 Task: Create a due date automation trigger when advanced on, on the tuesday after a card is due add fields with custom field "Resume" set to a number greater or equal to 1 and lower than 10 at 11:00 AM.
Action: Mouse moved to (1242, 104)
Screenshot: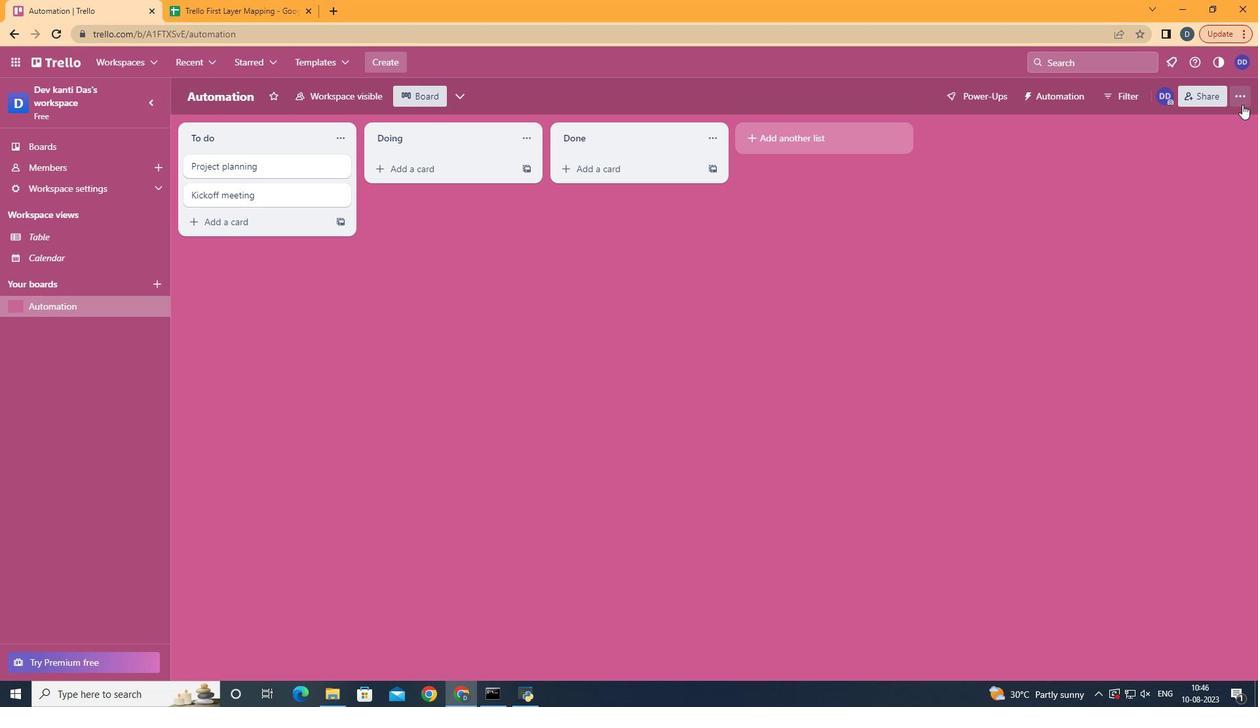 
Action: Mouse pressed left at (1242, 104)
Screenshot: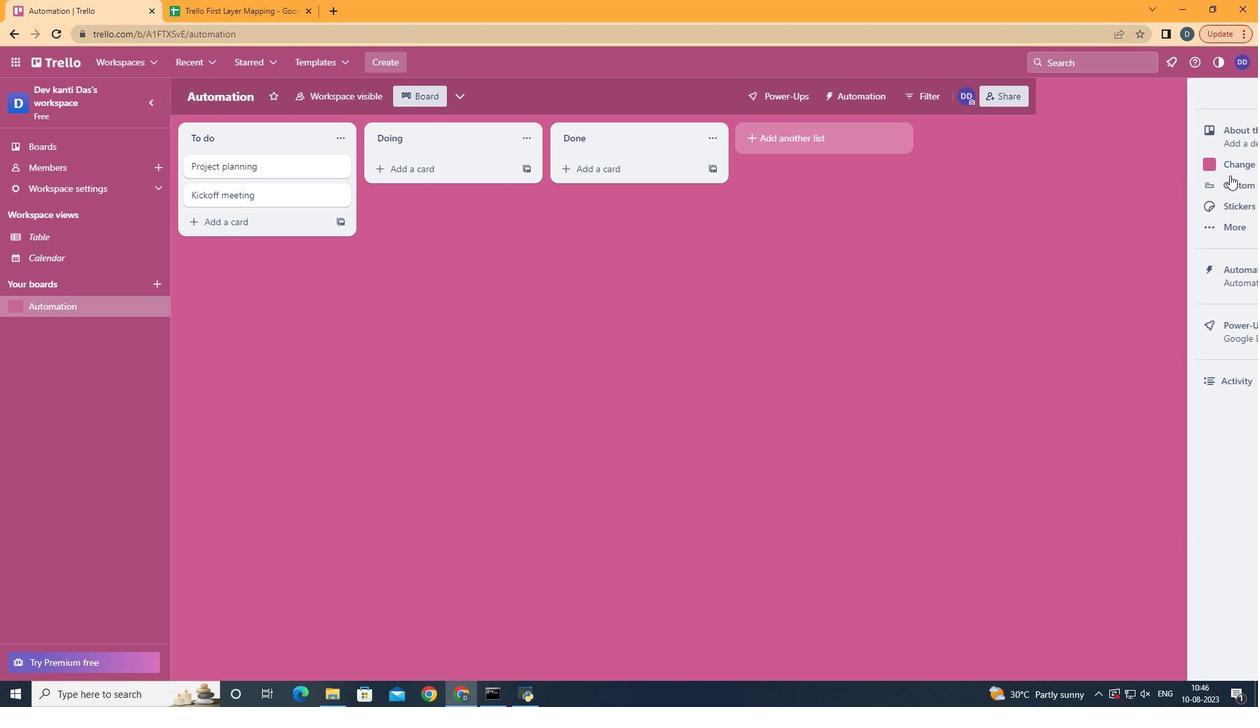 
Action: Mouse moved to (1242, 101)
Screenshot: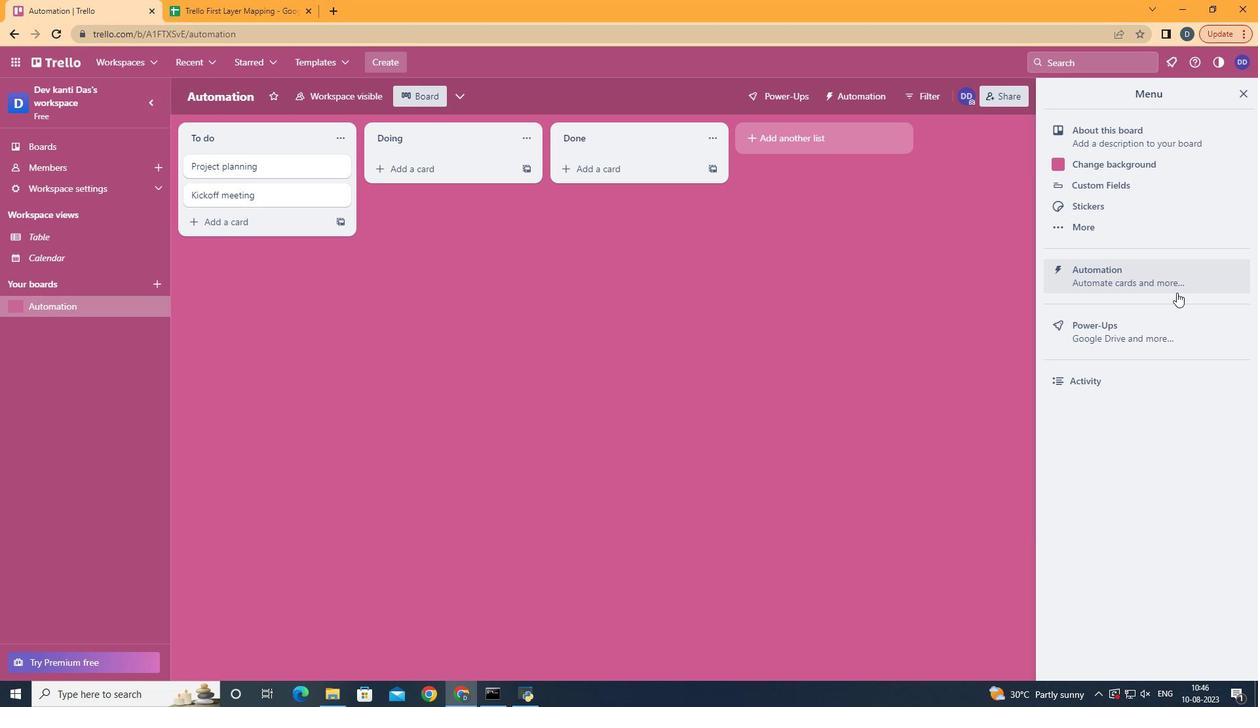 
Action: Mouse pressed left at (1242, 101)
Screenshot: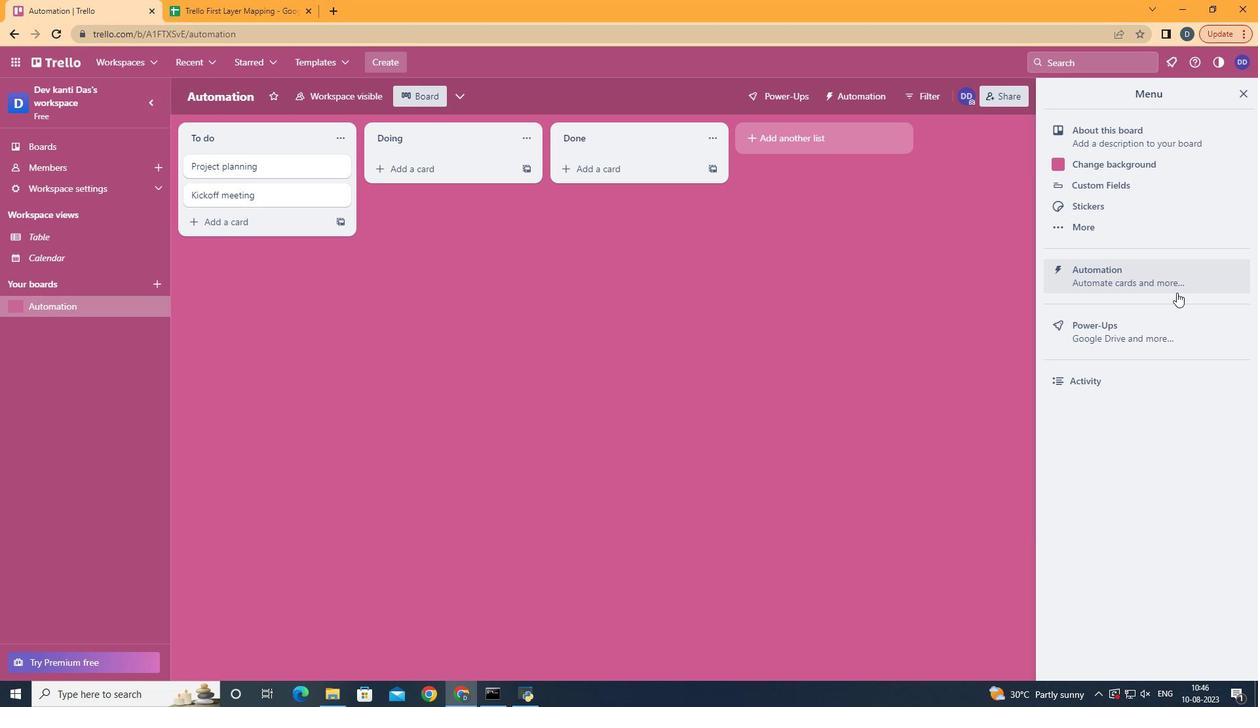 
Action: Mouse moved to (1154, 261)
Screenshot: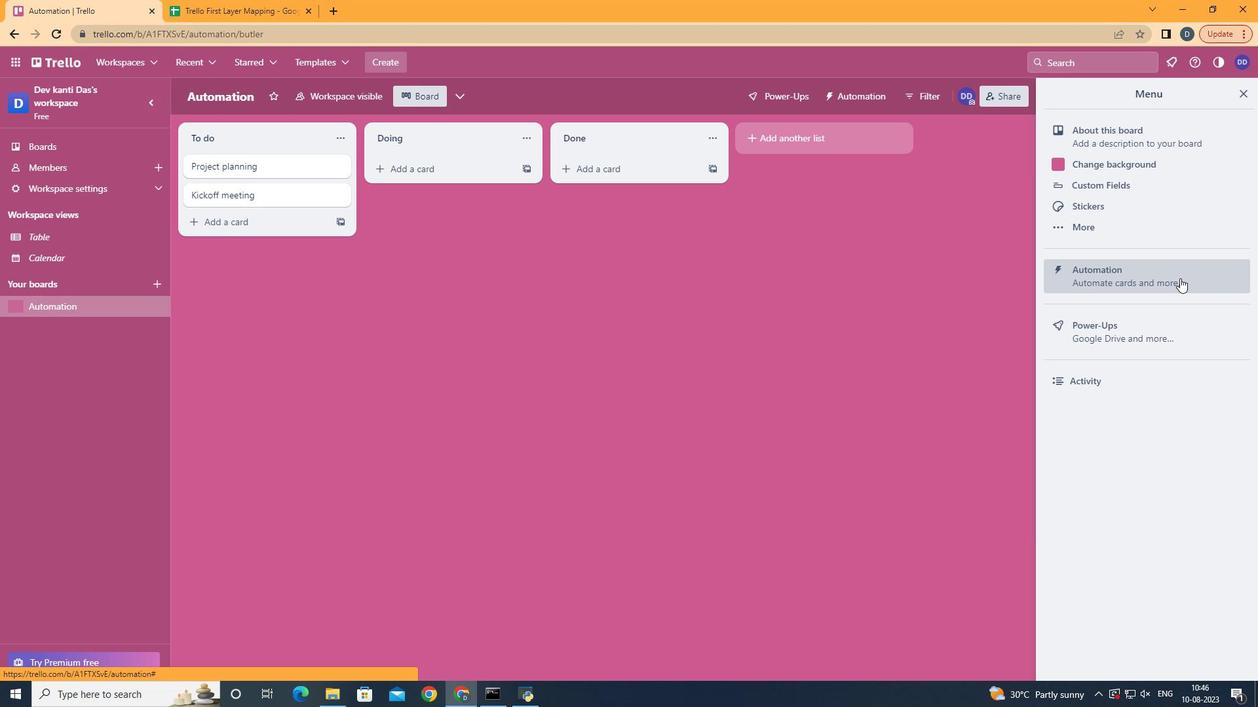 
Action: Mouse pressed left at (1154, 261)
Screenshot: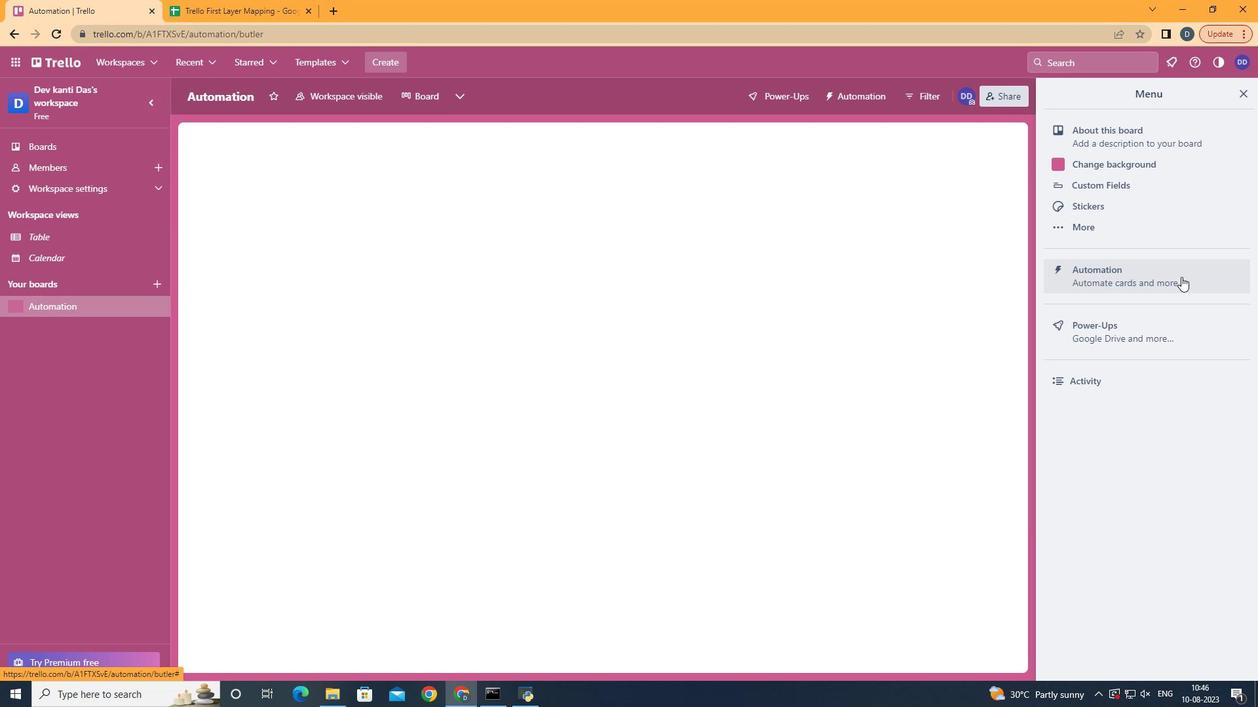 
Action: Mouse moved to (254, 260)
Screenshot: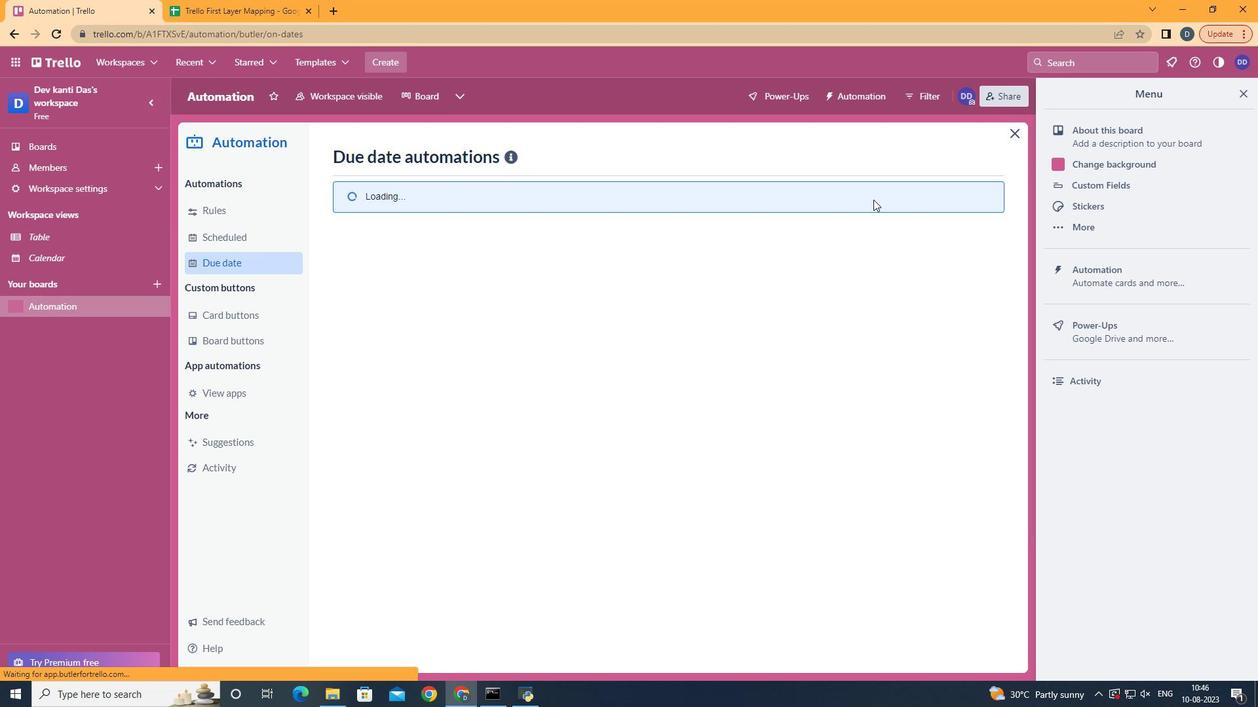 
Action: Mouse pressed left at (254, 260)
Screenshot: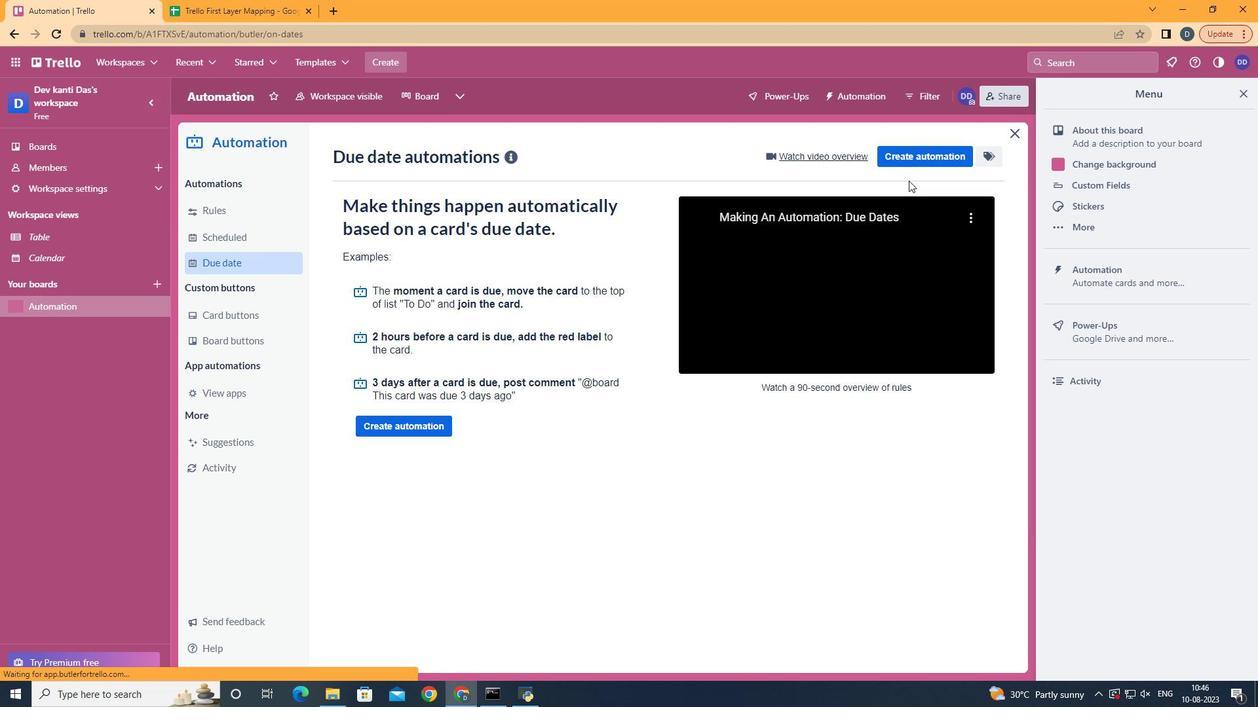 
Action: Mouse moved to (898, 155)
Screenshot: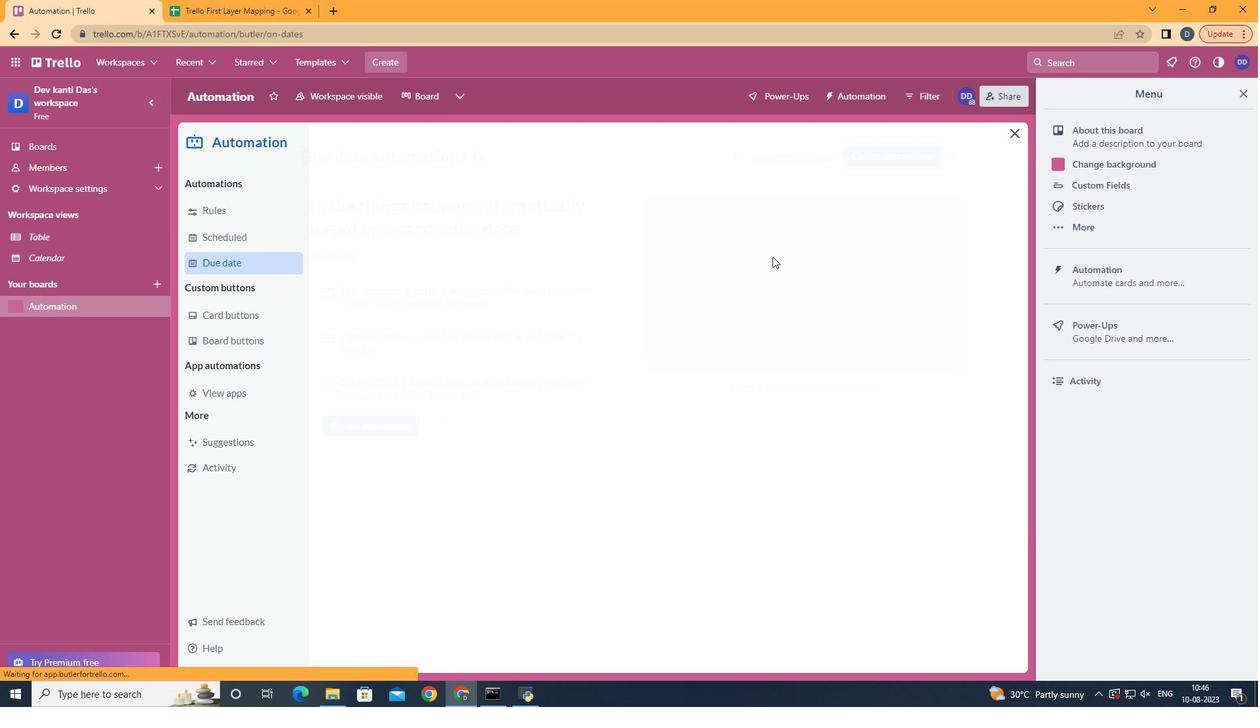 
Action: Mouse pressed left at (898, 155)
Screenshot: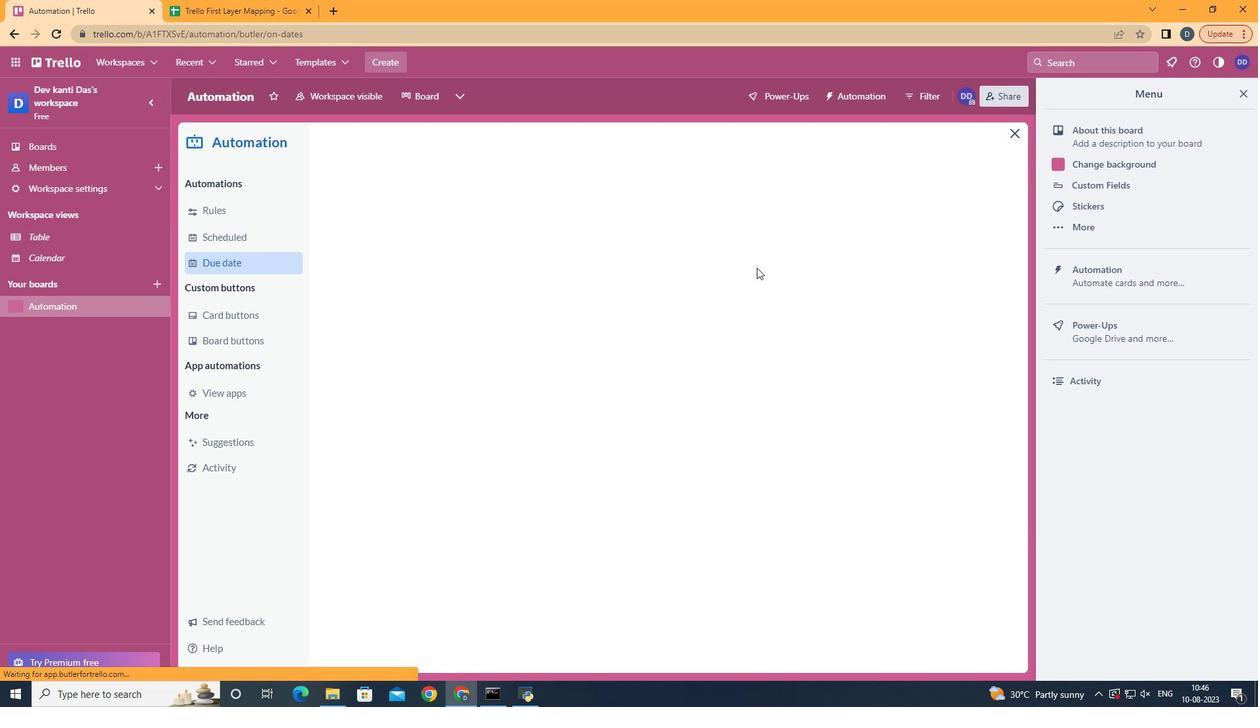 
Action: Mouse moved to (708, 300)
Screenshot: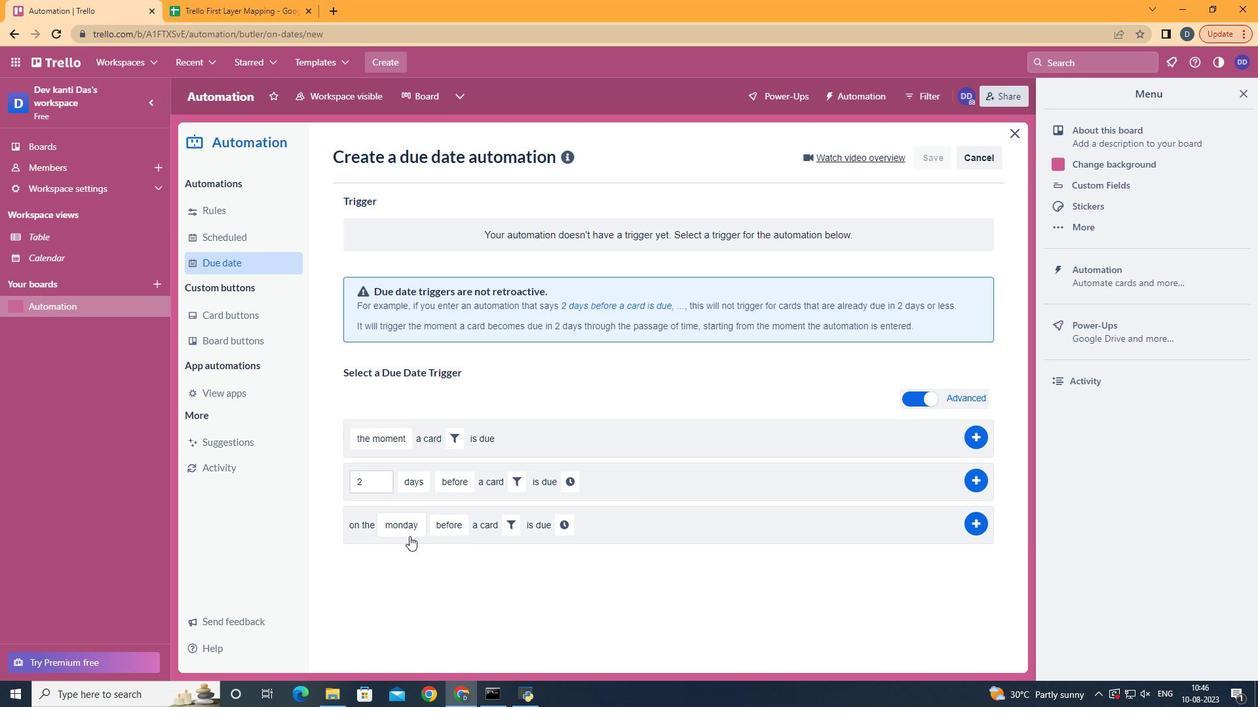 
Action: Mouse pressed left at (708, 300)
Screenshot: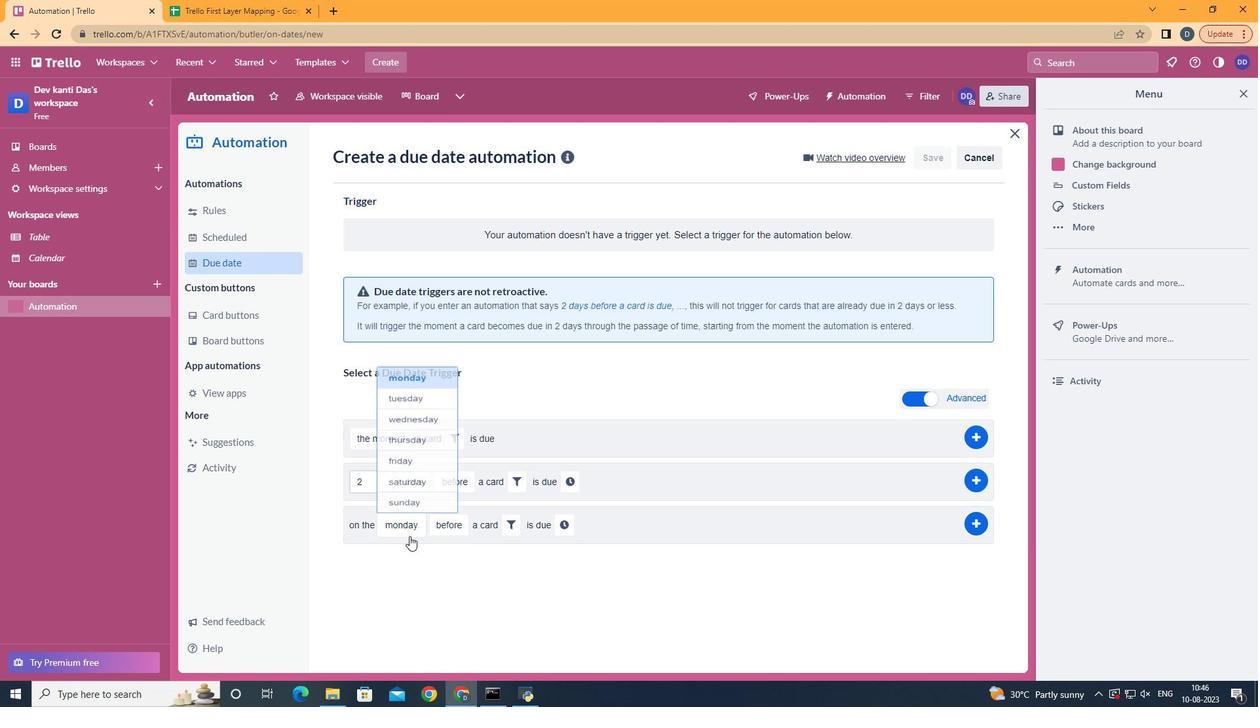 
Action: Mouse moved to (706, 279)
Screenshot: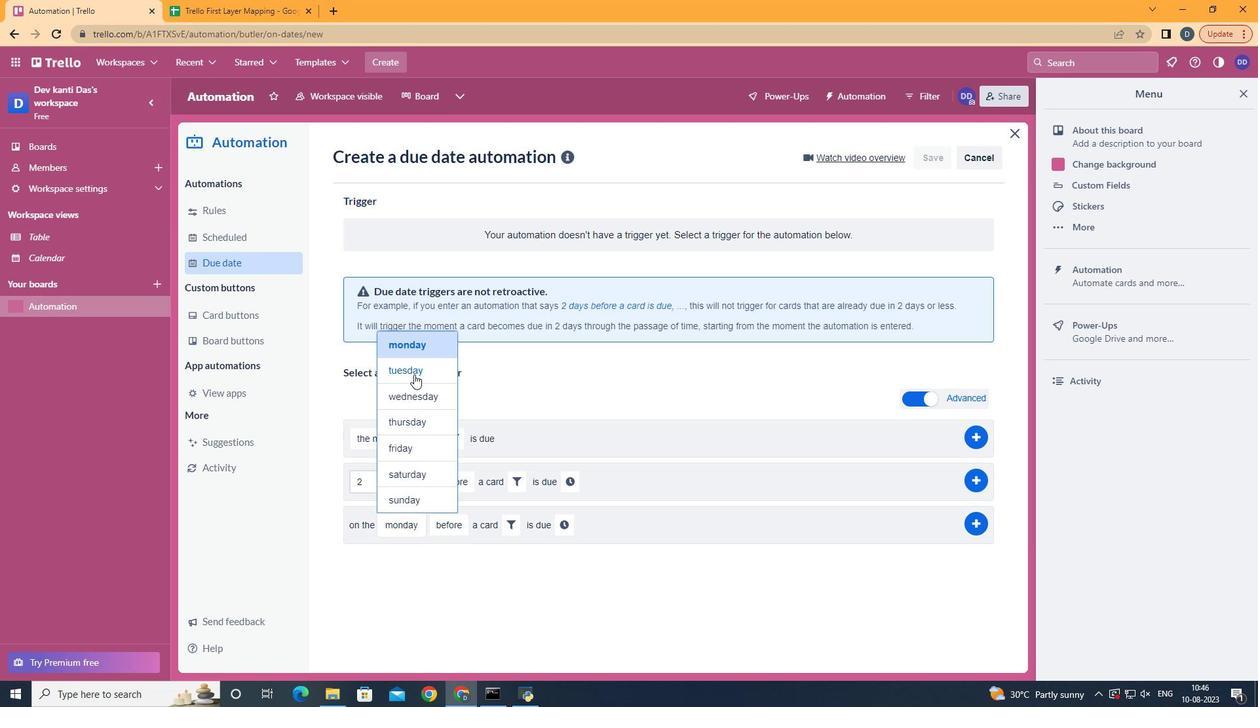 
Action: Mouse pressed left at (706, 279)
Screenshot: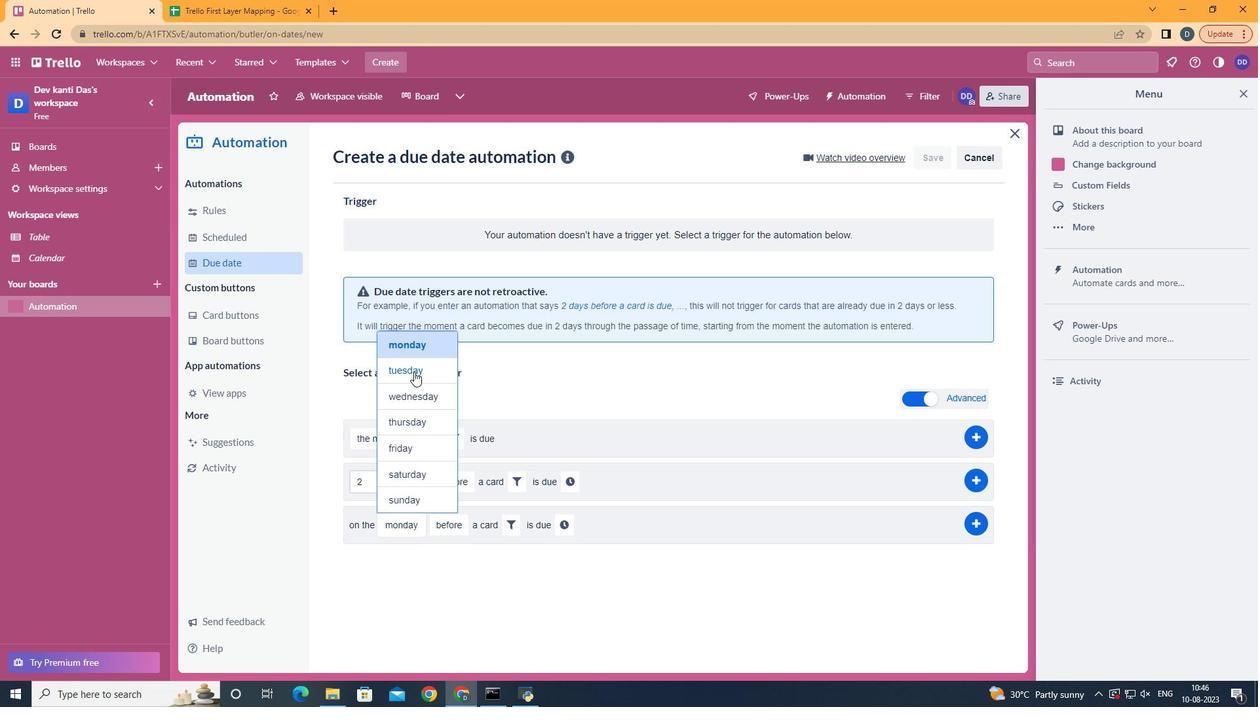 
Action: Mouse moved to (416, 370)
Screenshot: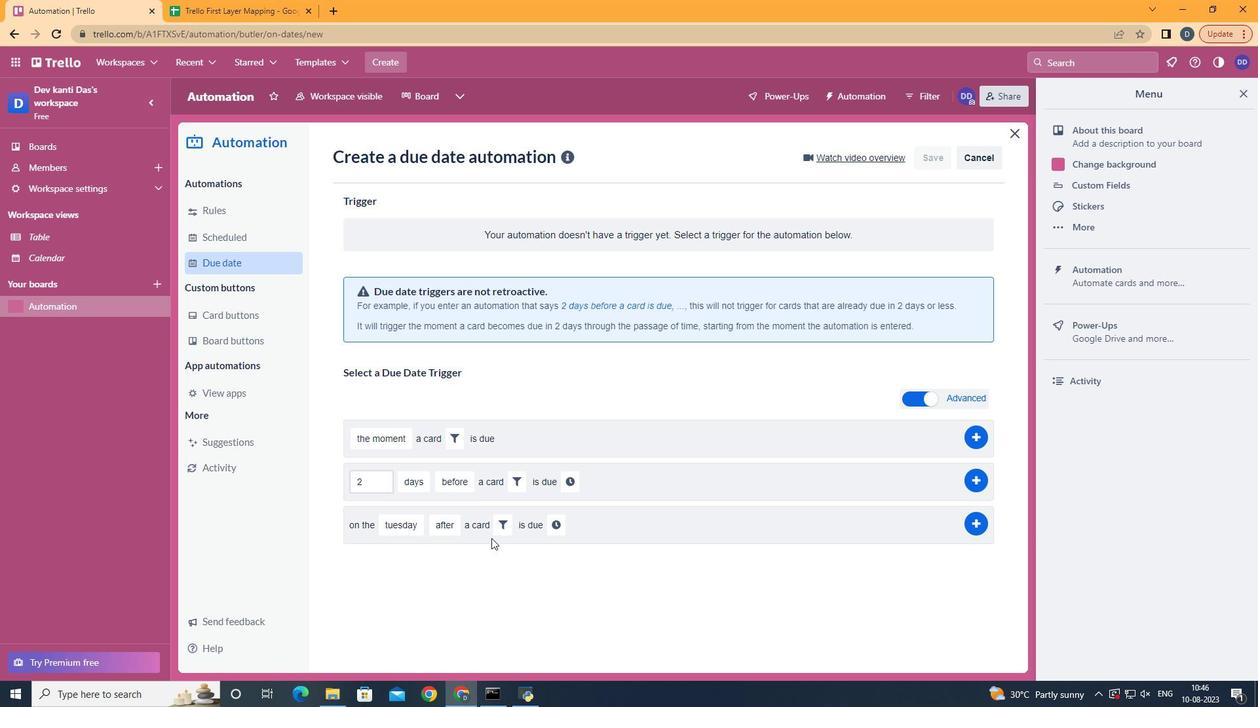 
Action: Mouse pressed left at (416, 370)
Screenshot: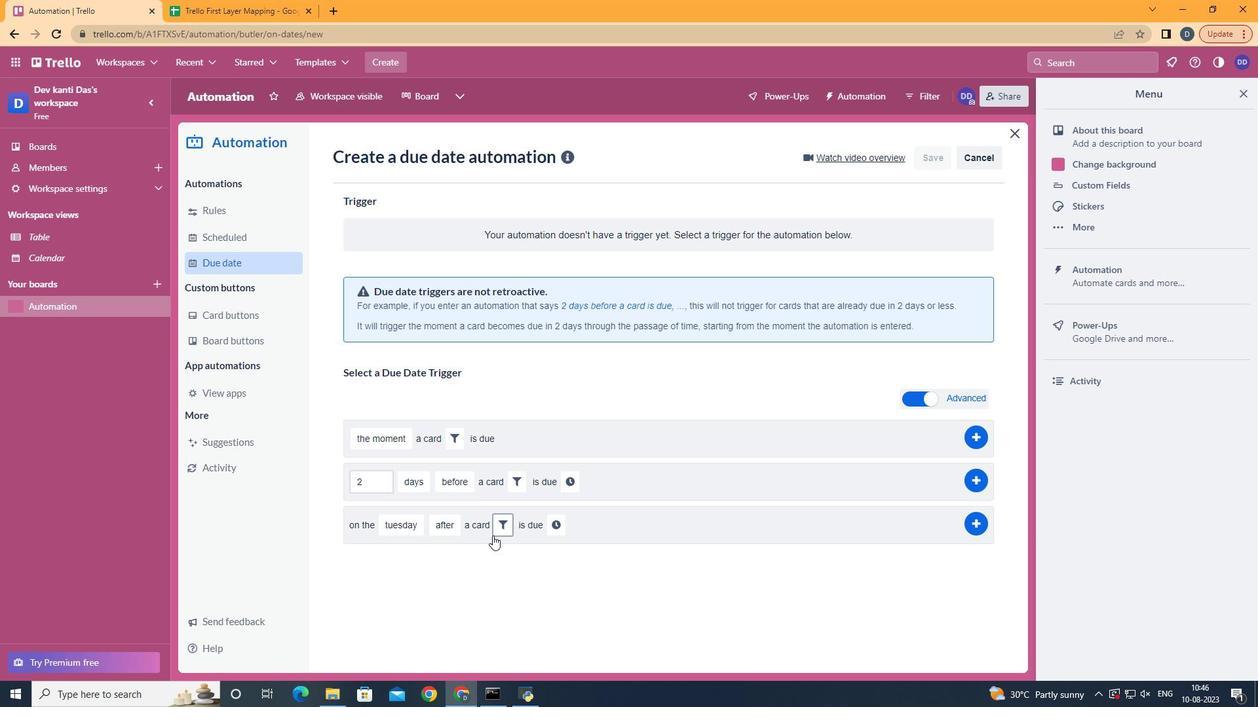 
Action: Mouse moved to (457, 577)
Screenshot: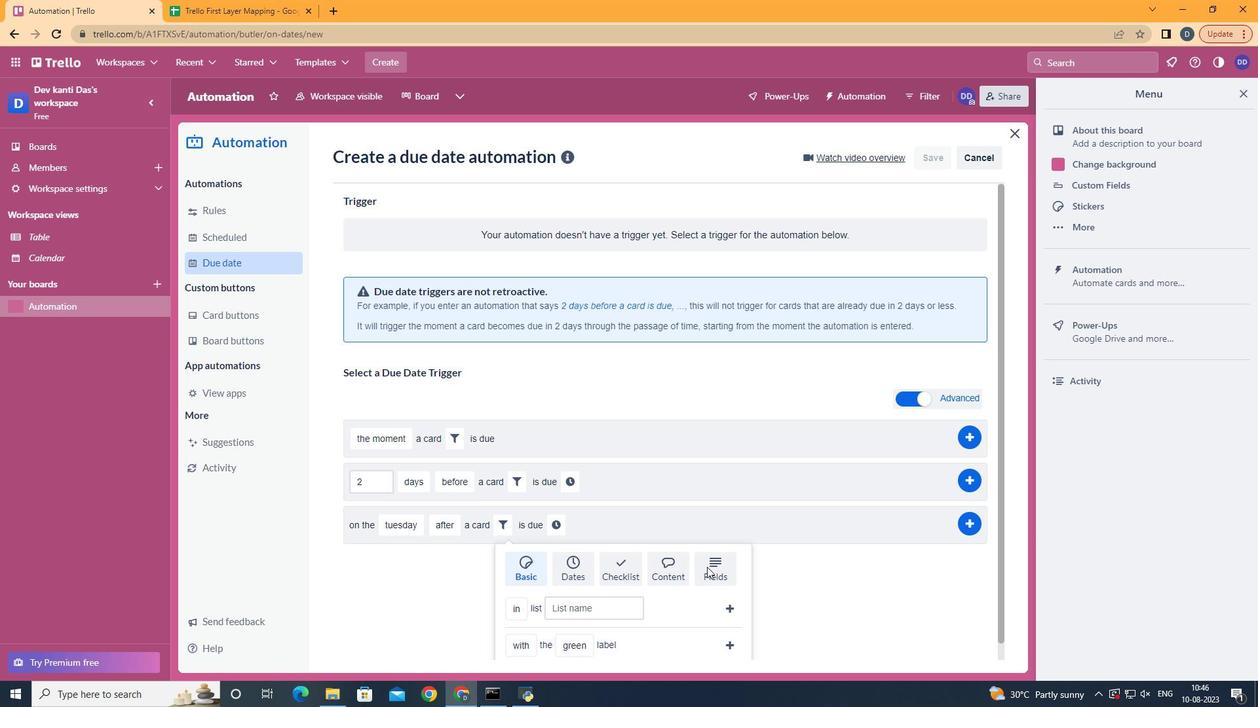 
Action: Mouse pressed left at (457, 577)
Screenshot: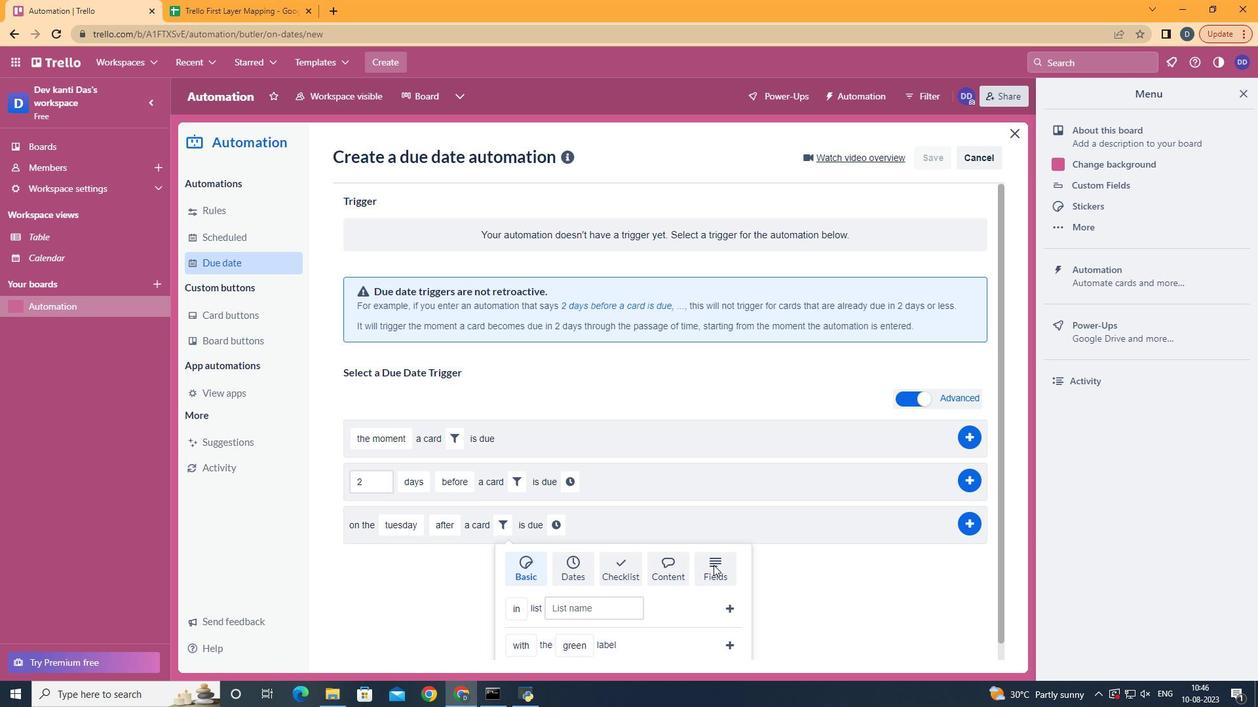 
Action: Mouse moved to (513, 522)
Screenshot: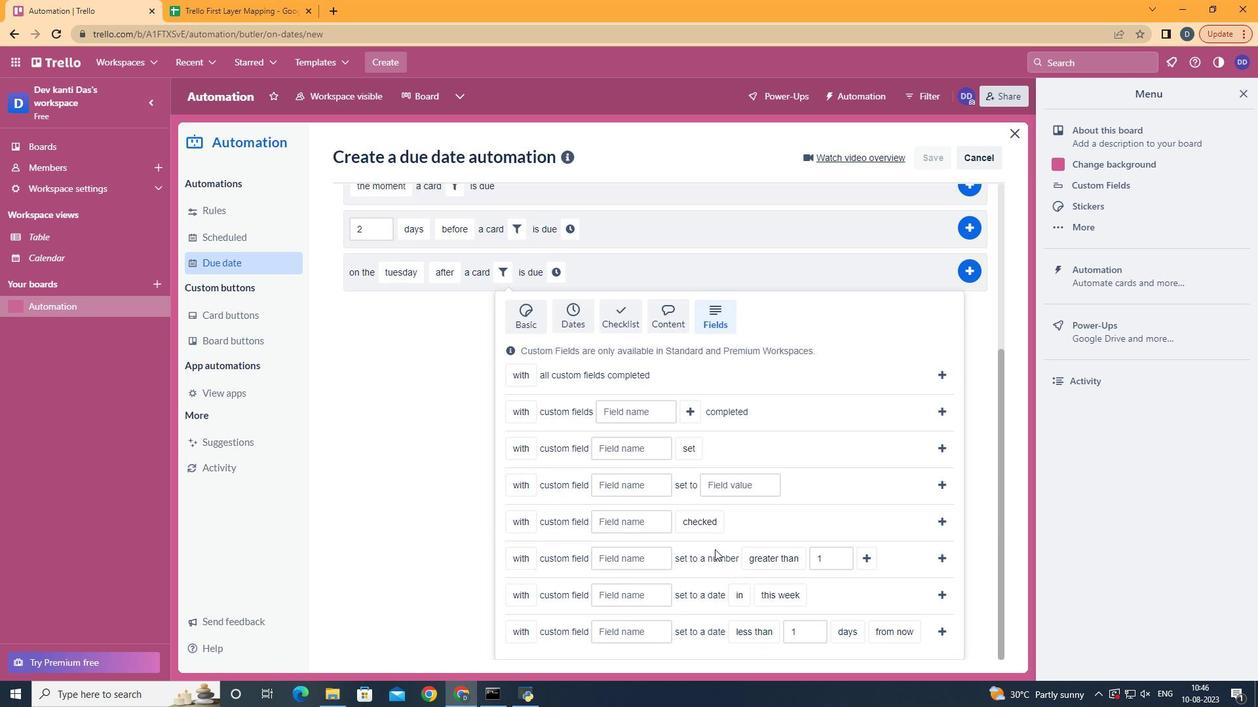 
Action: Mouse pressed left at (513, 522)
Screenshot: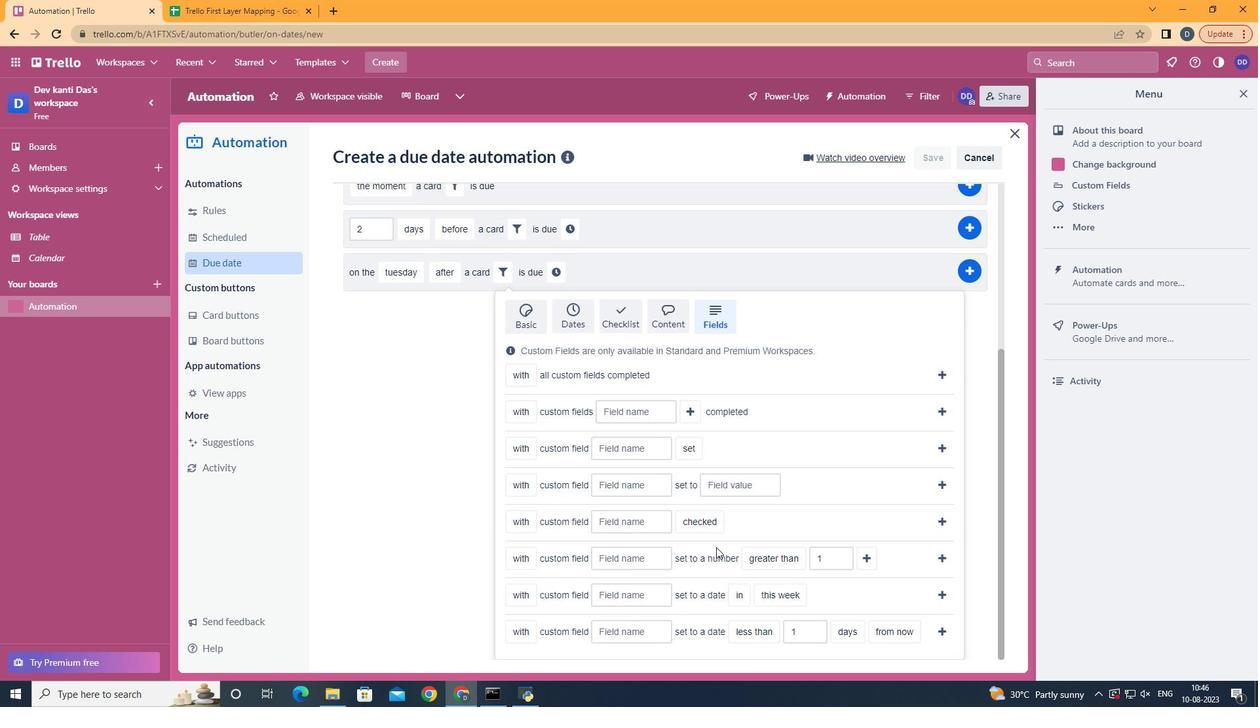 
Action: Mouse moved to (499, 522)
Screenshot: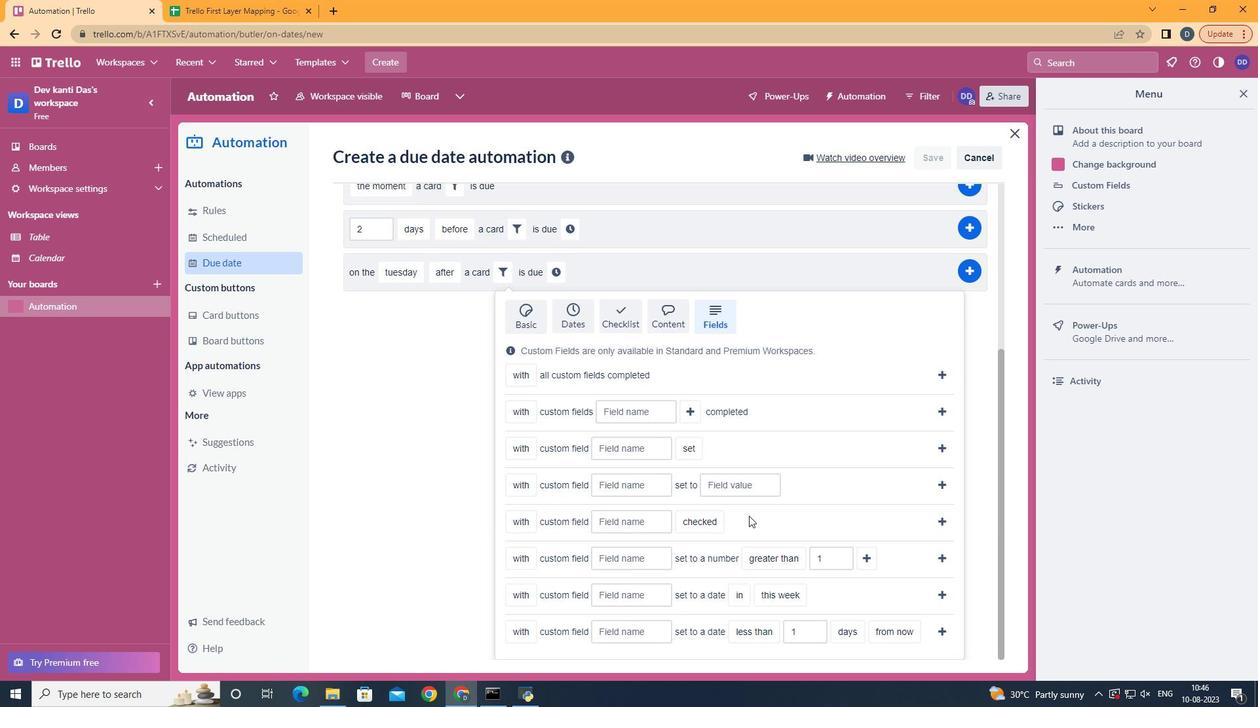 
Action: Mouse pressed left at (499, 522)
Screenshot: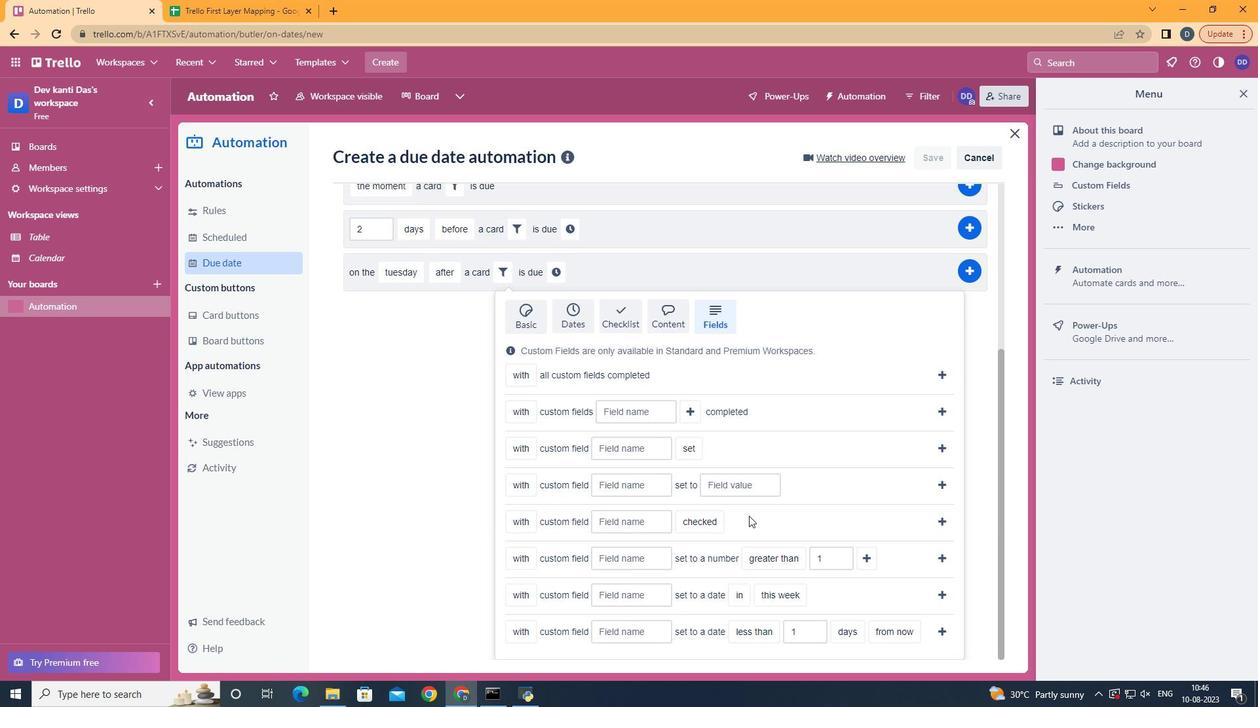 
Action: Mouse moved to (724, 562)
Screenshot: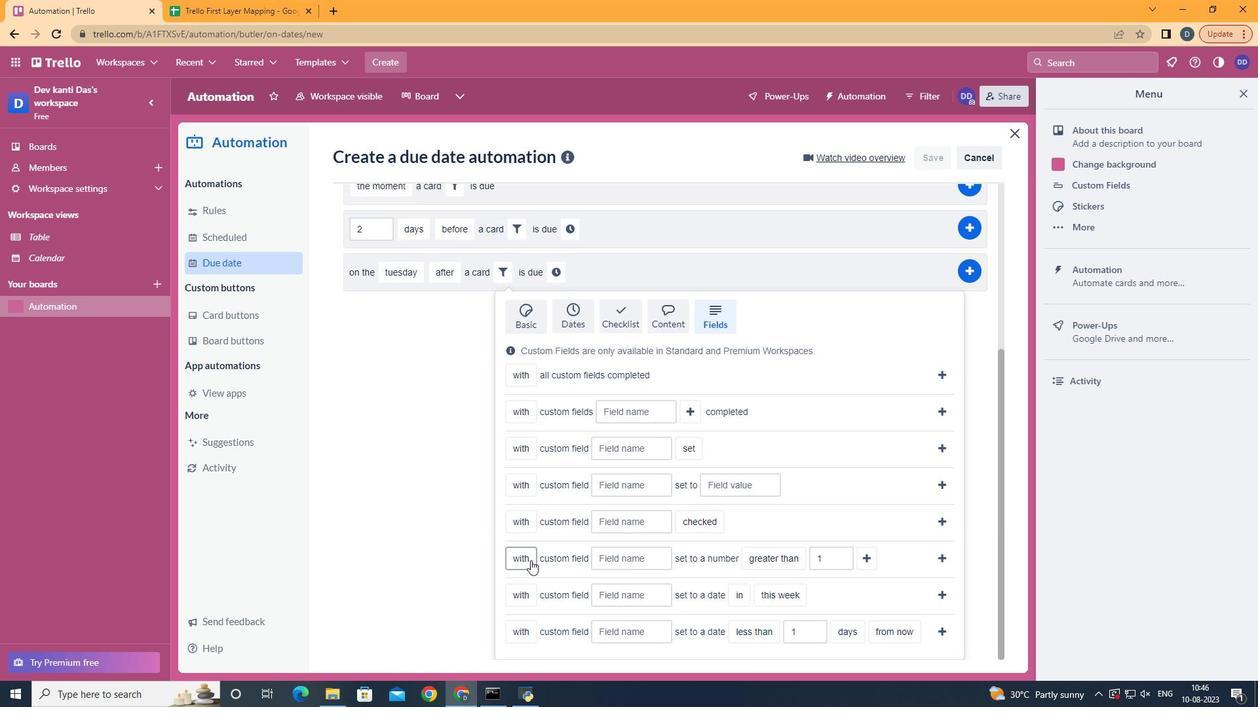 
Action: Mouse pressed left at (724, 562)
Screenshot: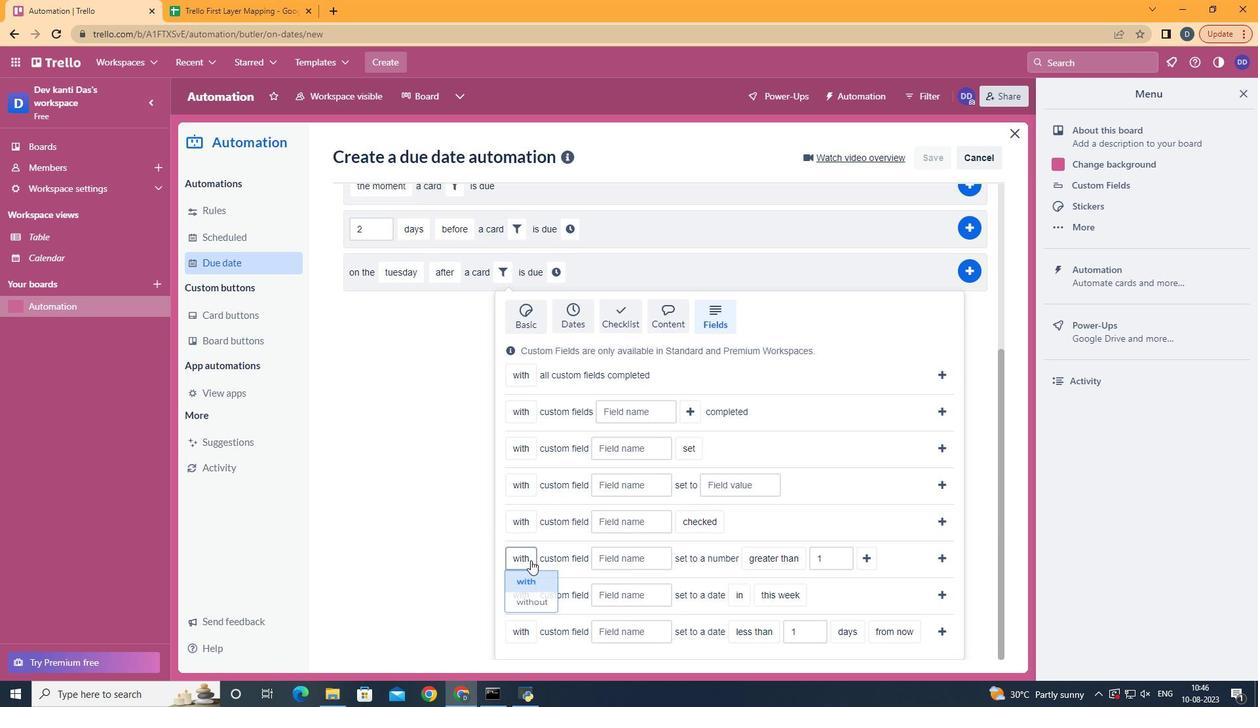 
Action: Mouse scrolled (724, 561) with delta (0, 0)
Screenshot: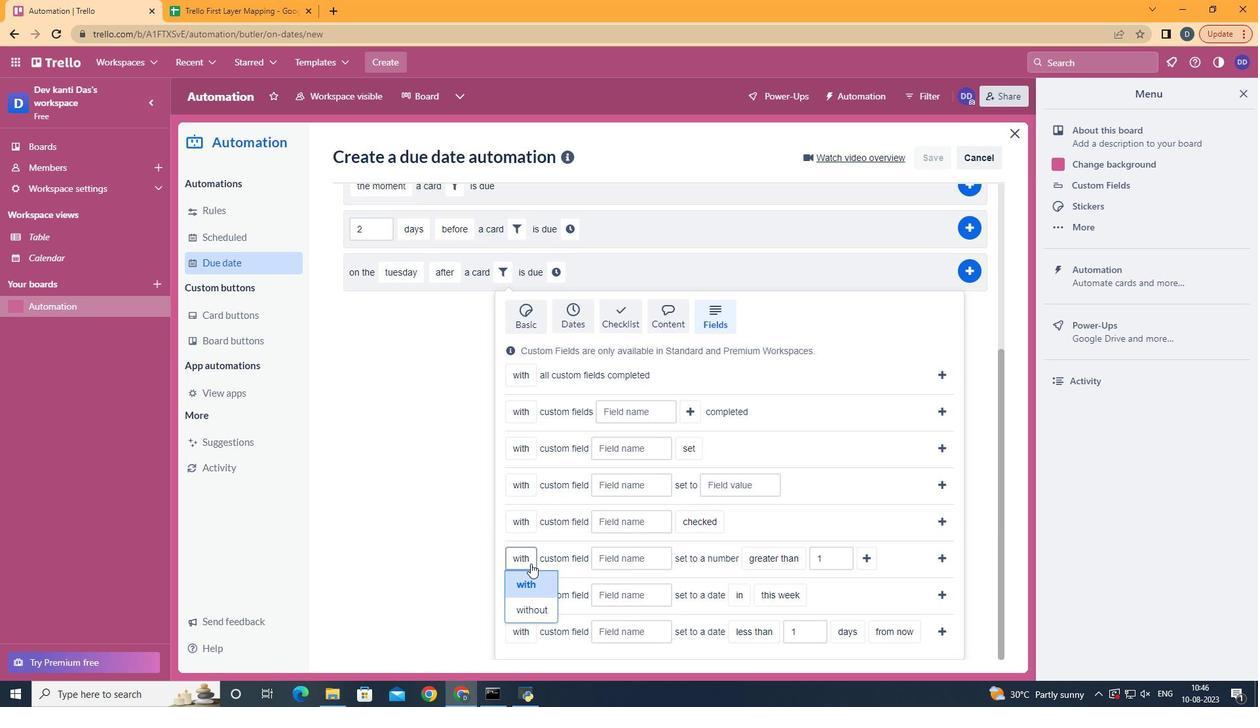 
Action: Mouse scrolled (724, 561) with delta (0, 0)
Screenshot: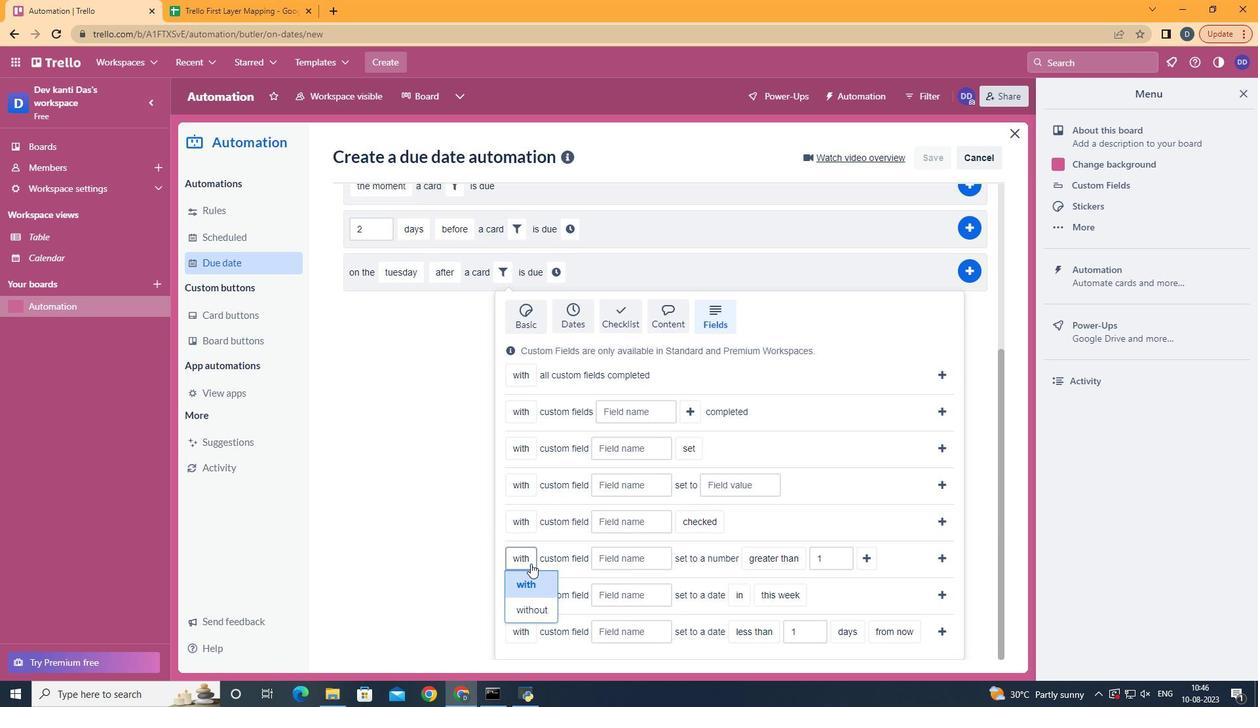 
Action: Mouse scrolled (724, 561) with delta (0, 0)
Screenshot: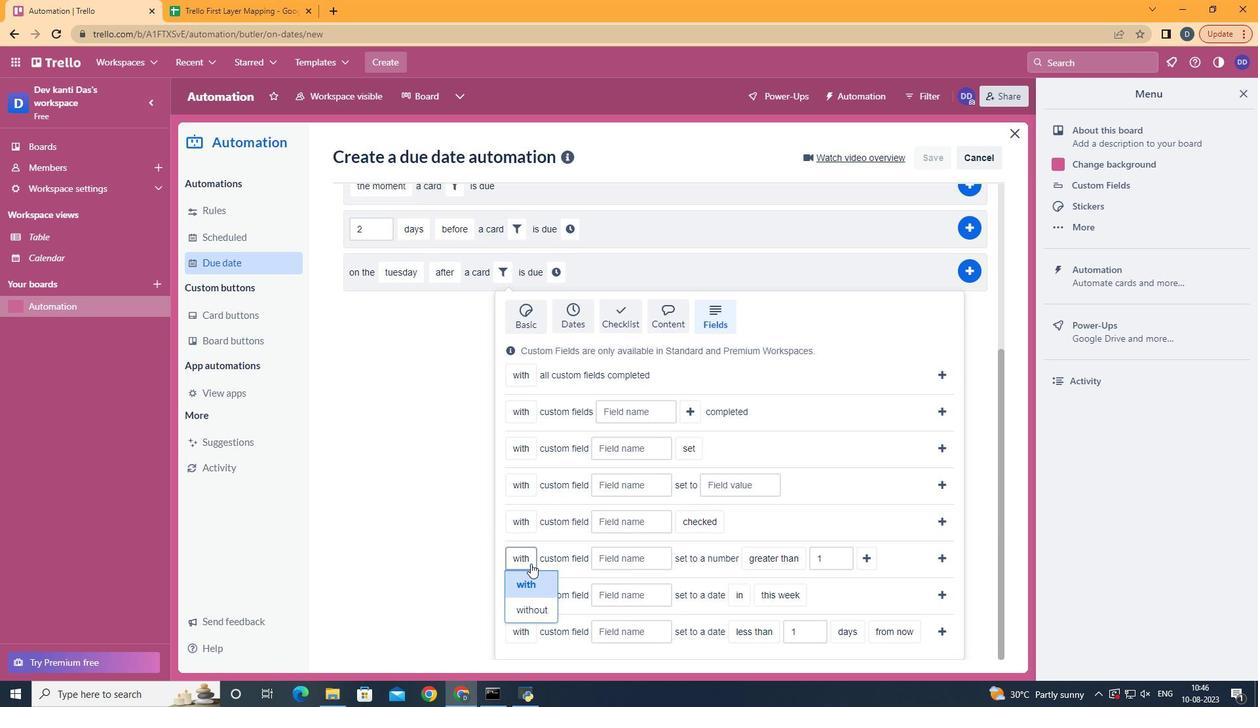 
Action: Mouse moved to (724, 562)
Screenshot: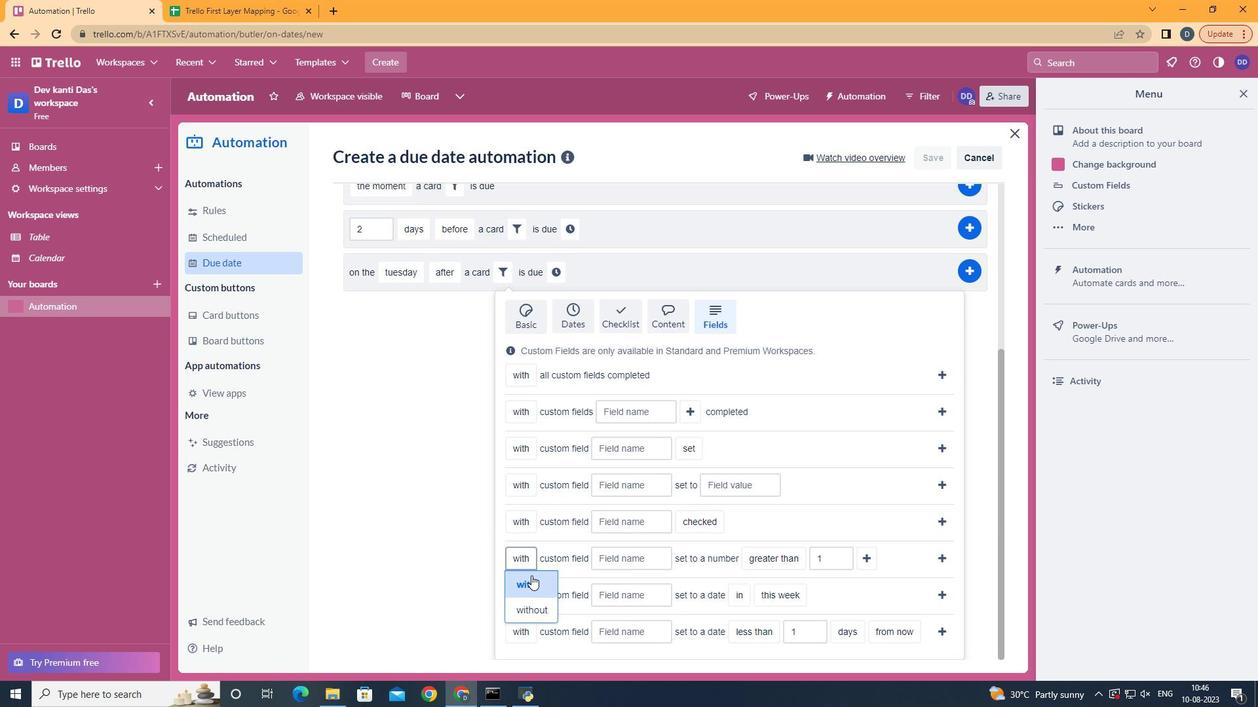 
Action: Mouse scrolled (724, 561) with delta (0, 0)
Screenshot: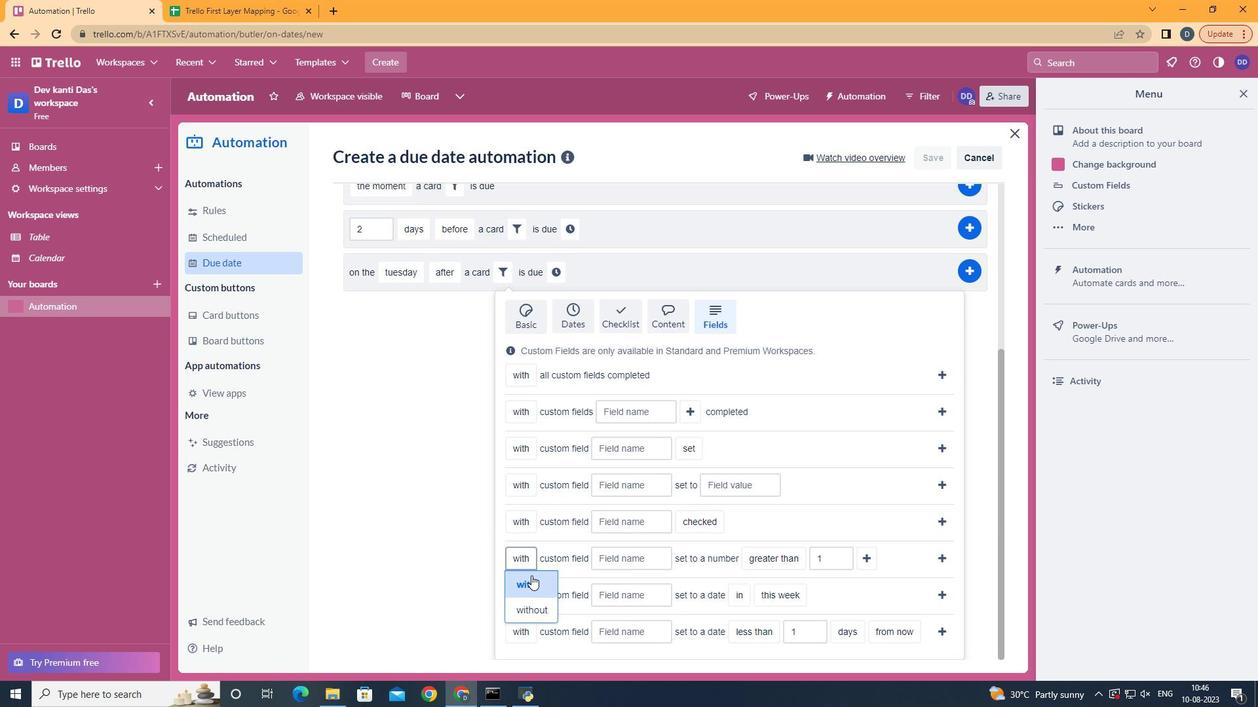 
Action: Mouse moved to (809, 493)
Screenshot: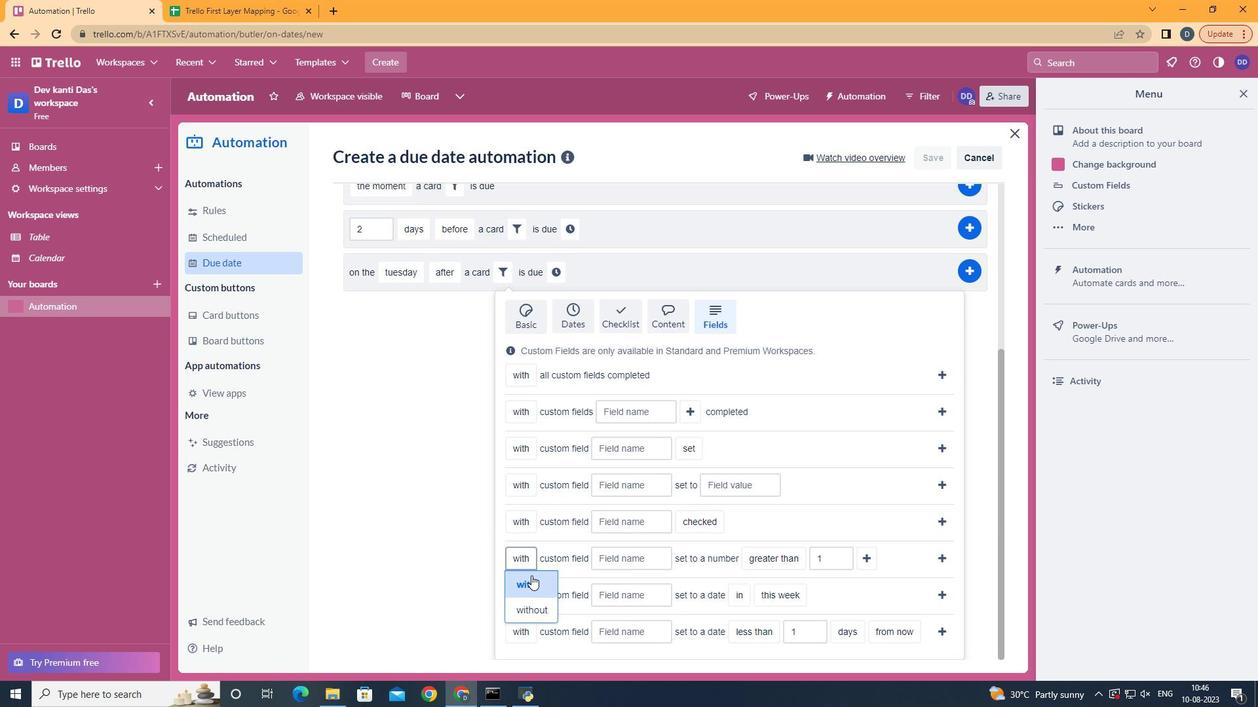 
Action: Mouse scrolled (724, 561) with delta (0, 0)
Screenshot: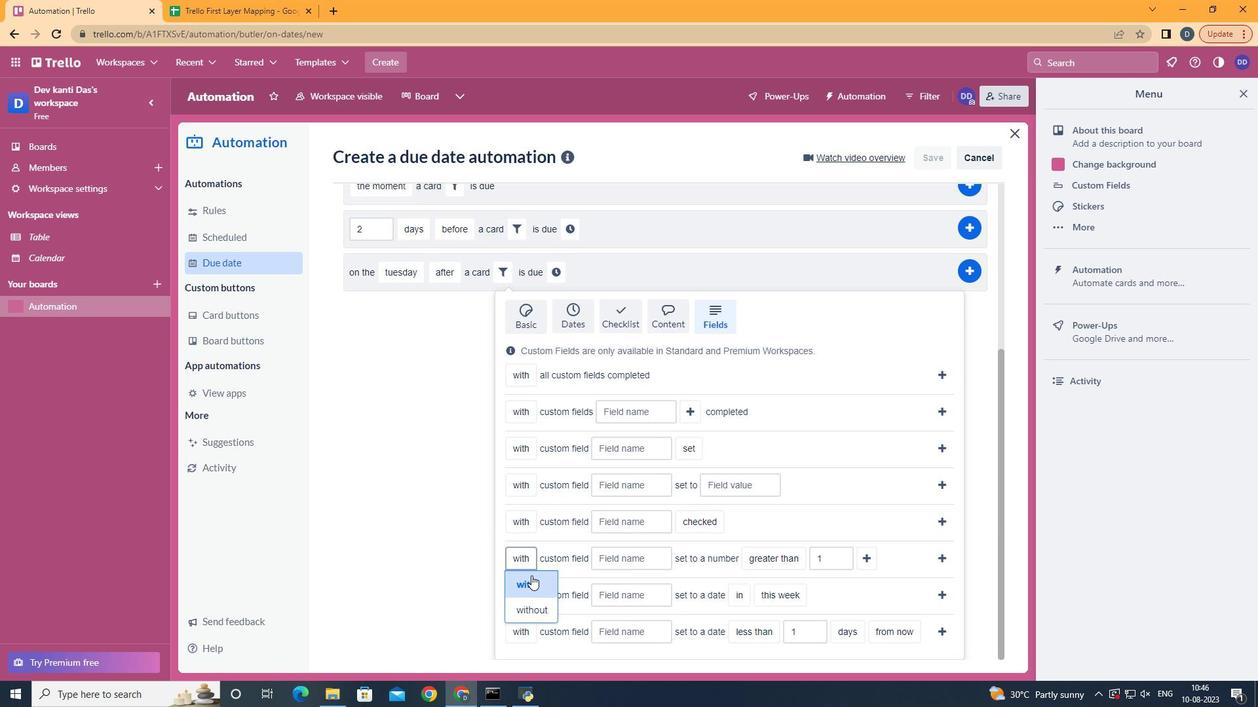 
Action: Mouse moved to (816, 490)
Screenshot: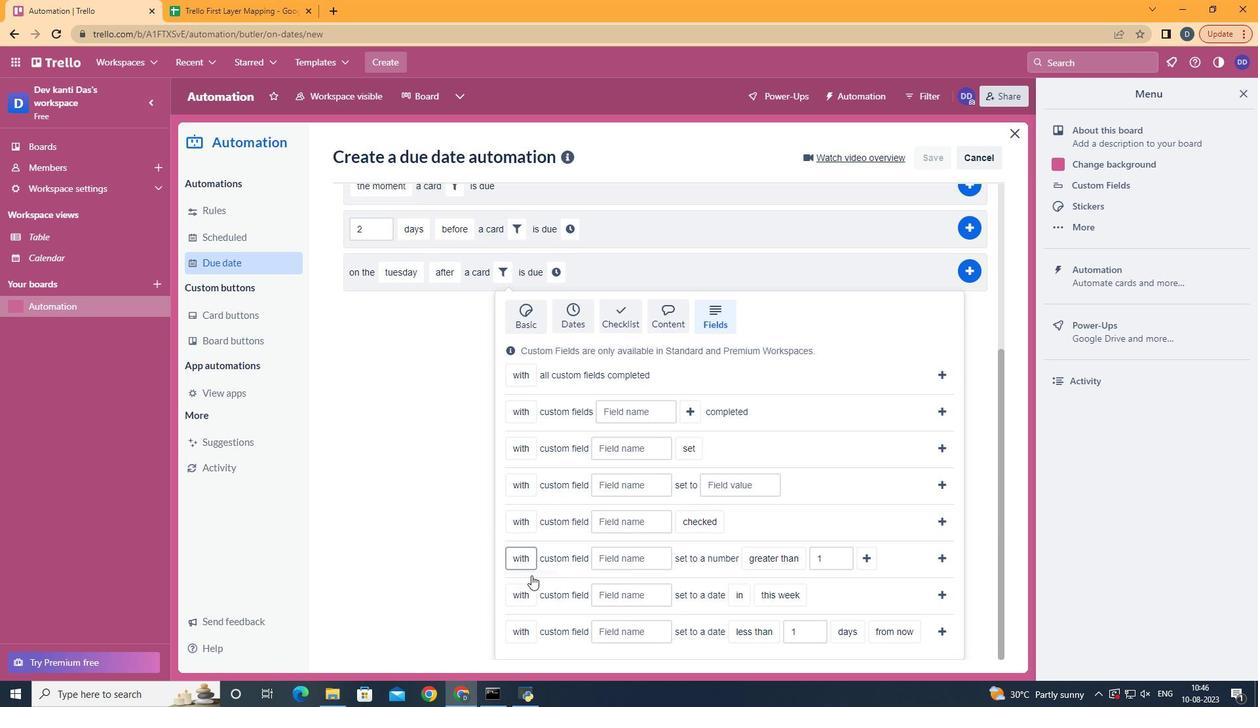 
Action: Mouse scrolled (816, 489) with delta (0, 0)
Screenshot: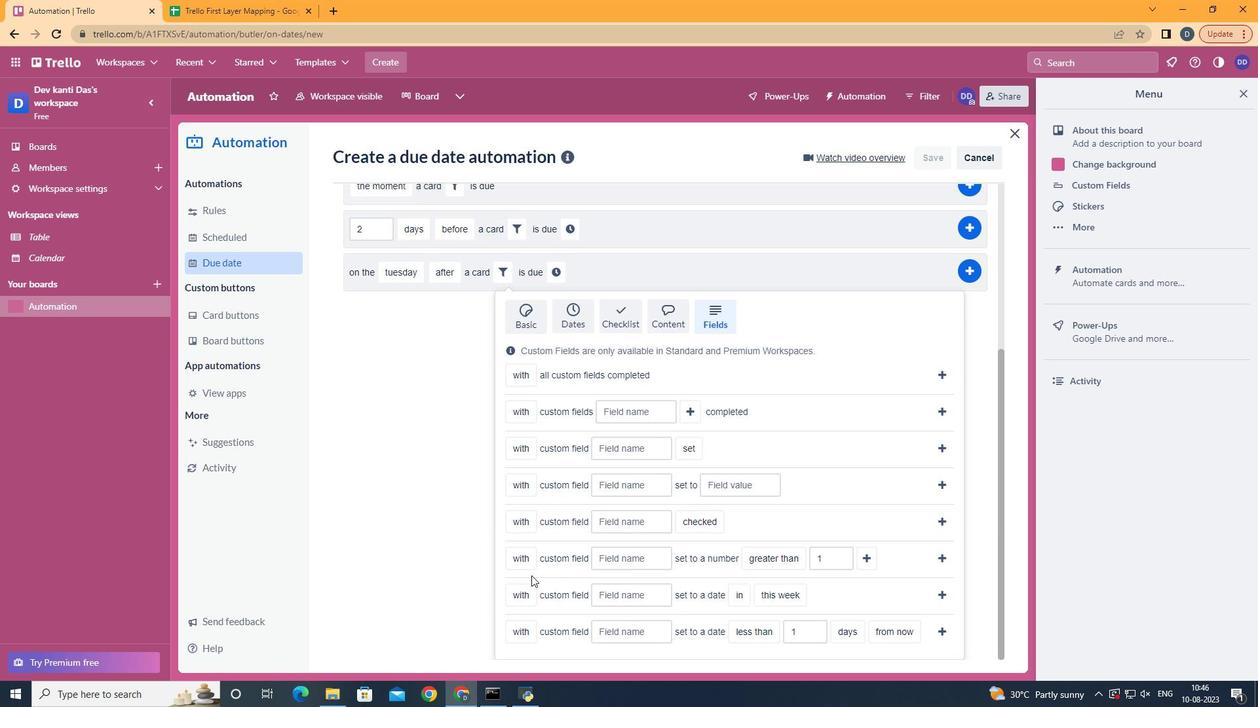 
Action: Mouse scrolled (816, 489) with delta (0, 0)
Screenshot: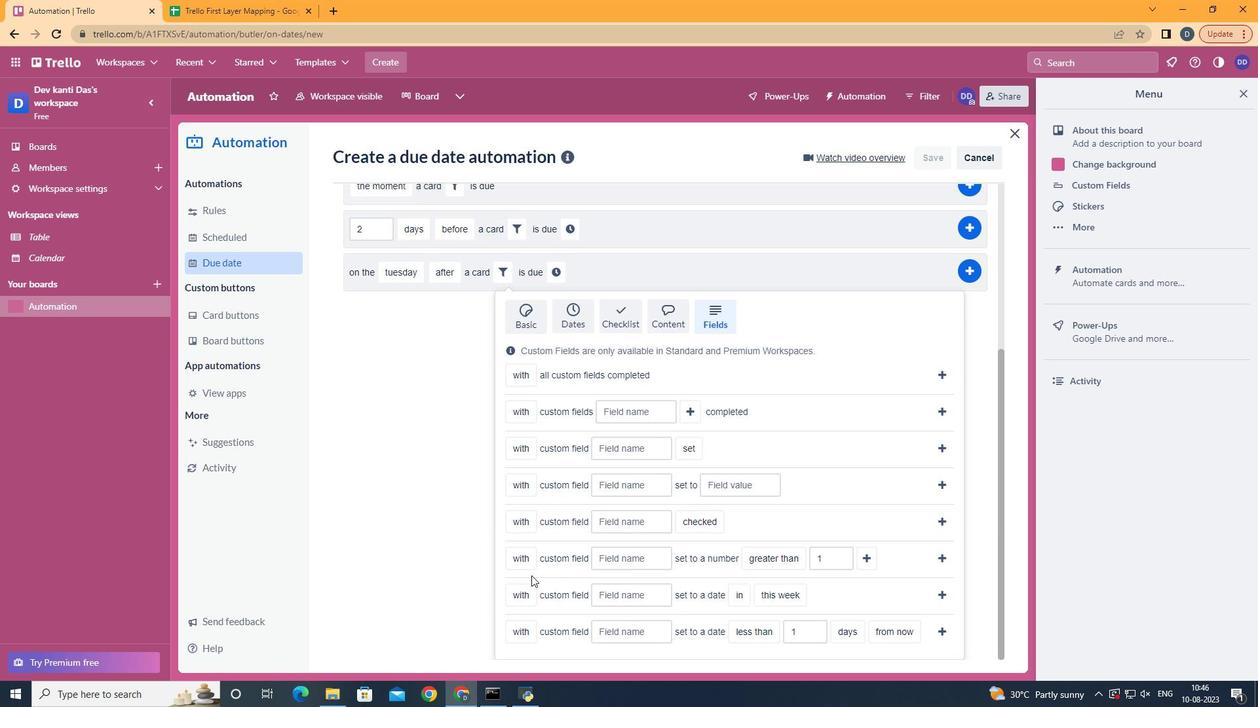 
Action: Mouse scrolled (816, 489) with delta (0, 0)
Screenshot: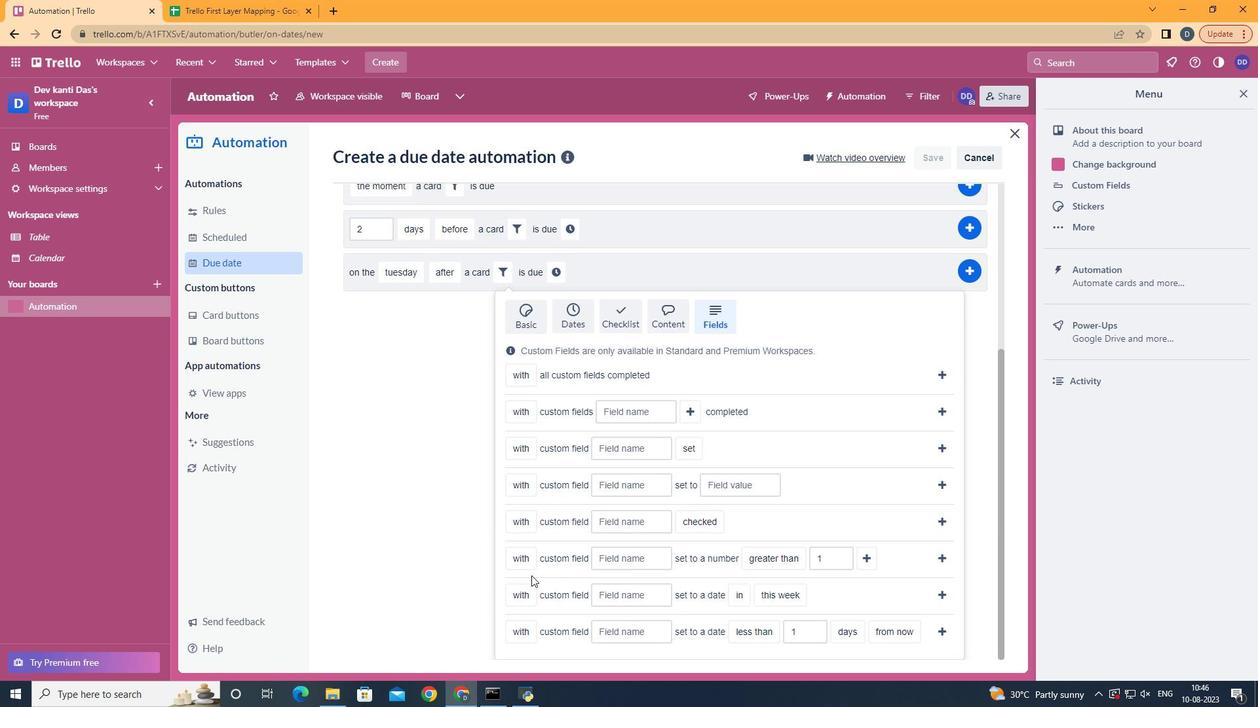 
Action: Mouse moved to (524, 576)
Screenshot: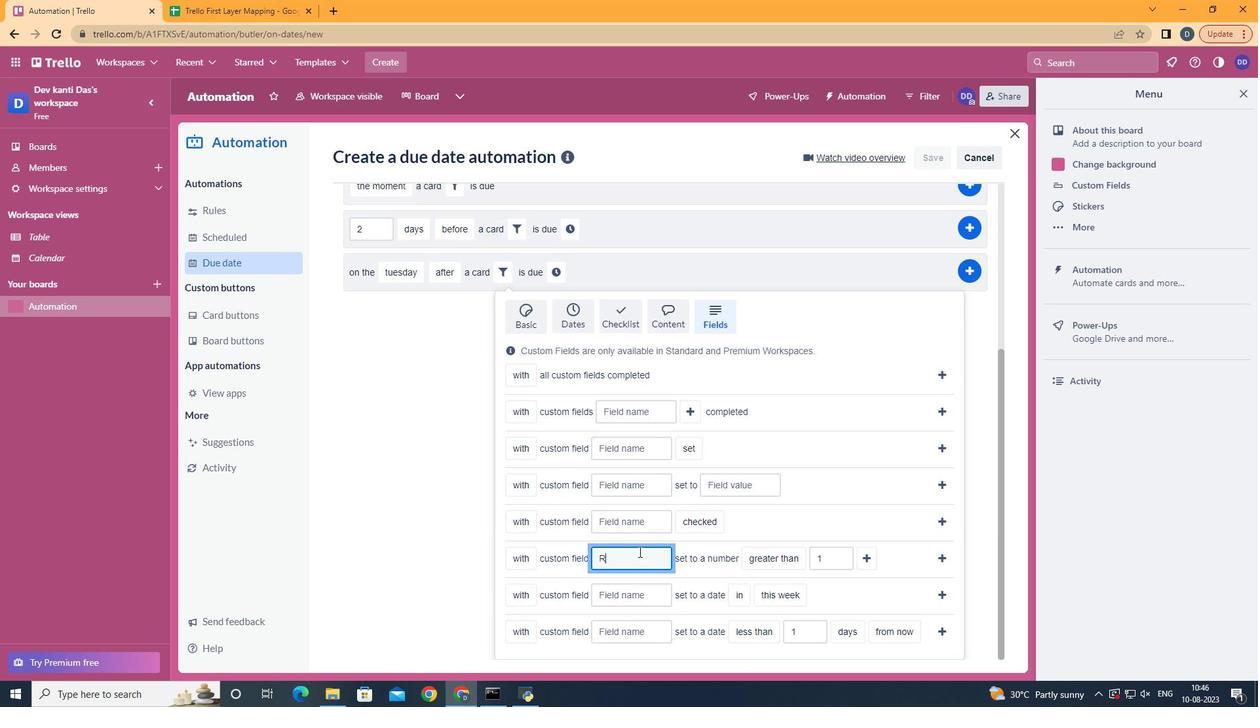 
Action: Mouse pressed left at (524, 576)
Screenshot: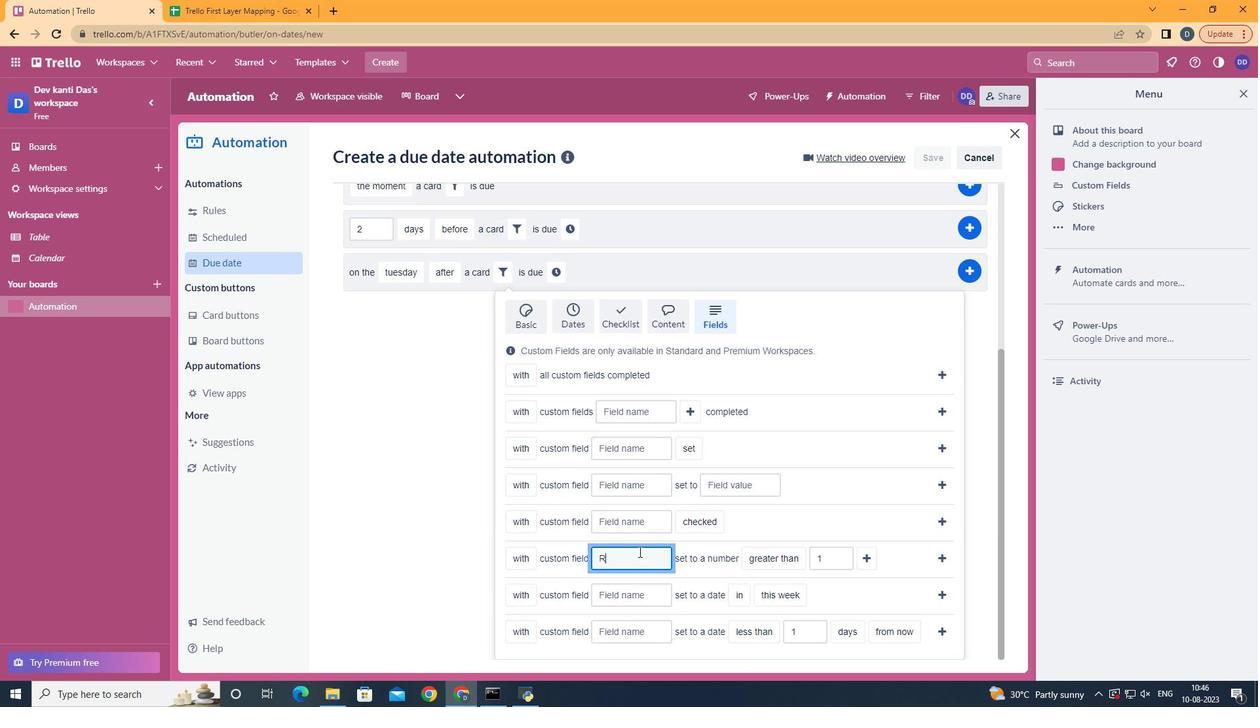 
Action: Mouse moved to (599, 555)
Screenshot: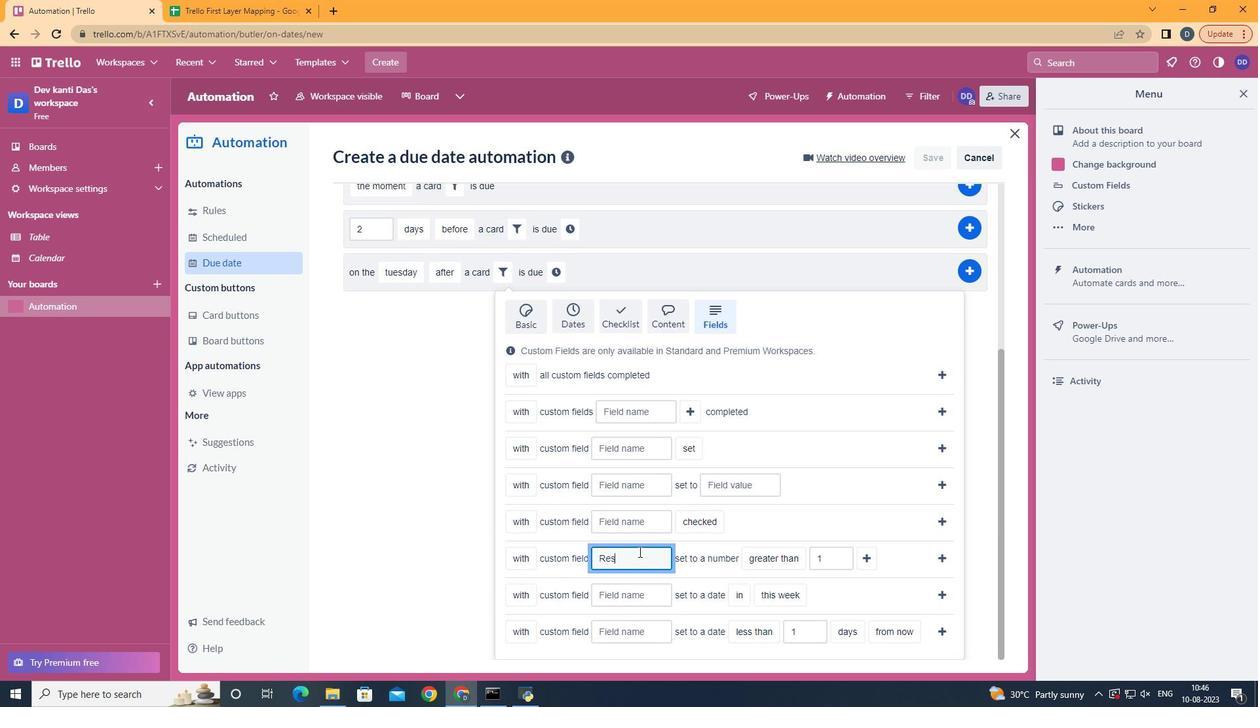 
Action: Mouse pressed left at (599, 555)
Screenshot: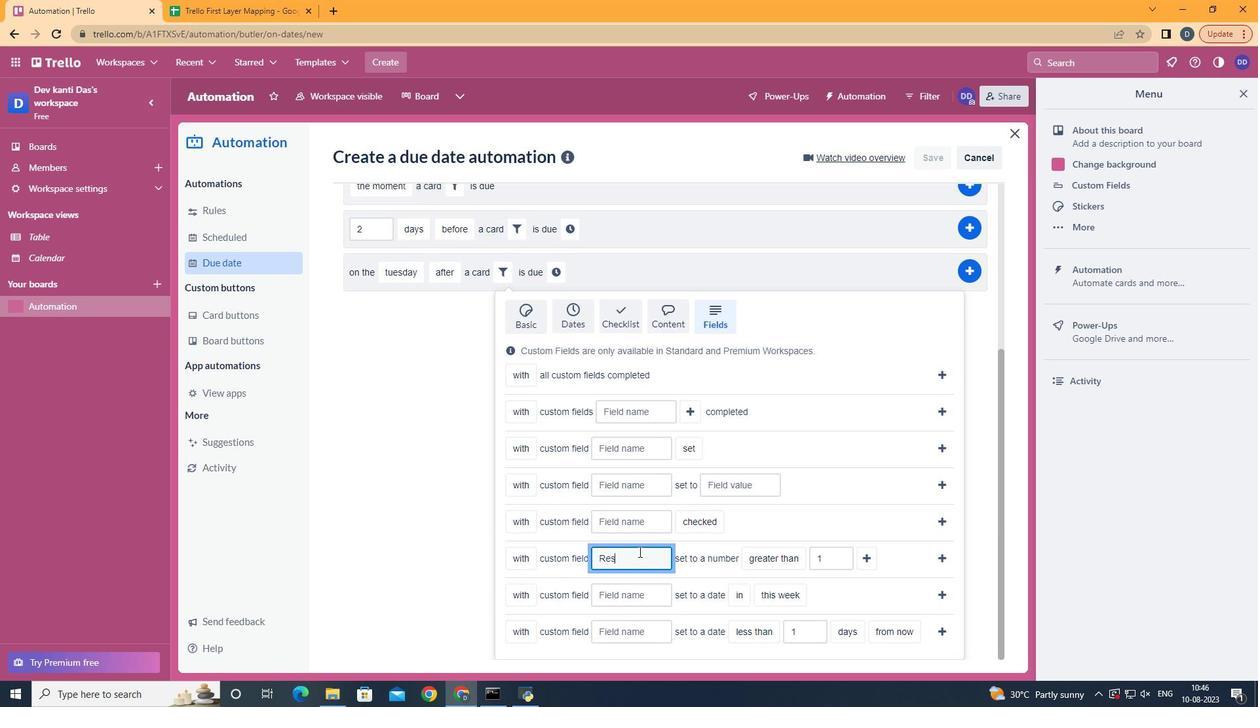 
Action: Key pressed <Key.shift>Resume
Screenshot: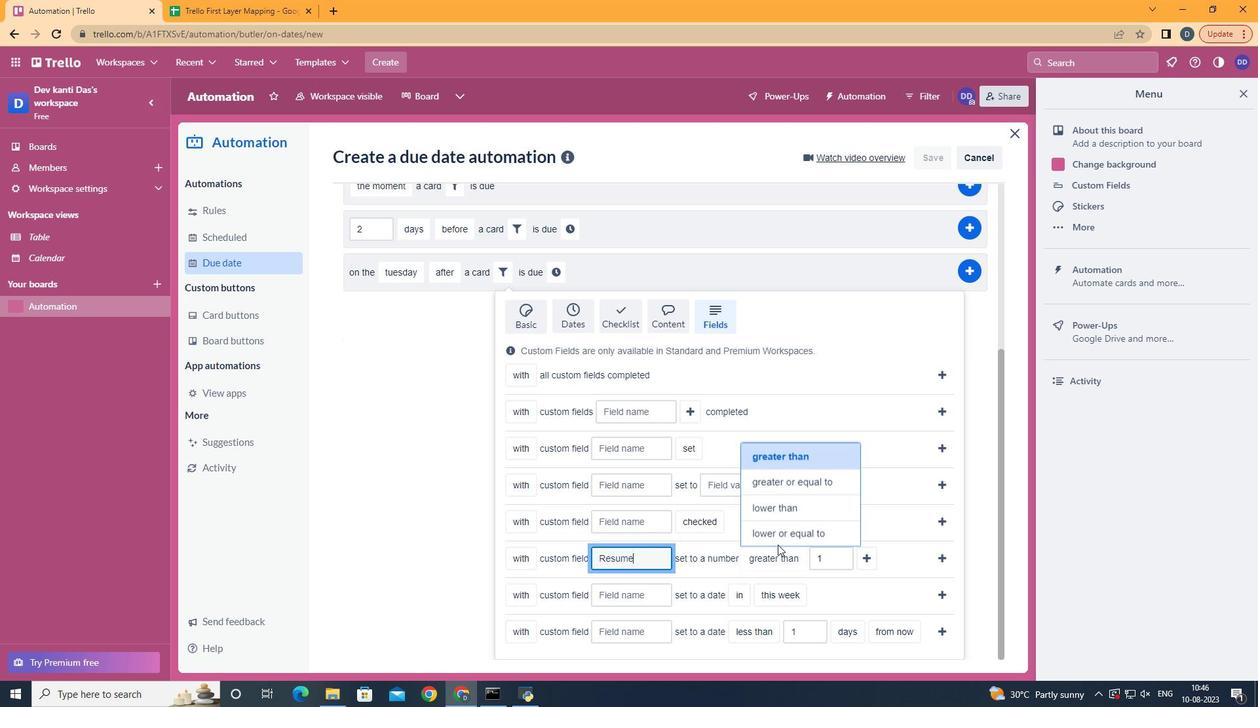 
Action: Mouse moved to (809, 480)
Screenshot: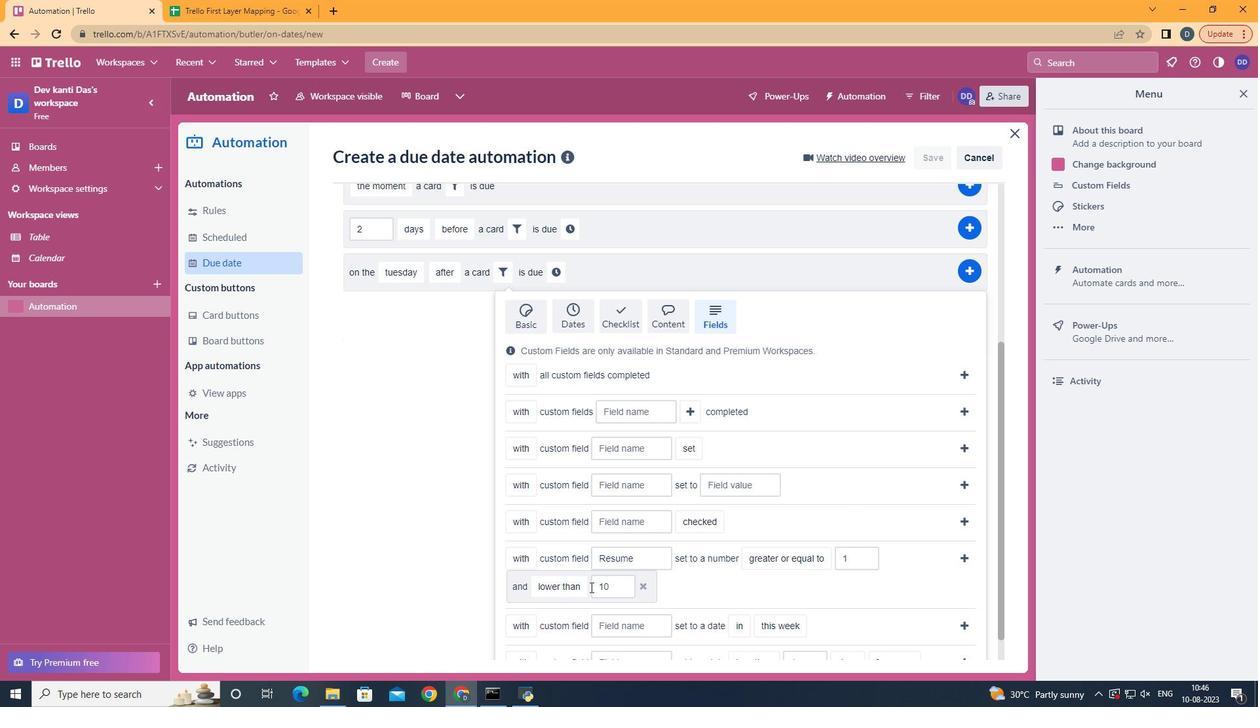 
Action: Mouse pressed left at (809, 480)
Screenshot: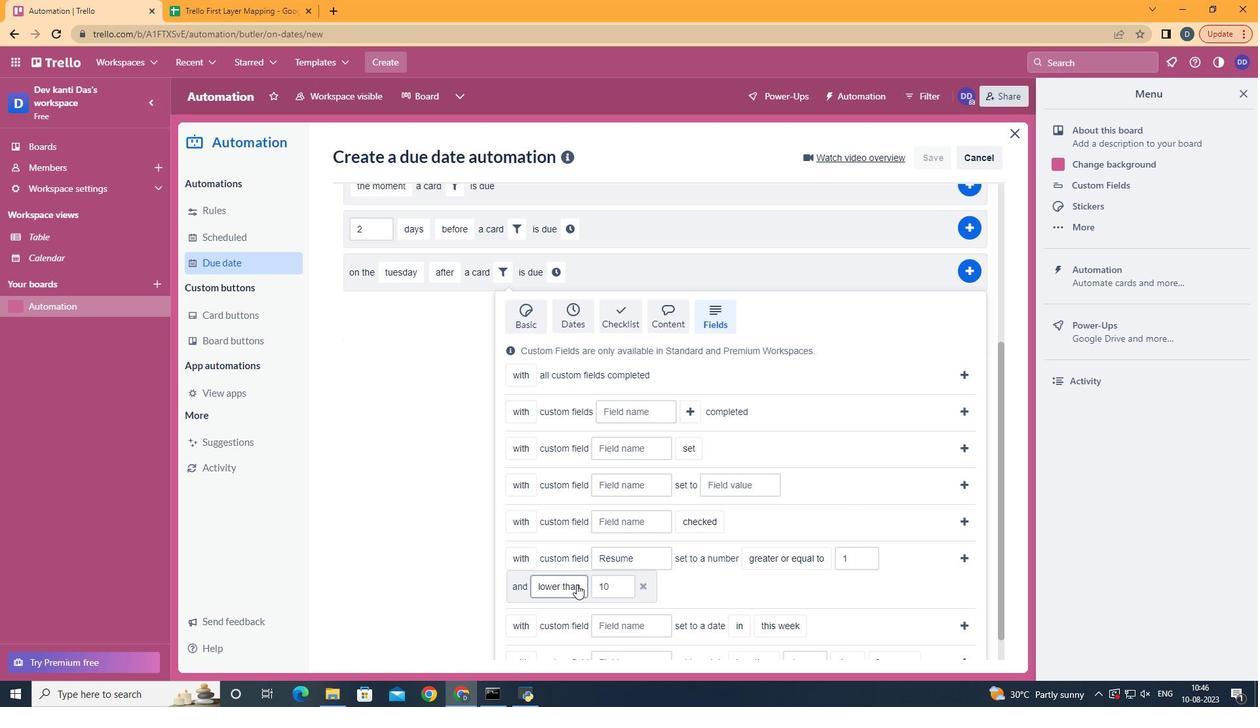 
Action: Mouse moved to (887, 549)
Screenshot: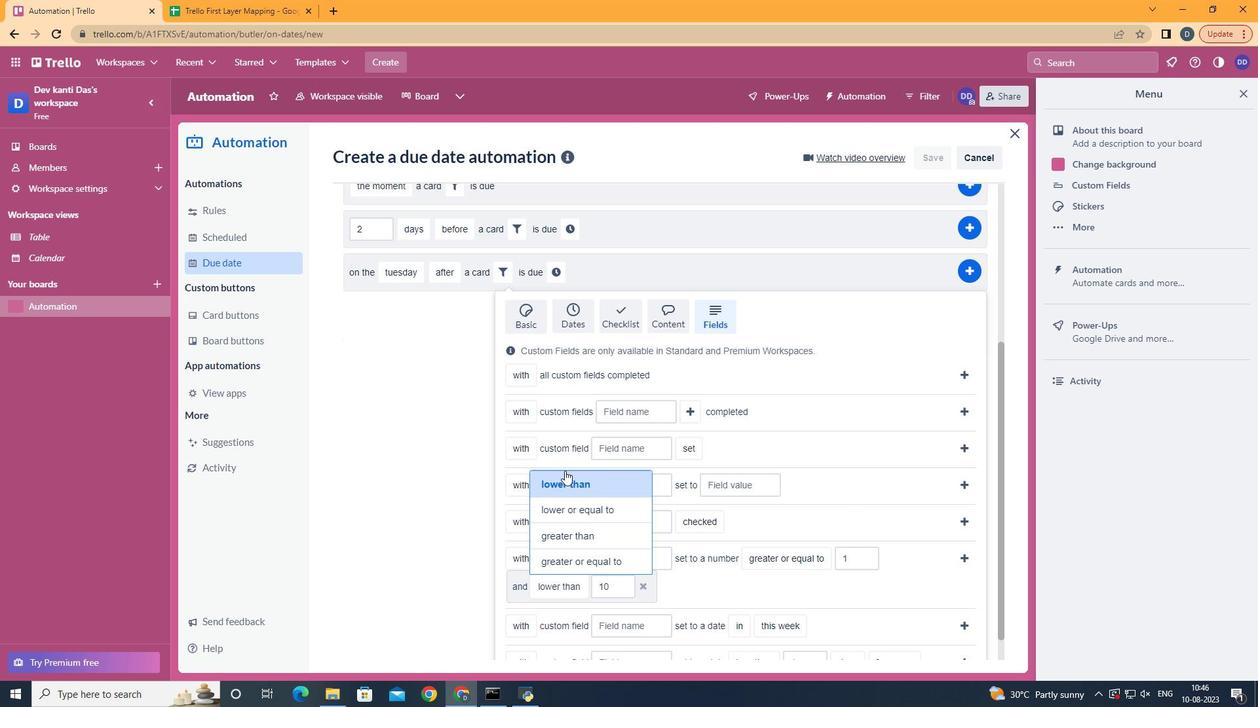 
Action: Mouse pressed left at (887, 549)
Screenshot: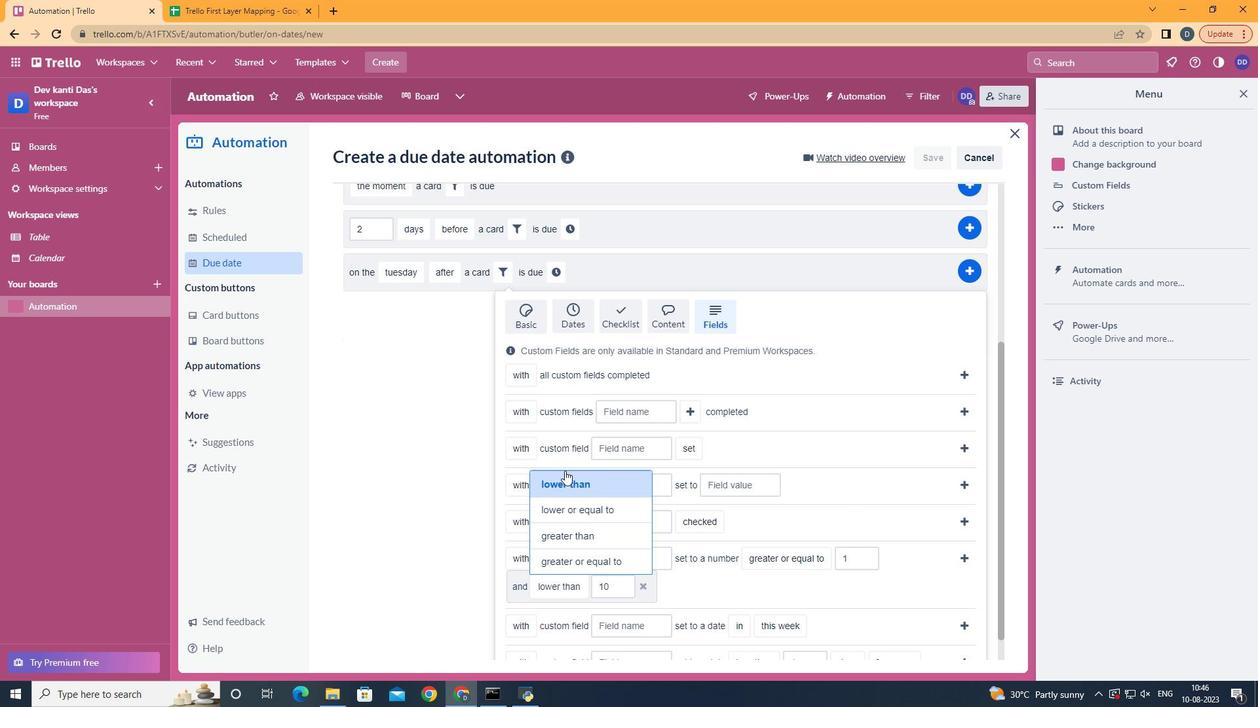 
Action: Mouse moved to (585, 485)
Screenshot: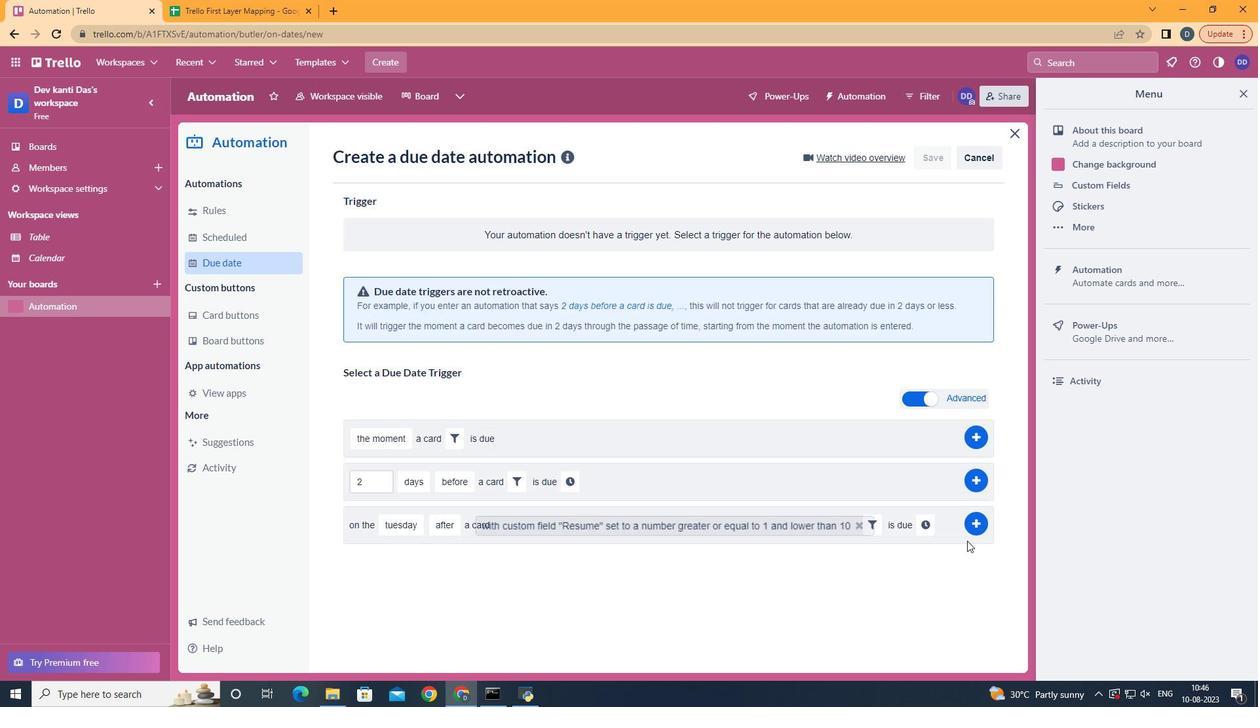 
Action: Mouse pressed left at (585, 485)
Screenshot: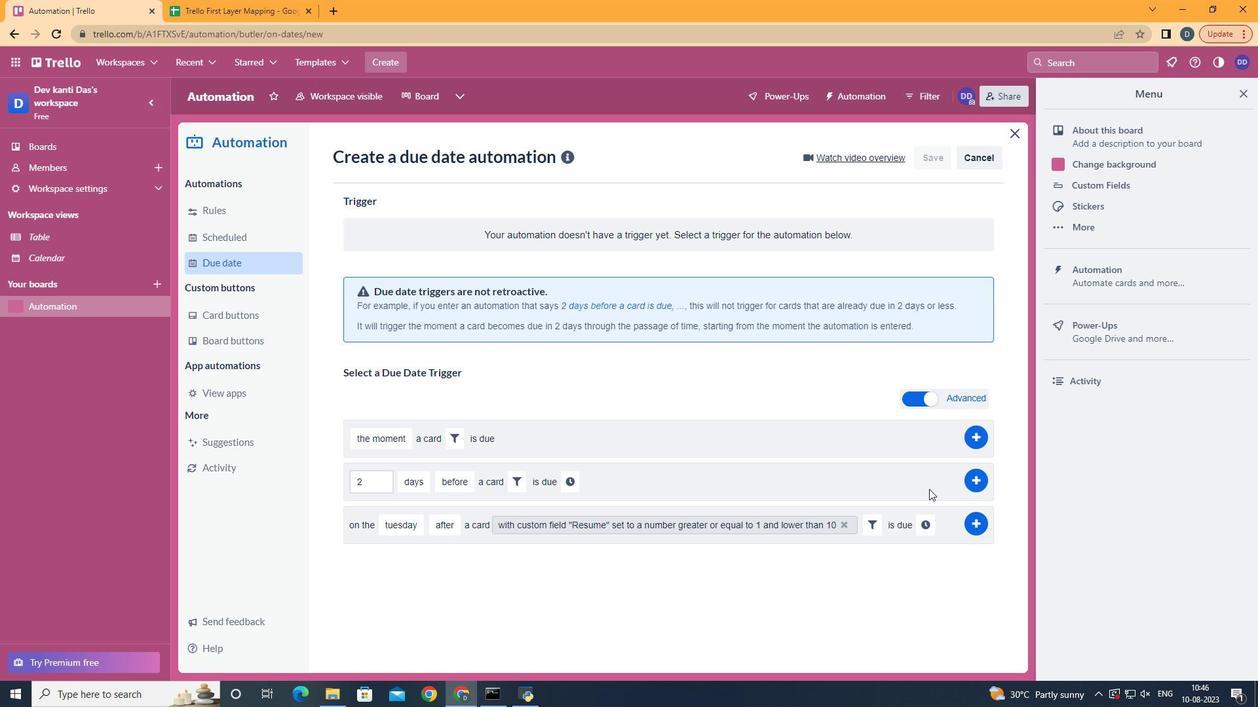 
Action: Mouse moved to (955, 558)
Screenshot: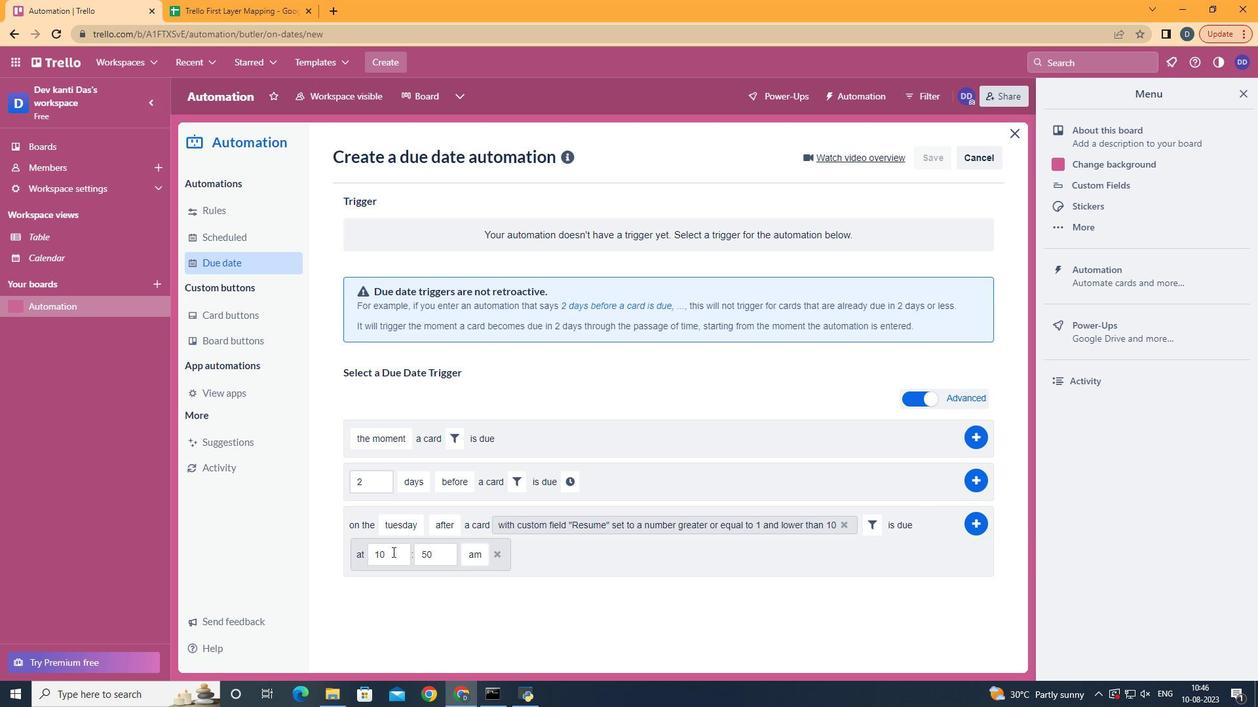 
Action: Mouse pressed left at (955, 558)
Screenshot: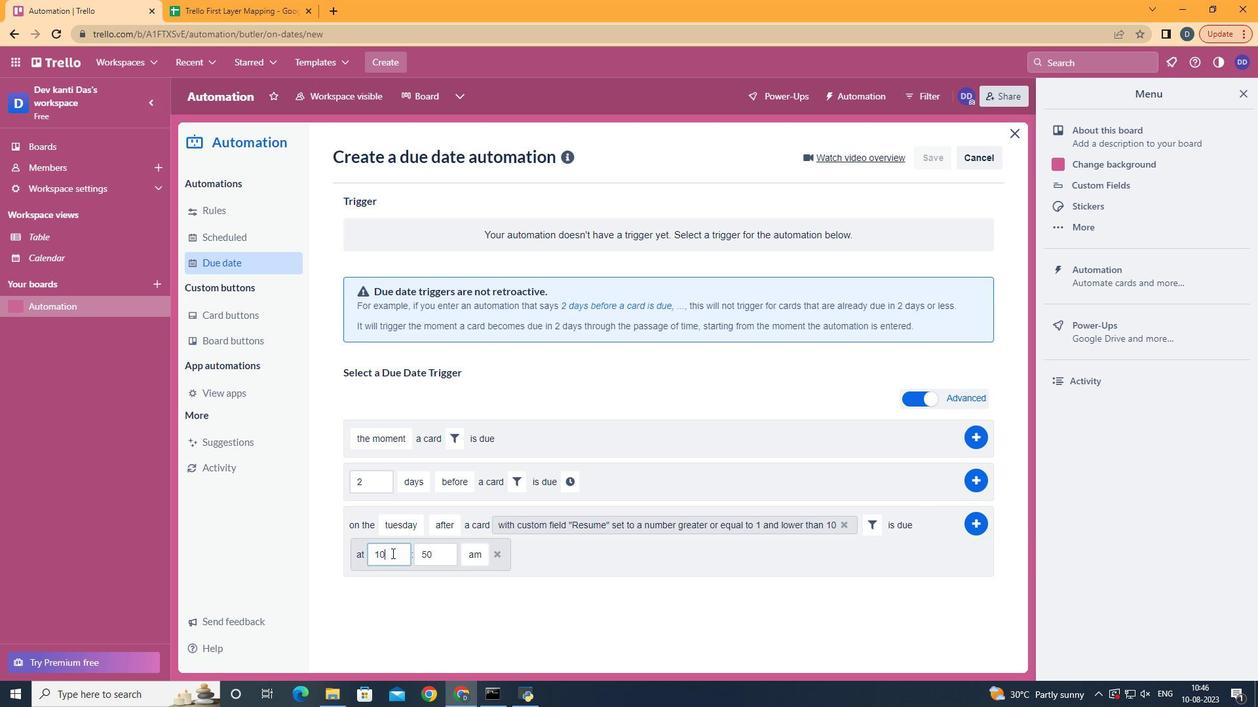 
Action: Mouse moved to (928, 526)
Screenshot: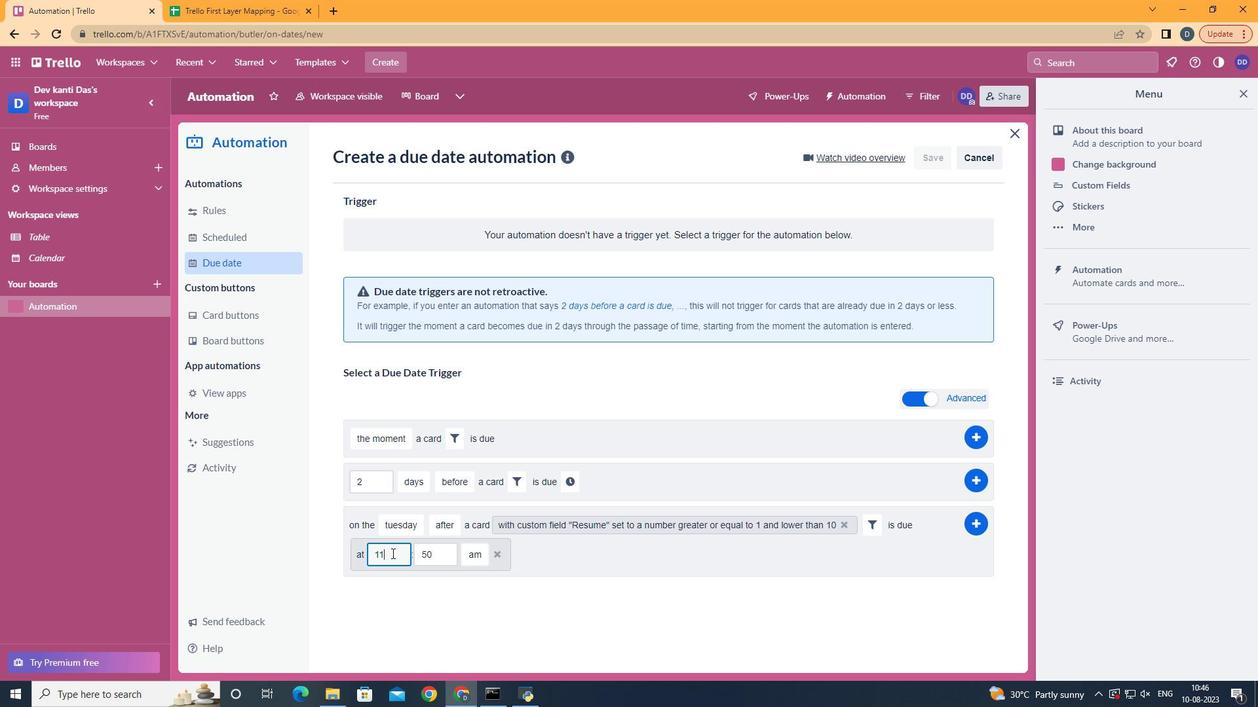 
Action: Mouse pressed left at (928, 526)
Screenshot: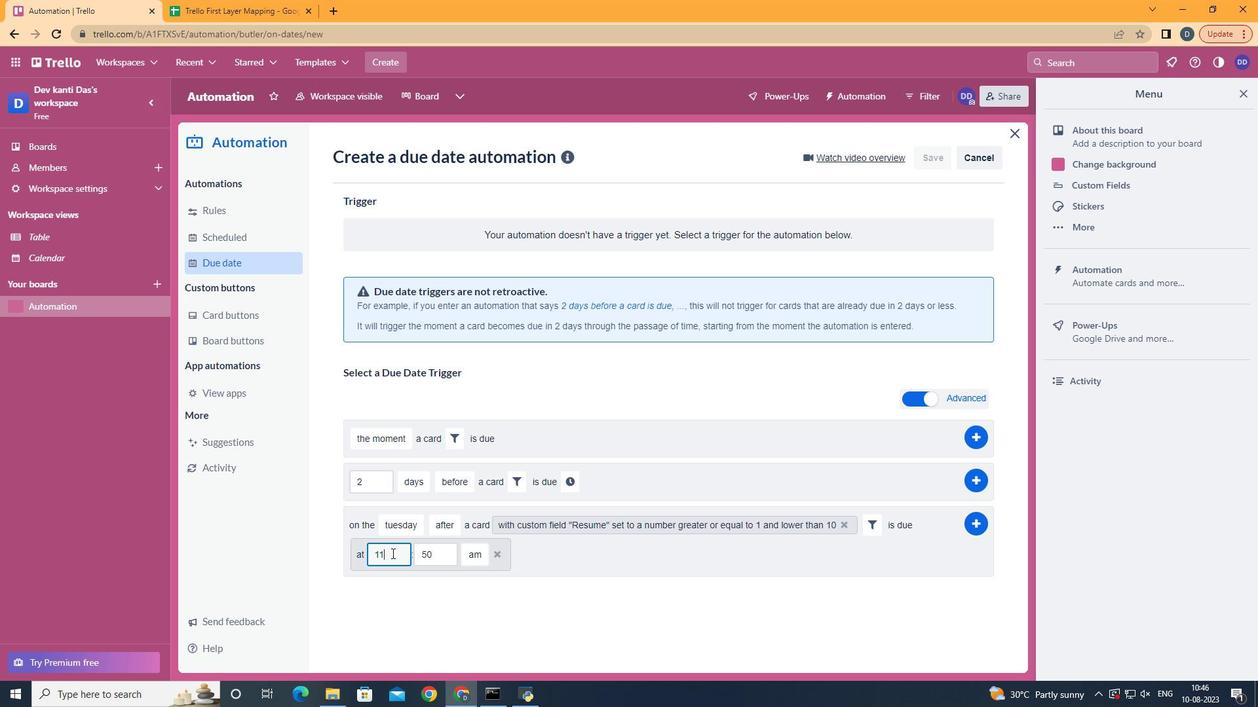 
Action: Mouse moved to (397, 546)
Screenshot: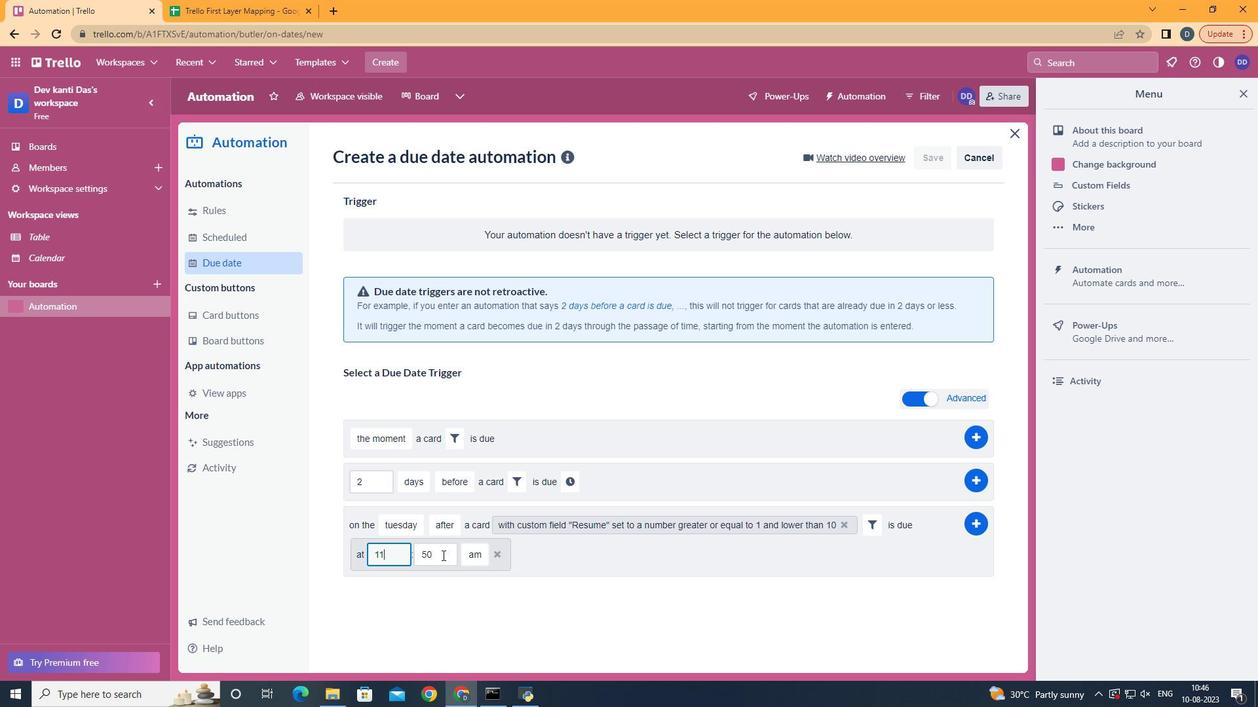 
Action: Mouse pressed left at (397, 546)
Screenshot: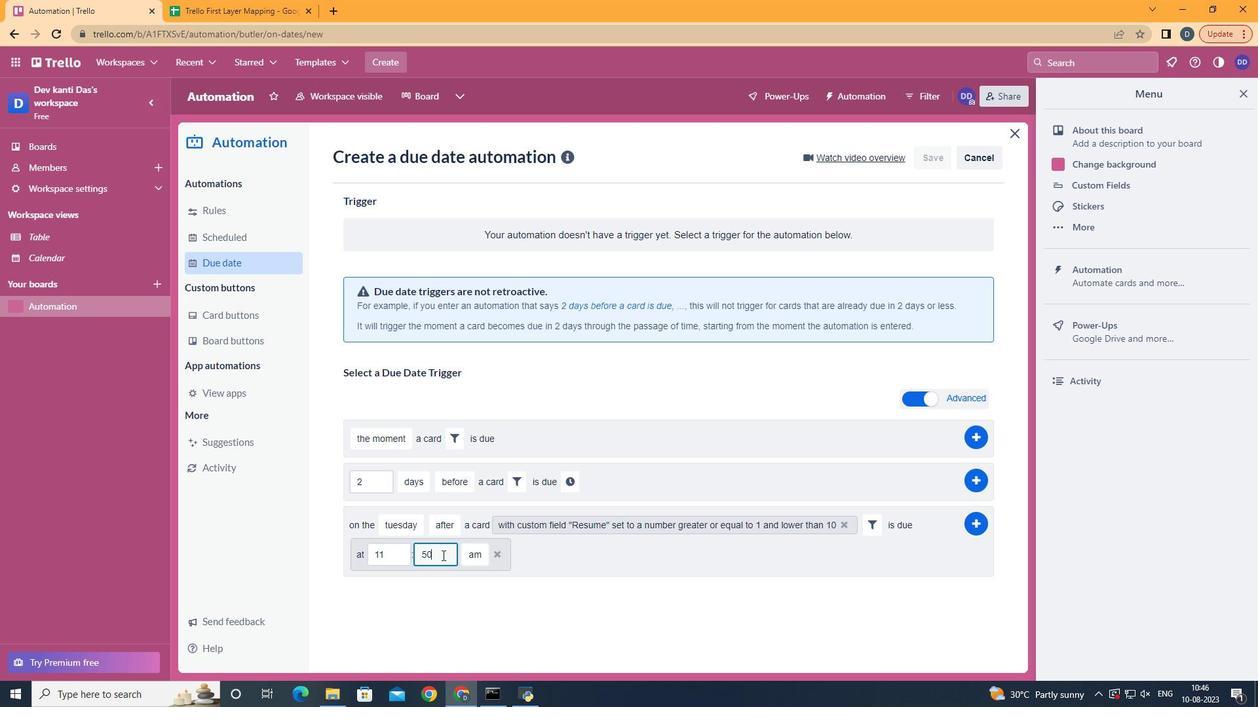 
Action: Key pressed <Key.backspace>1
Screenshot: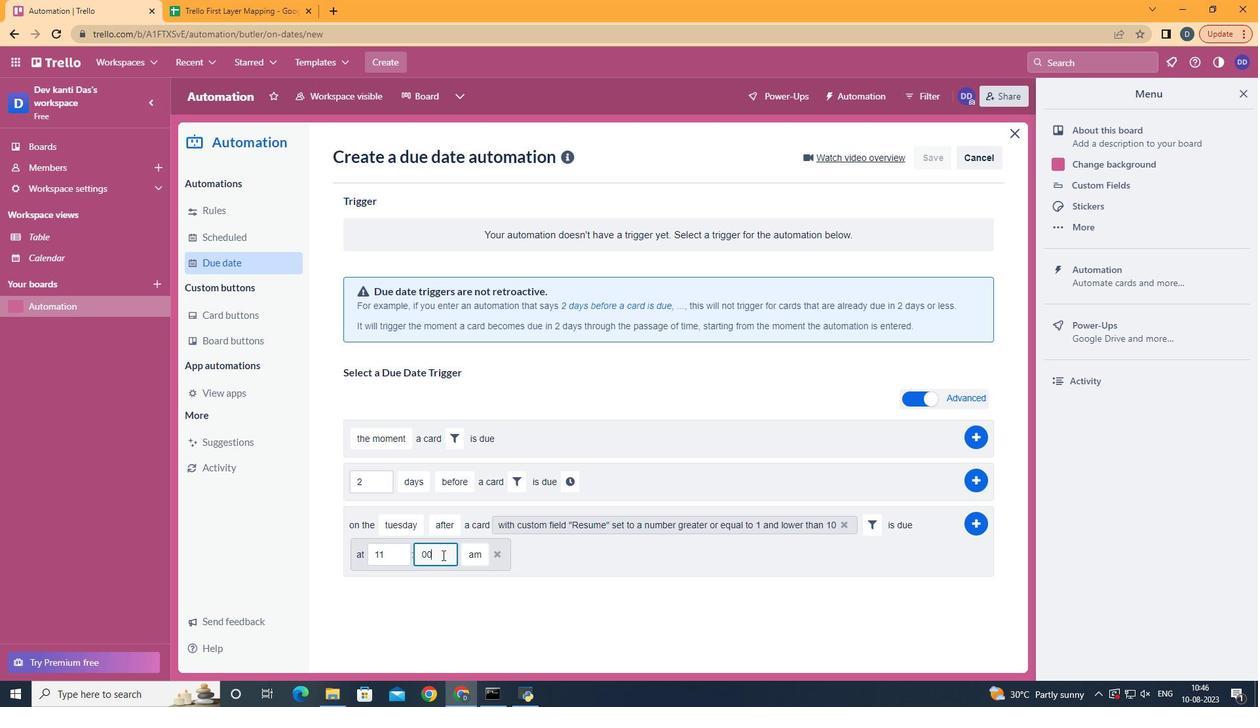 
Action: Mouse moved to (440, 544)
Screenshot: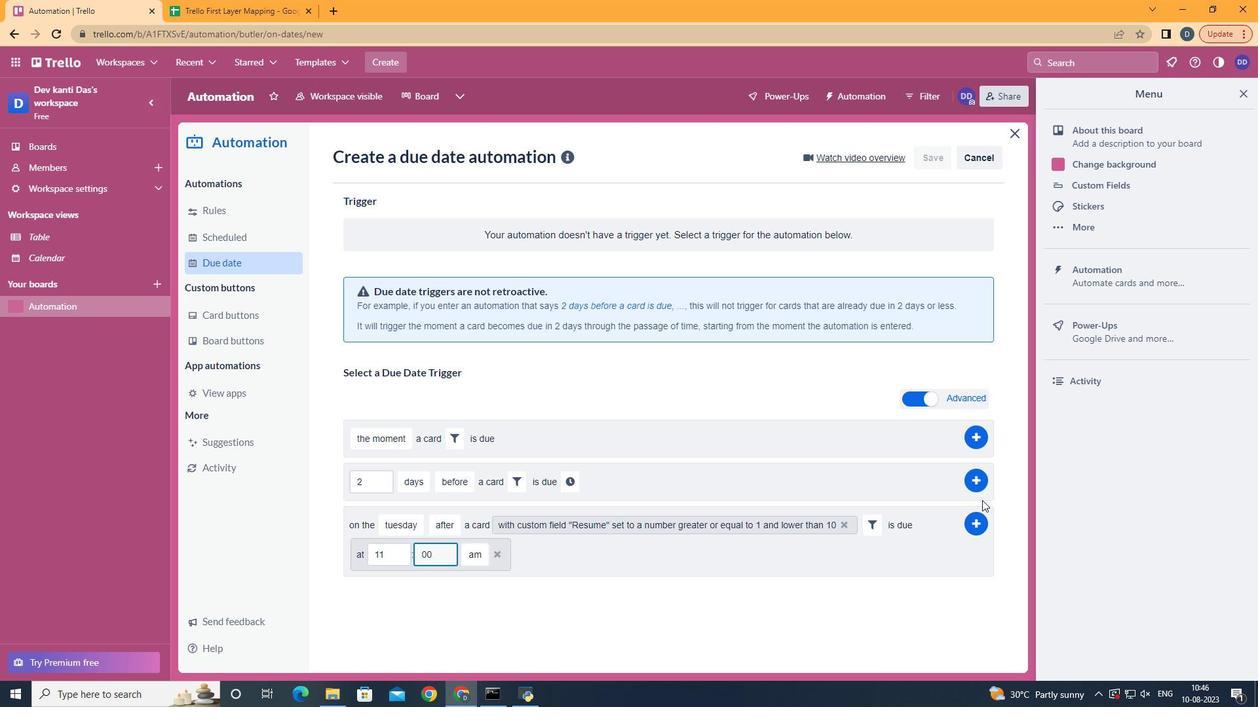 
Action: Mouse pressed left at (440, 544)
Screenshot: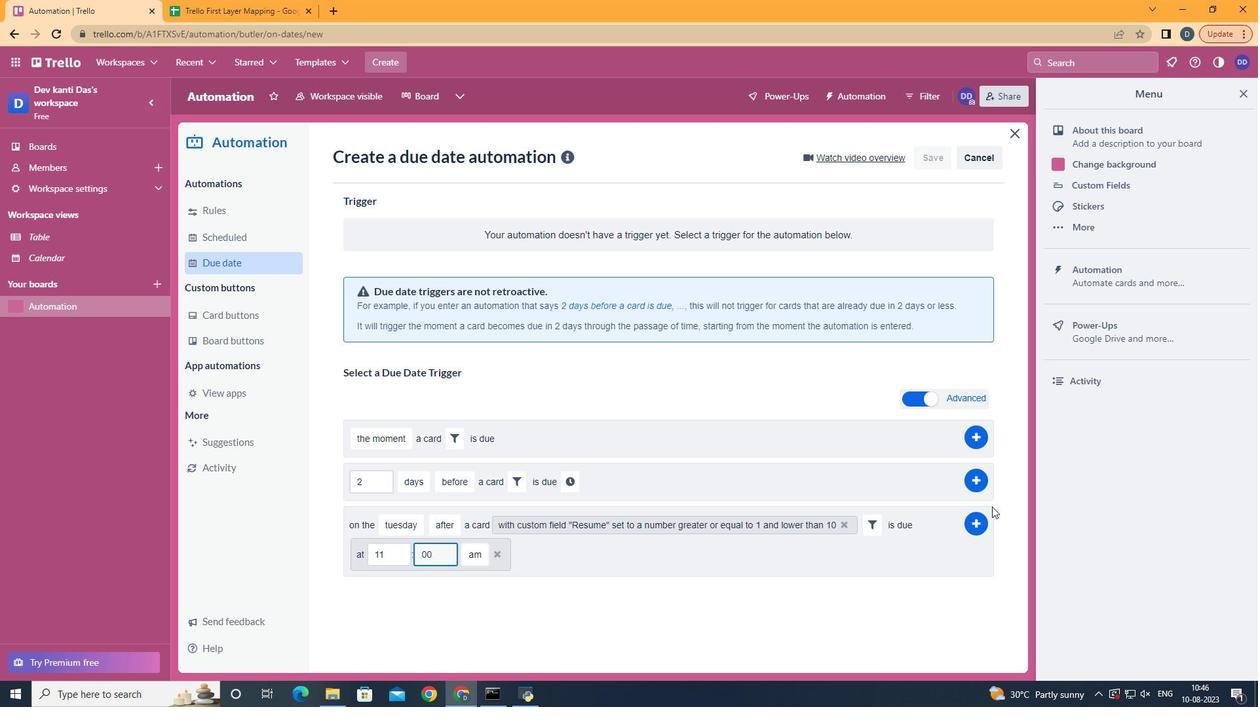 
Action: Key pressed <Key.backspace>
Screenshot: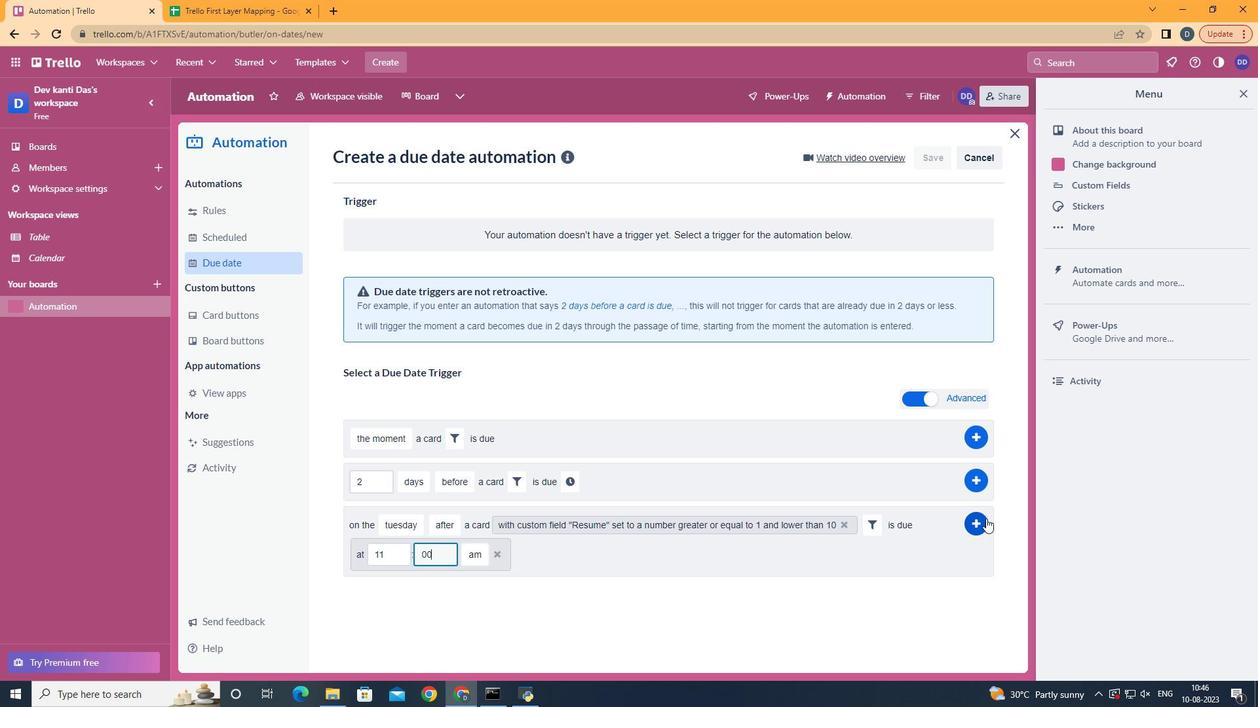 
Action: Mouse moved to (435, 546)
Screenshot: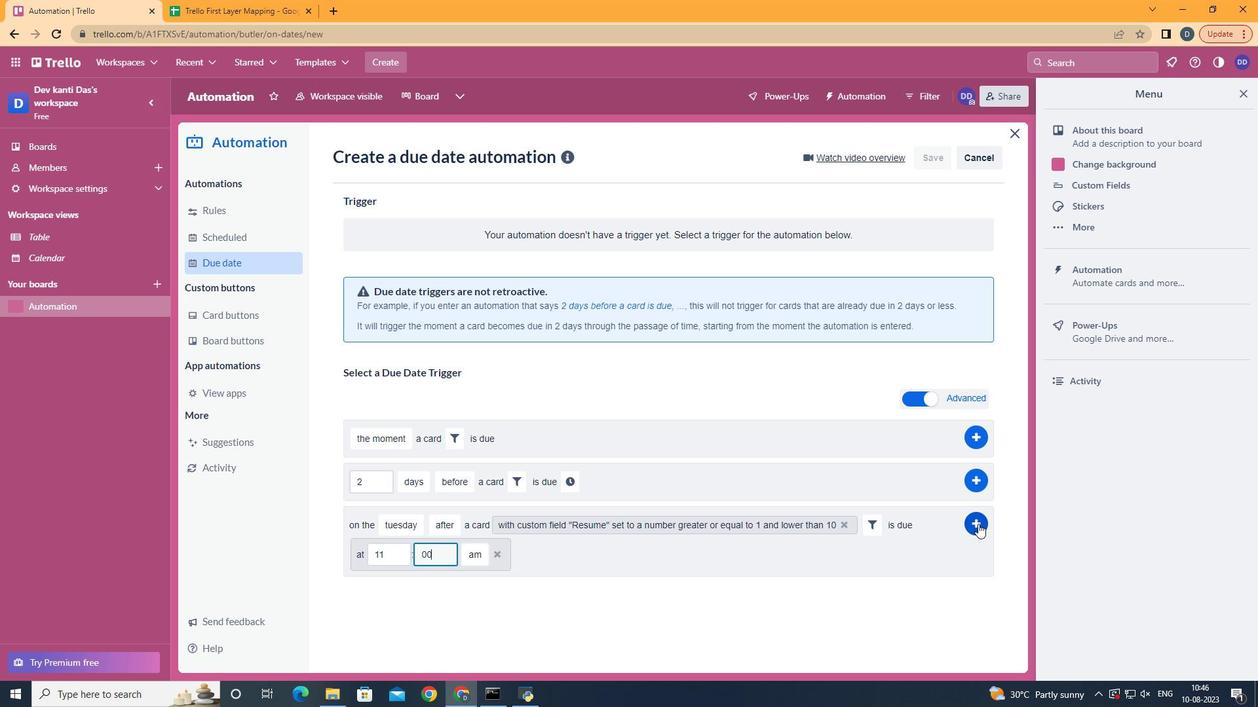 
Action: Key pressed <Key.backspace>00
Screenshot: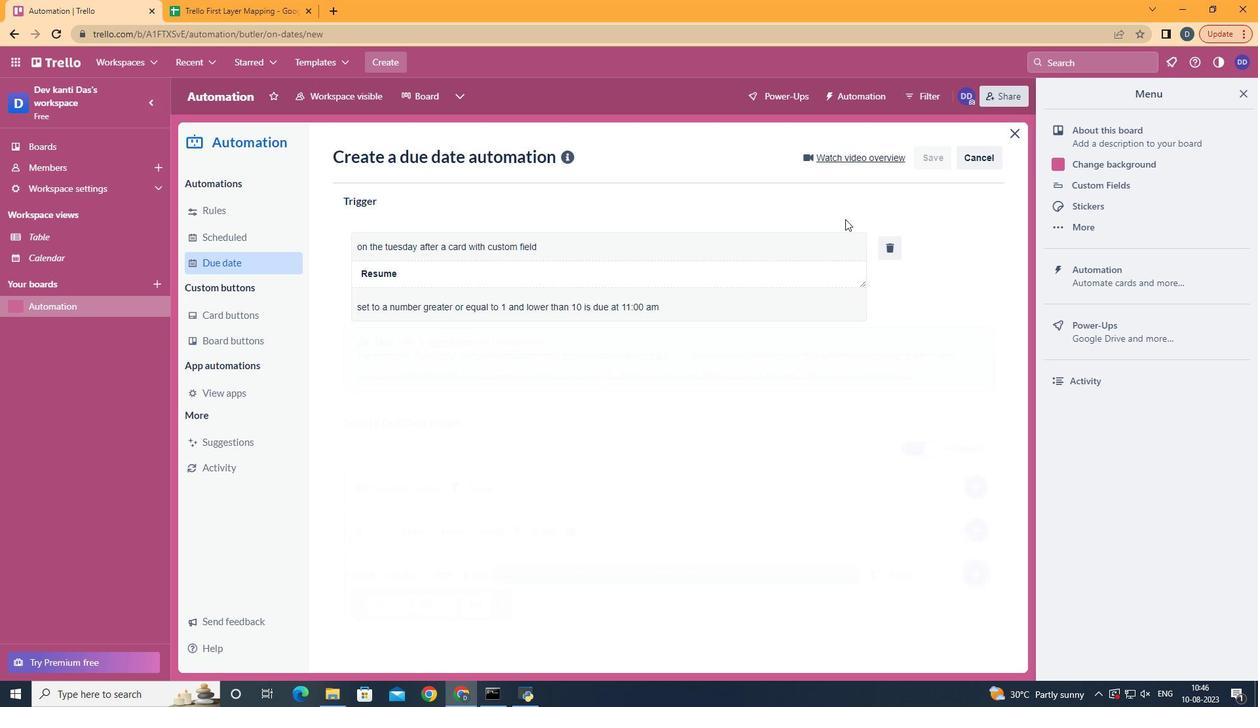 
Action: Mouse moved to (969, 531)
Screenshot: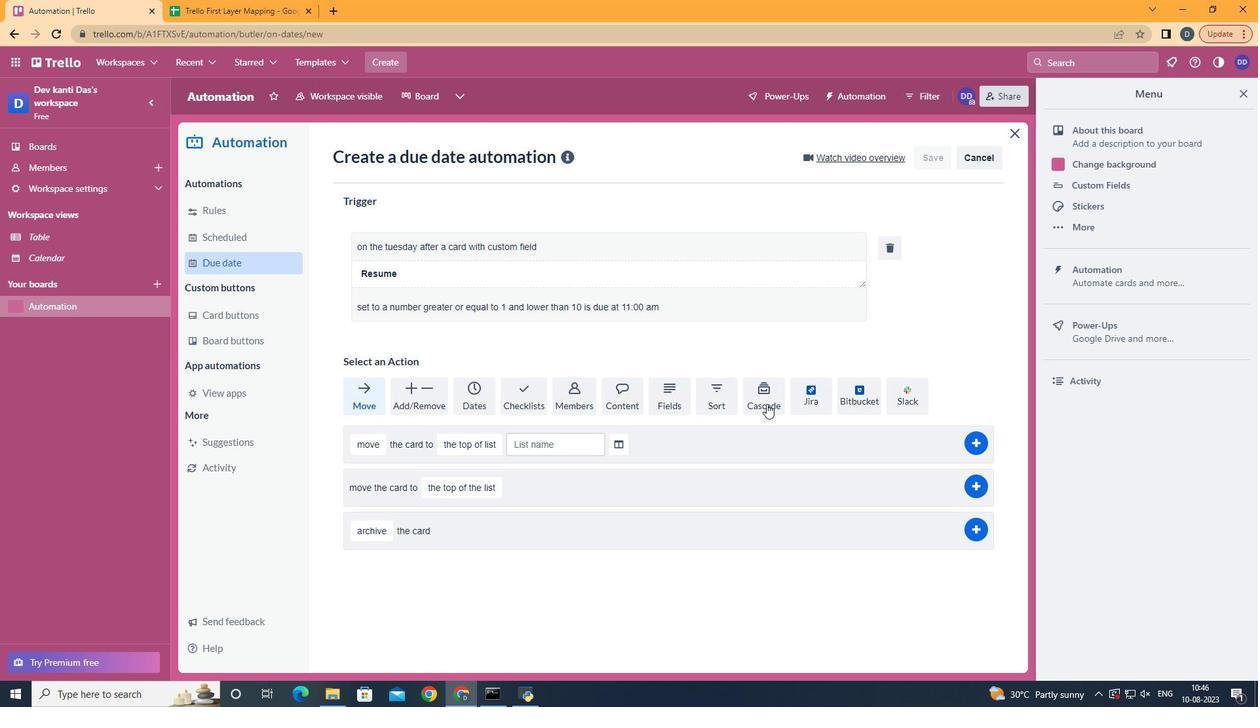 
Action: Mouse pressed left at (969, 531)
Screenshot: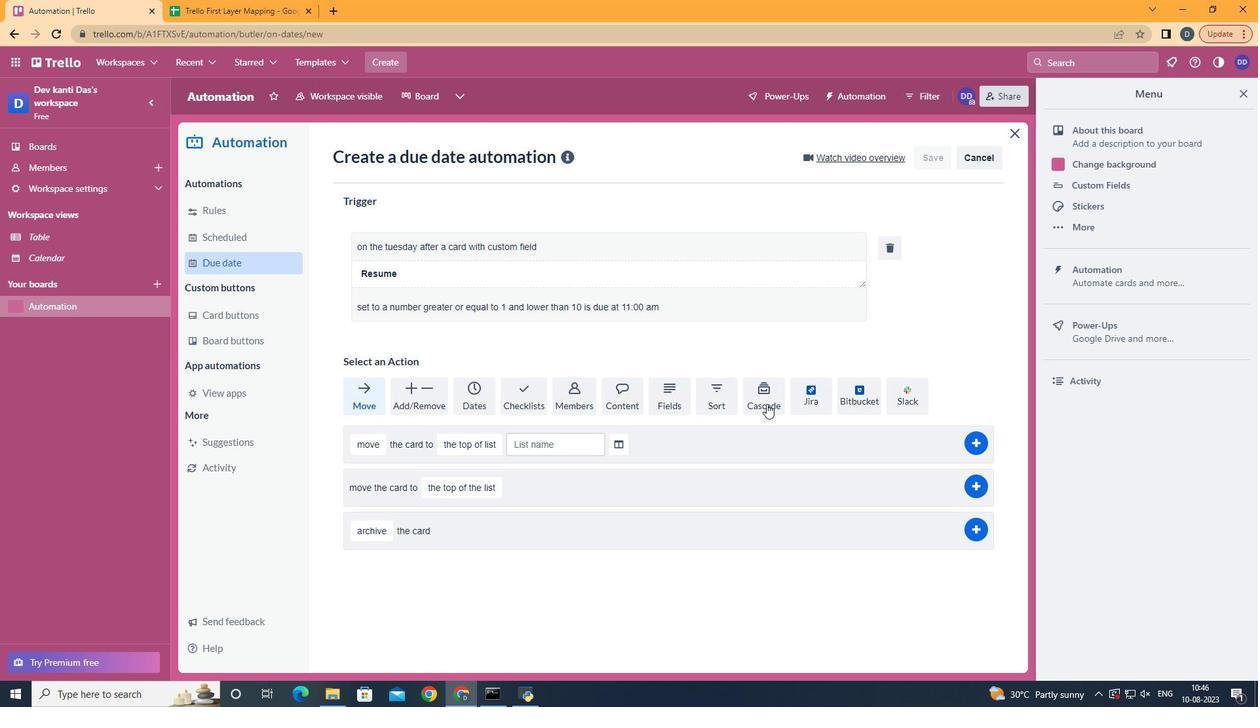 
Action: Mouse moved to (1239, 102)
Screenshot: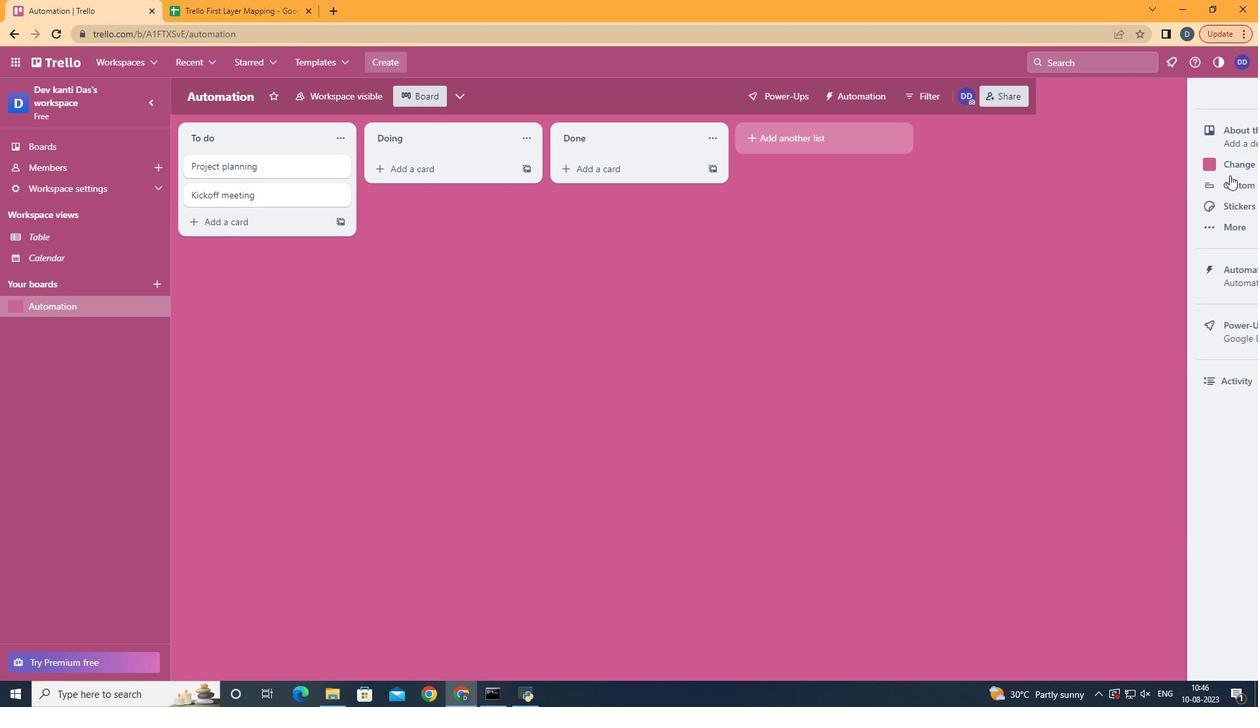
Action: Mouse pressed left at (1239, 102)
Screenshot: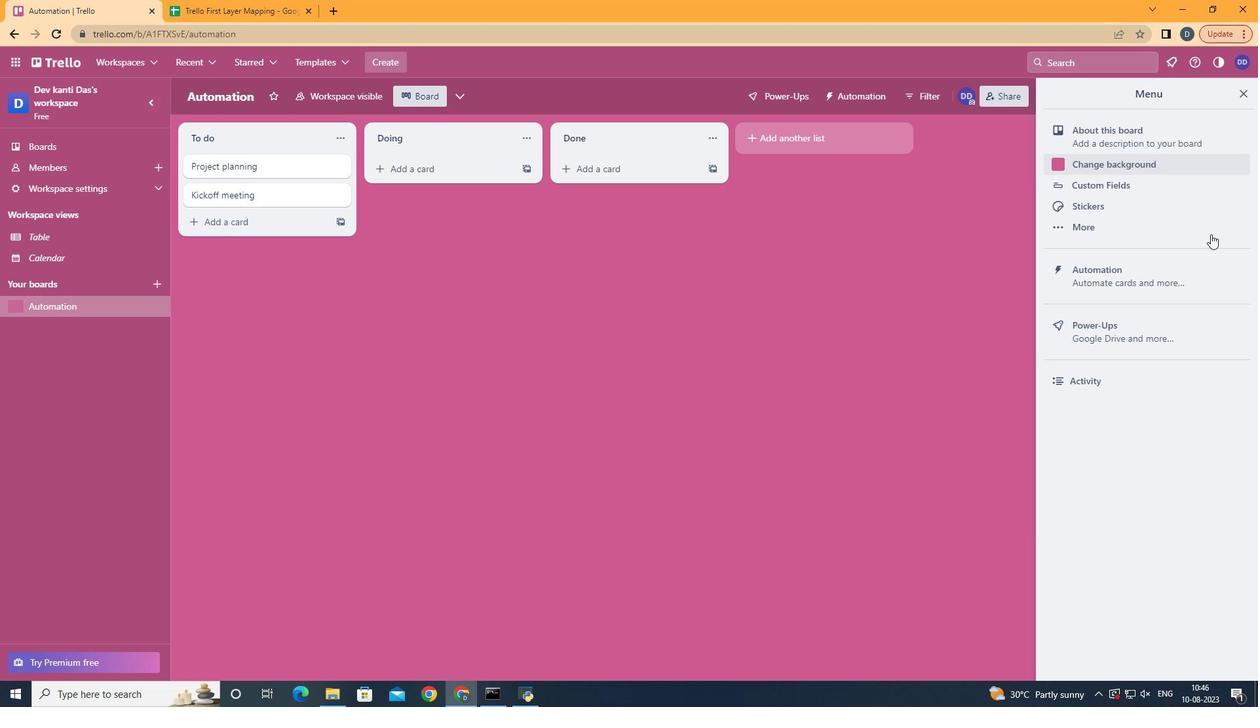 
Action: Mouse moved to (1176, 277)
Screenshot: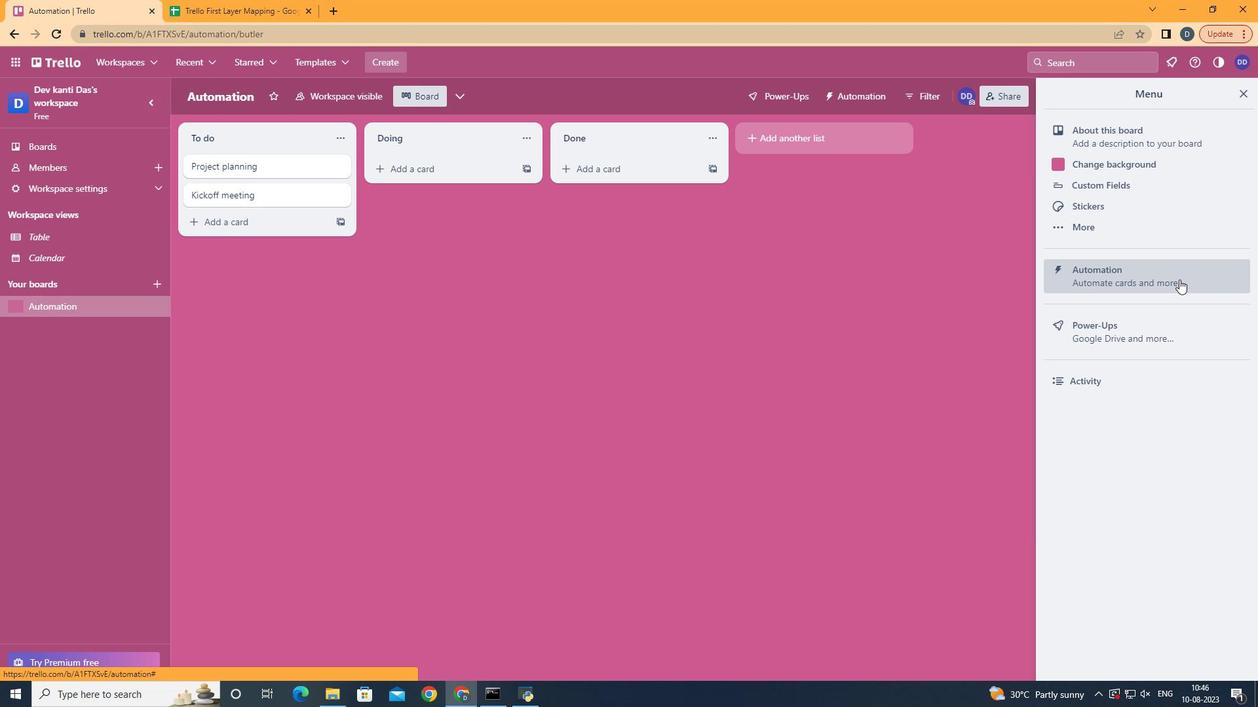 
Action: Mouse pressed left at (1176, 277)
Screenshot: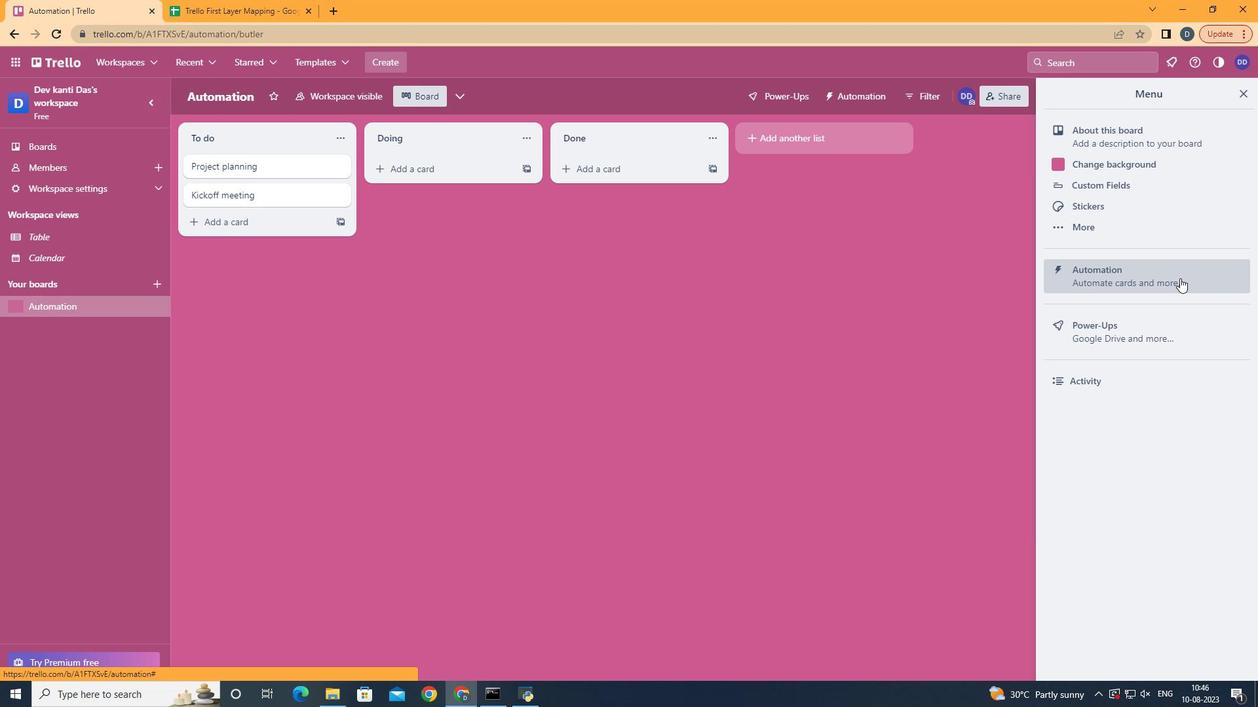 
Action: Mouse moved to (253, 269)
Screenshot: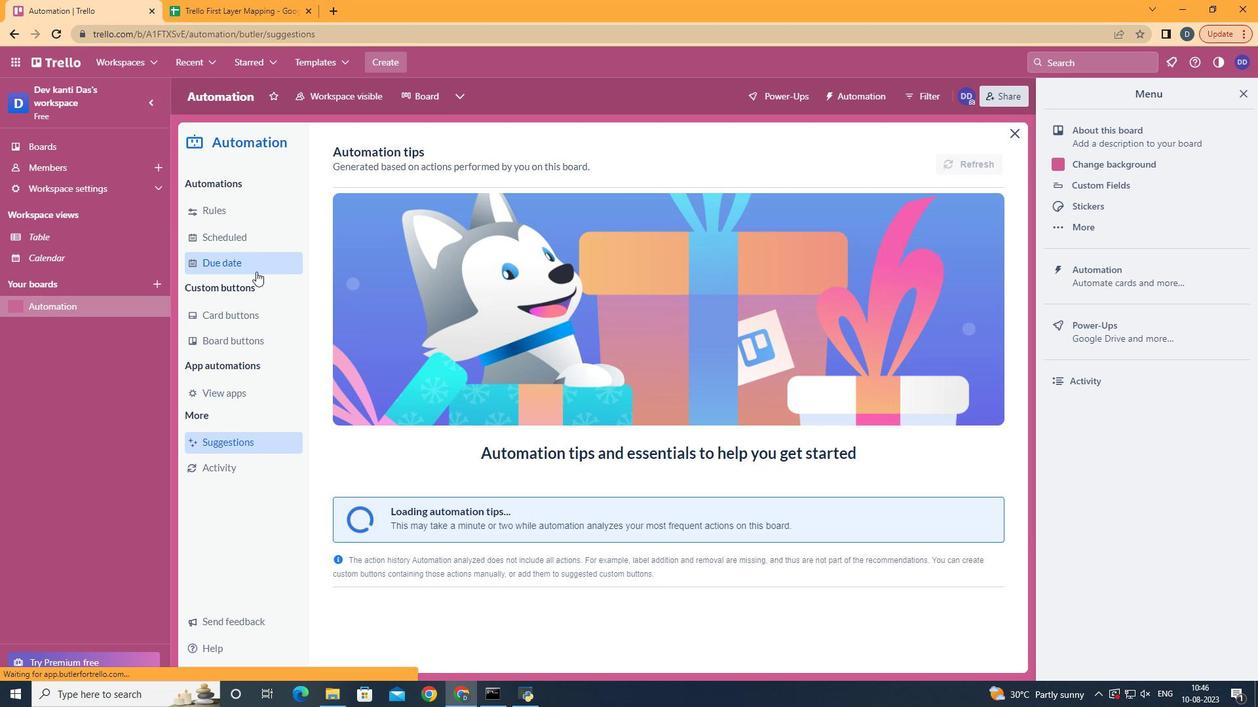 
Action: Mouse pressed left at (253, 269)
Screenshot: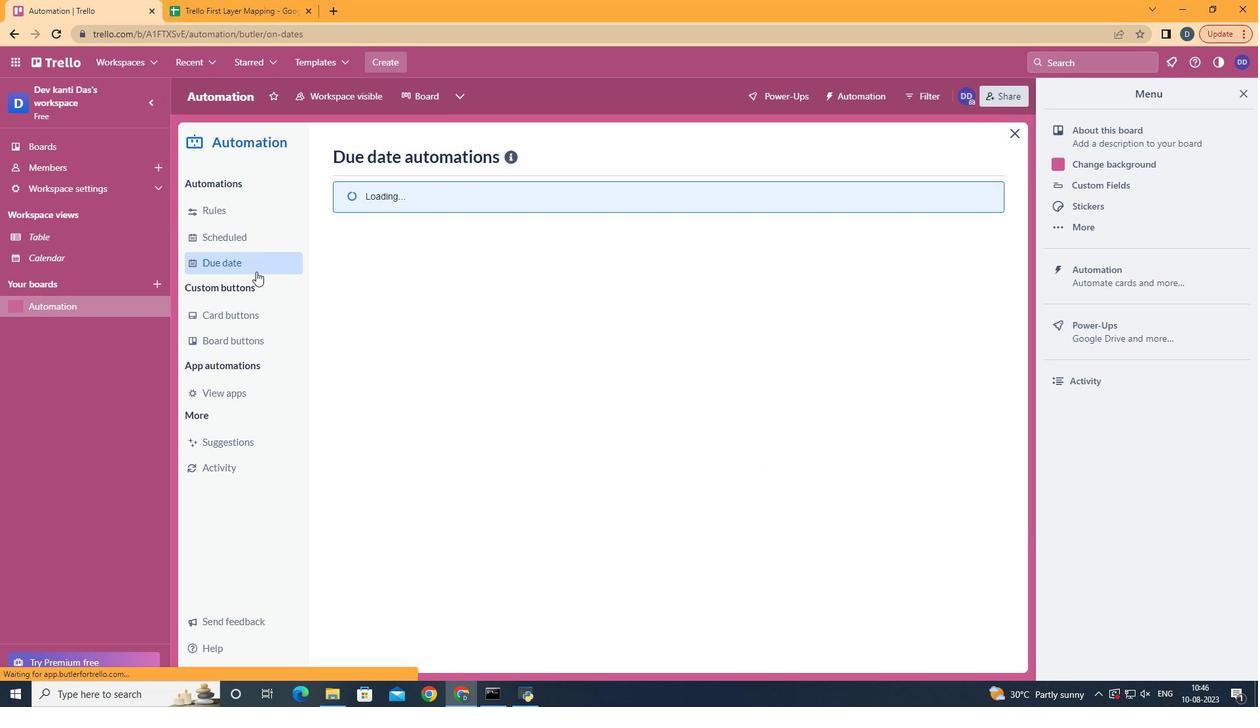 
Action: Mouse moved to (912, 160)
Screenshot: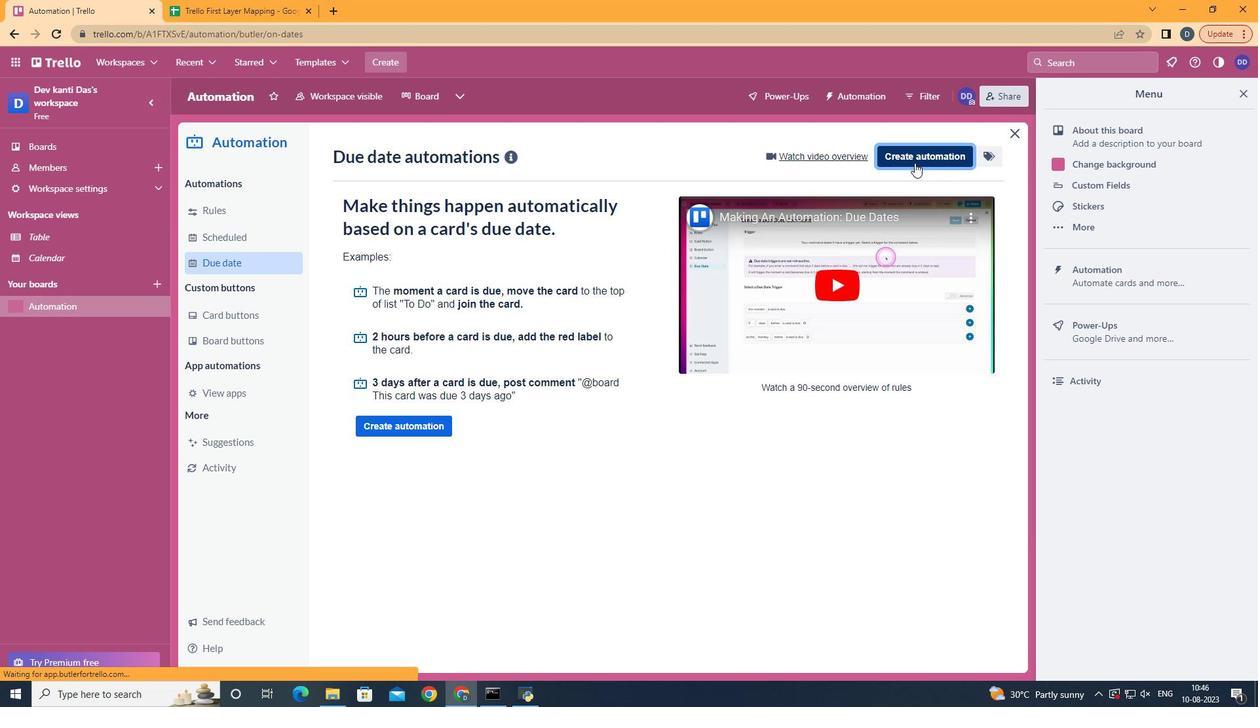 
Action: Mouse pressed left at (912, 160)
Screenshot: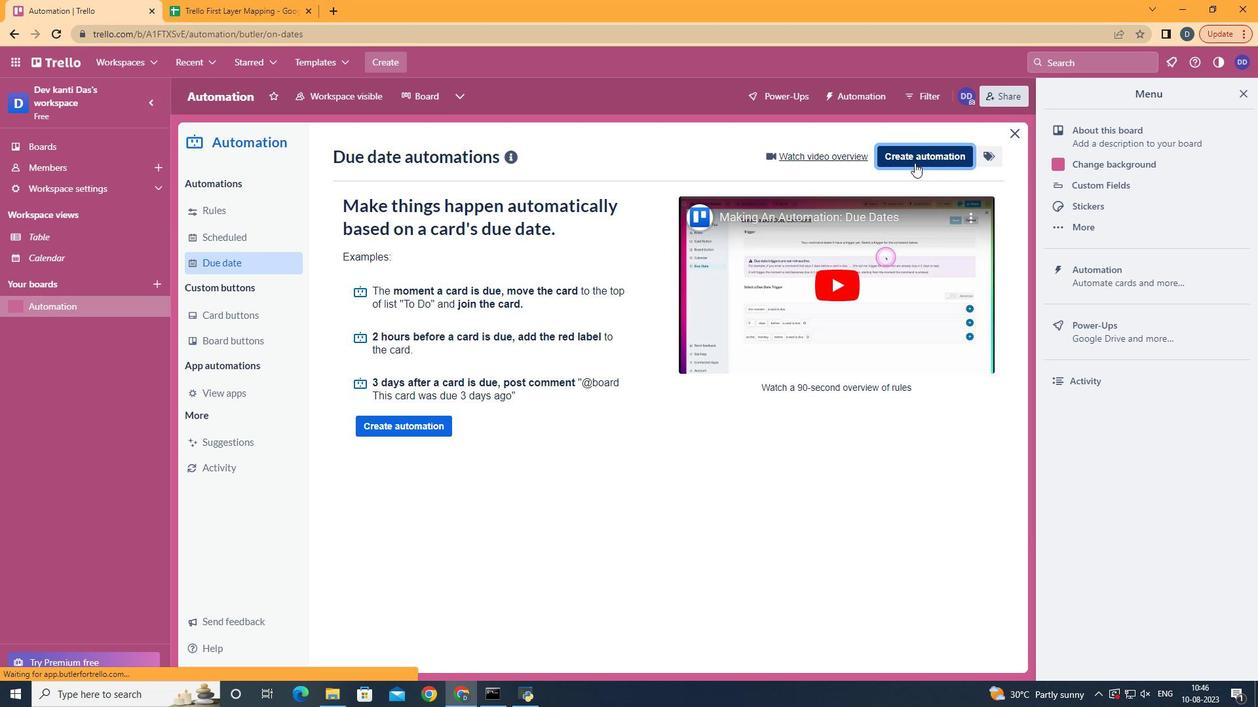 
Action: Mouse moved to (739, 276)
Screenshot: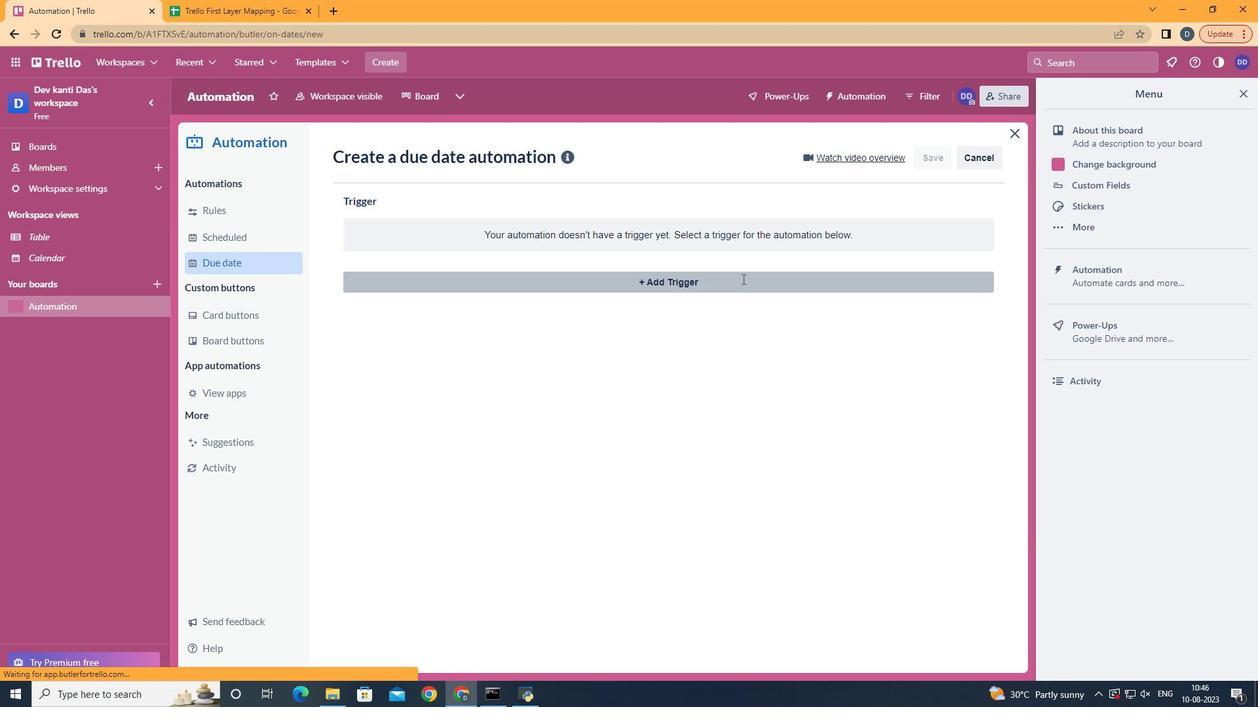 
Action: Mouse pressed left at (739, 276)
Screenshot: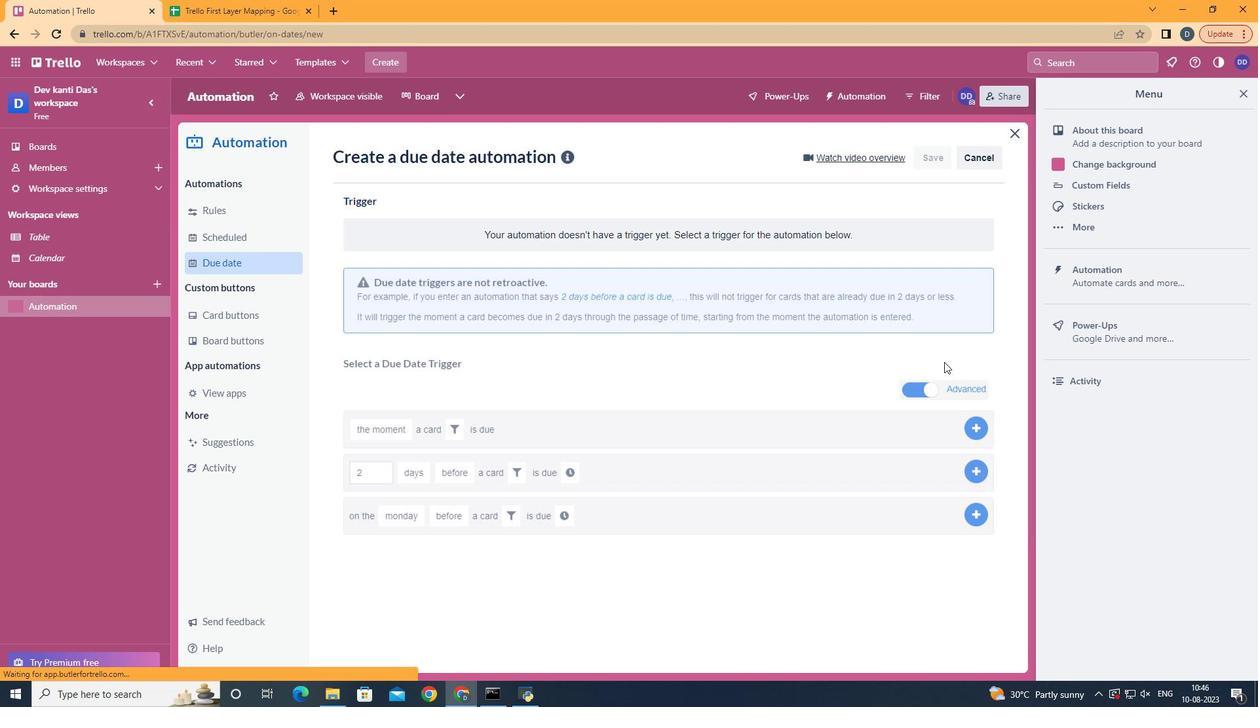 
Action: Mouse moved to (411, 369)
Screenshot: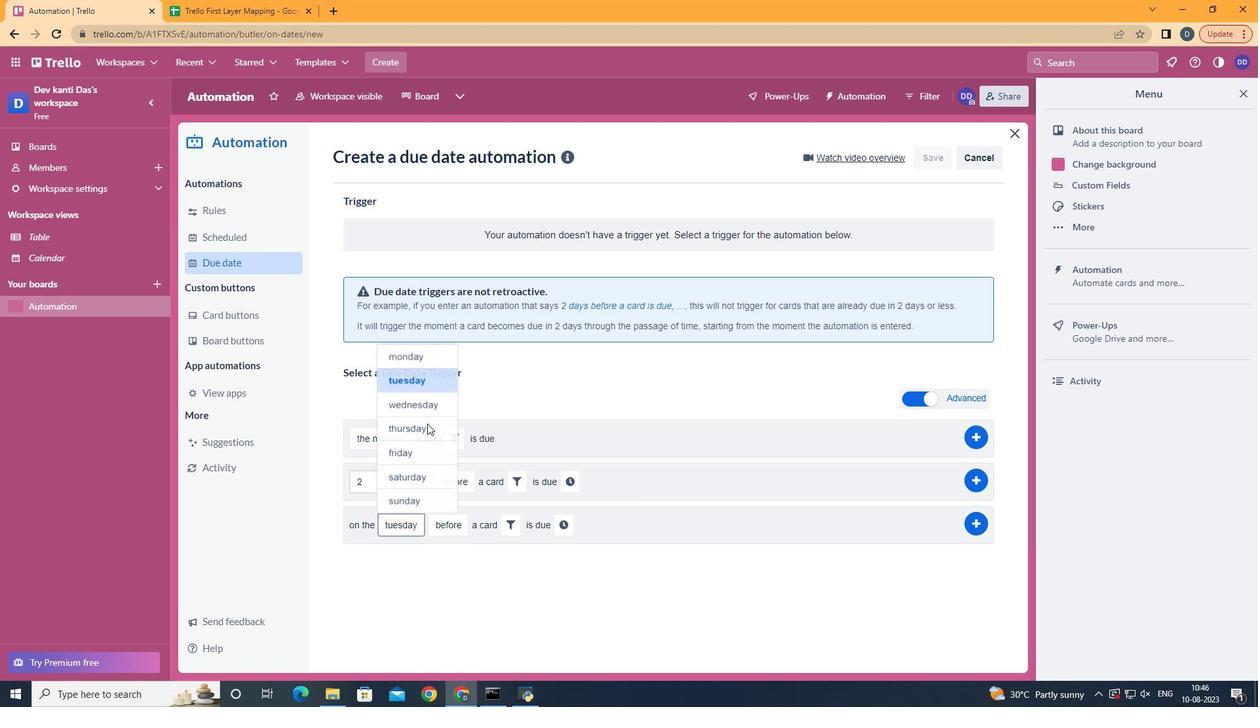 
Action: Mouse pressed left at (411, 369)
Screenshot: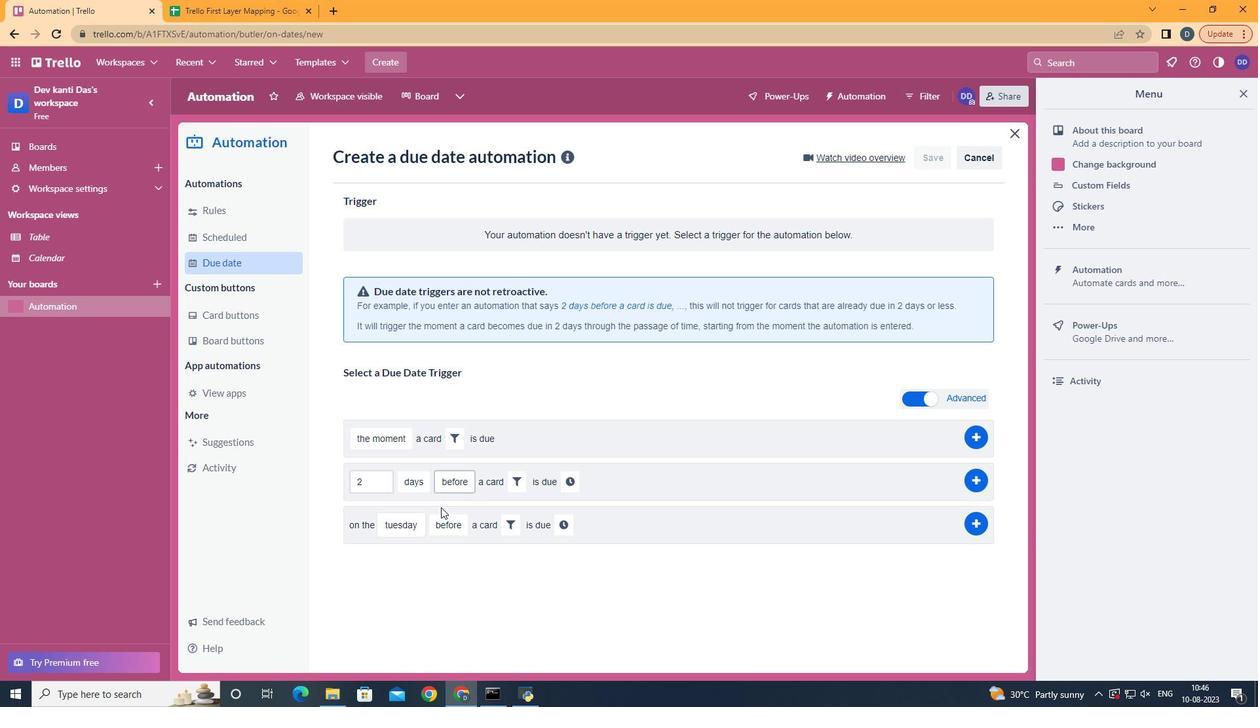 
Action: Mouse moved to (455, 572)
Screenshot: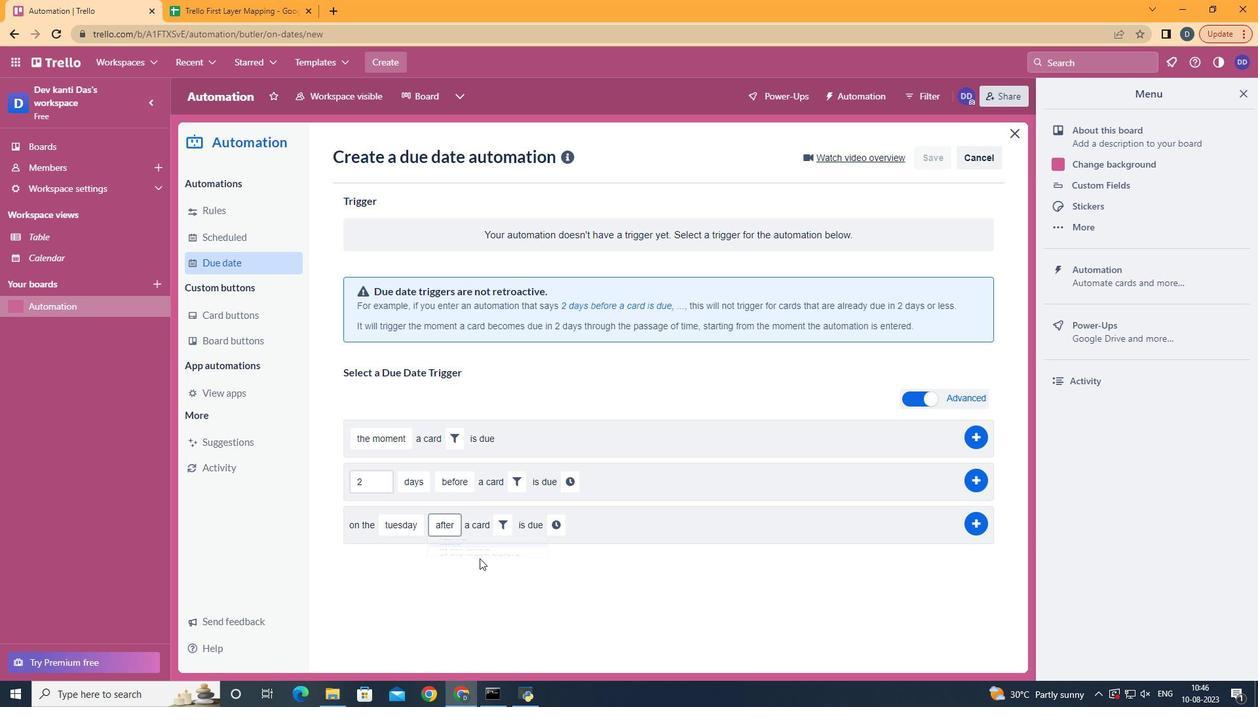 
Action: Mouse pressed left at (455, 572)
Screenshot: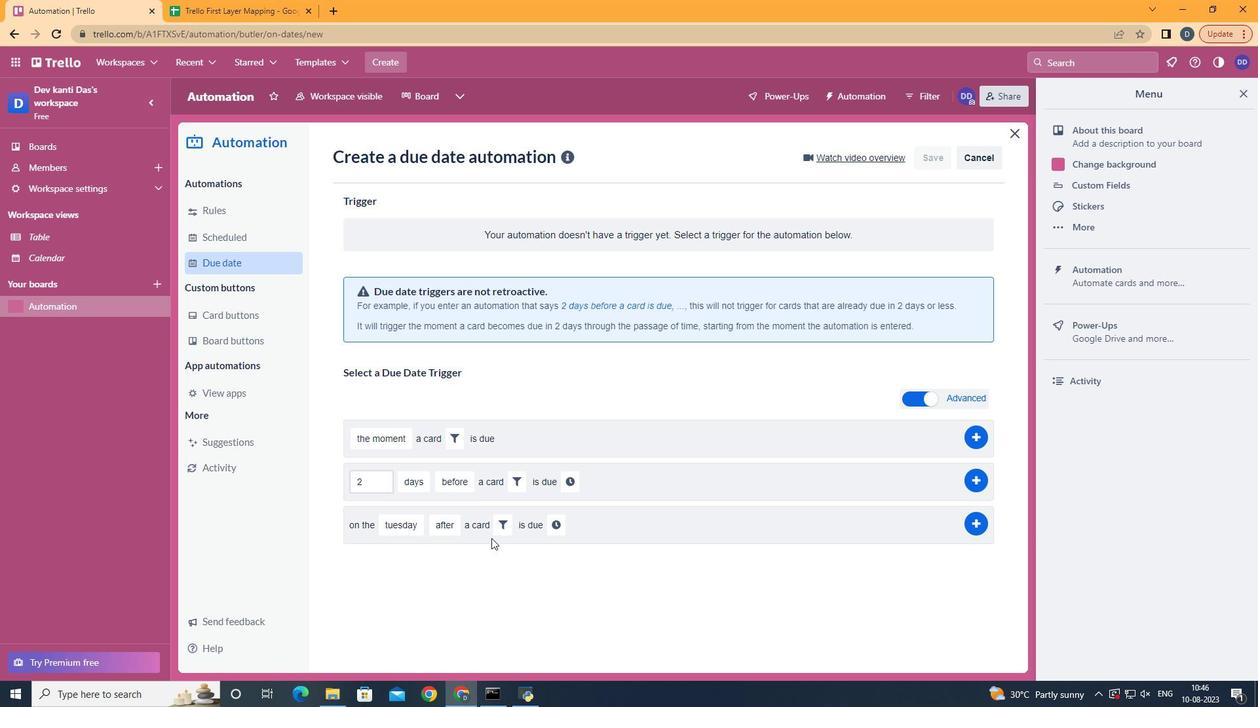 
Action: Mouse moved to (490, 533)
Screenshot: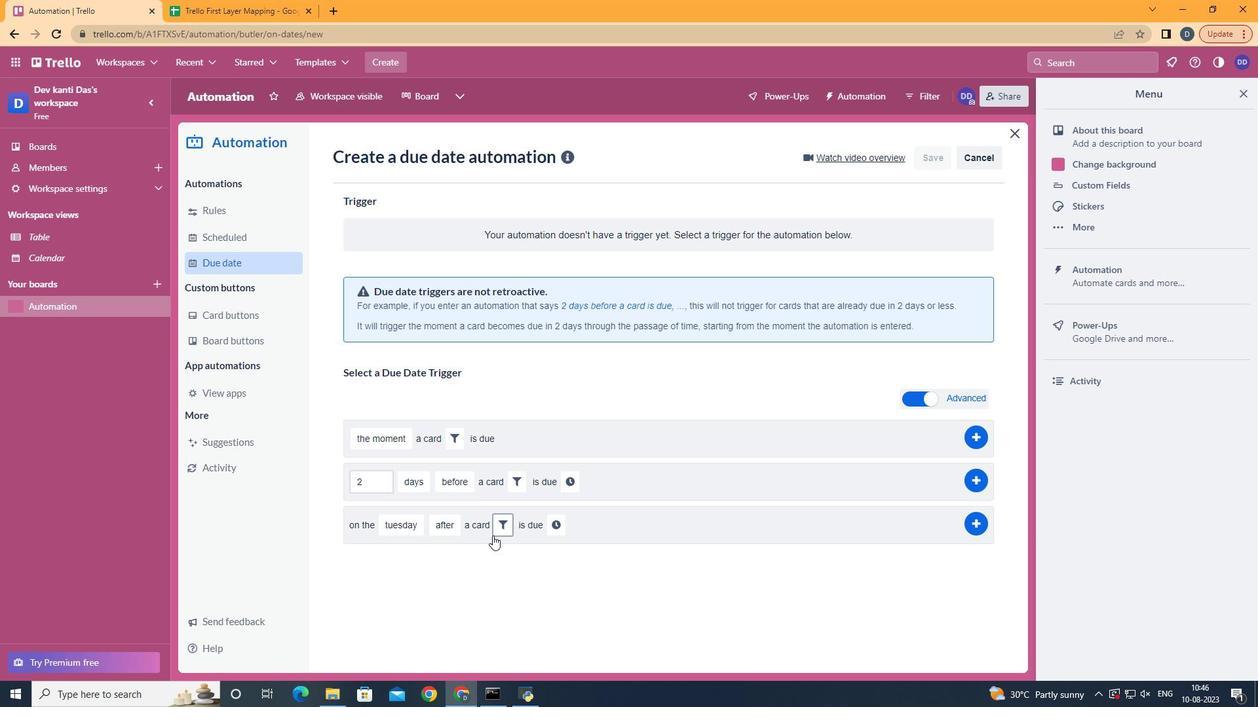 
Action: Mouse pressed left at (490, 533)
Screenshot: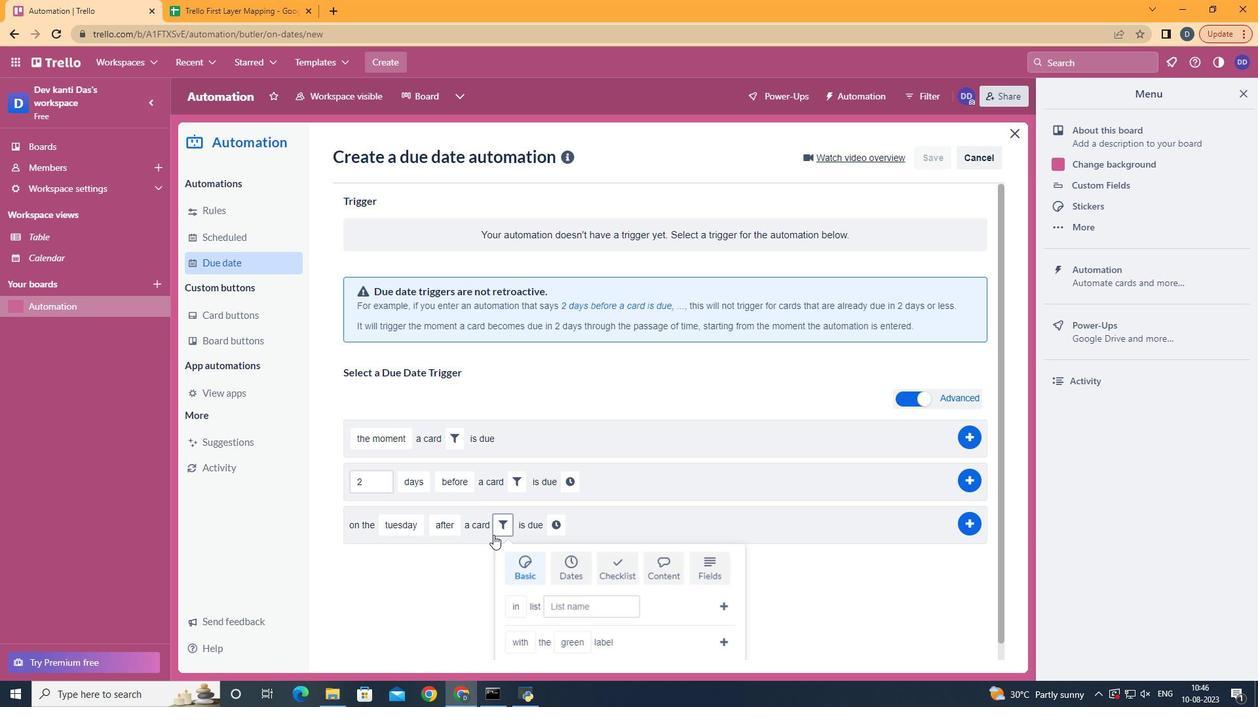 
Action: Mouse moved to (710, 562)
Screenshot: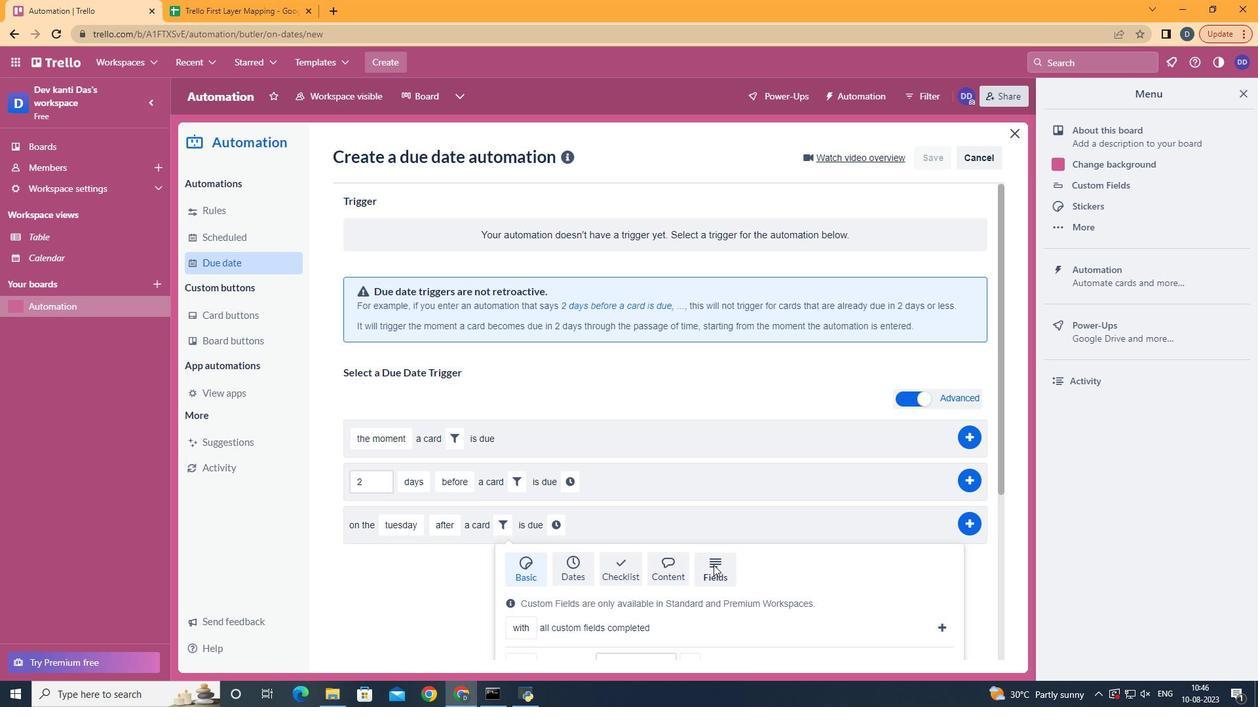 
Action: Mouse pressed left at (710, 562)
Screenshot: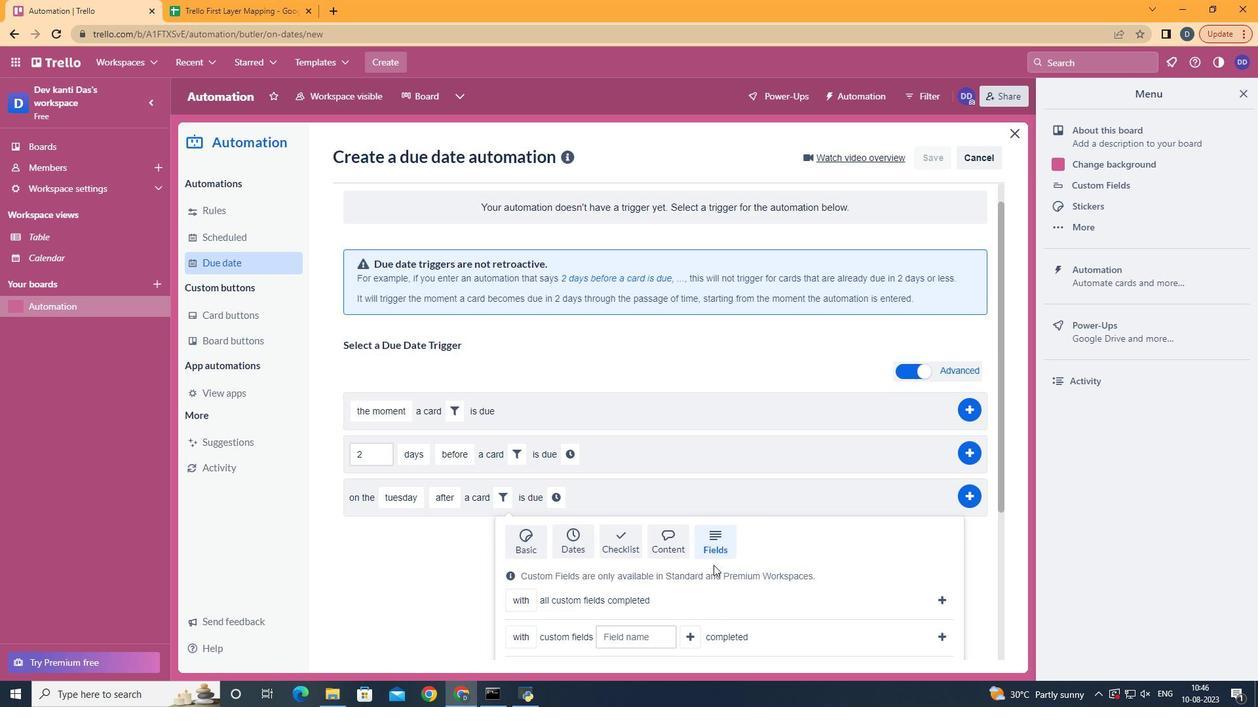 
Action: Mouse scrolled (710, 562) with delta (0, 0)
Screenshot: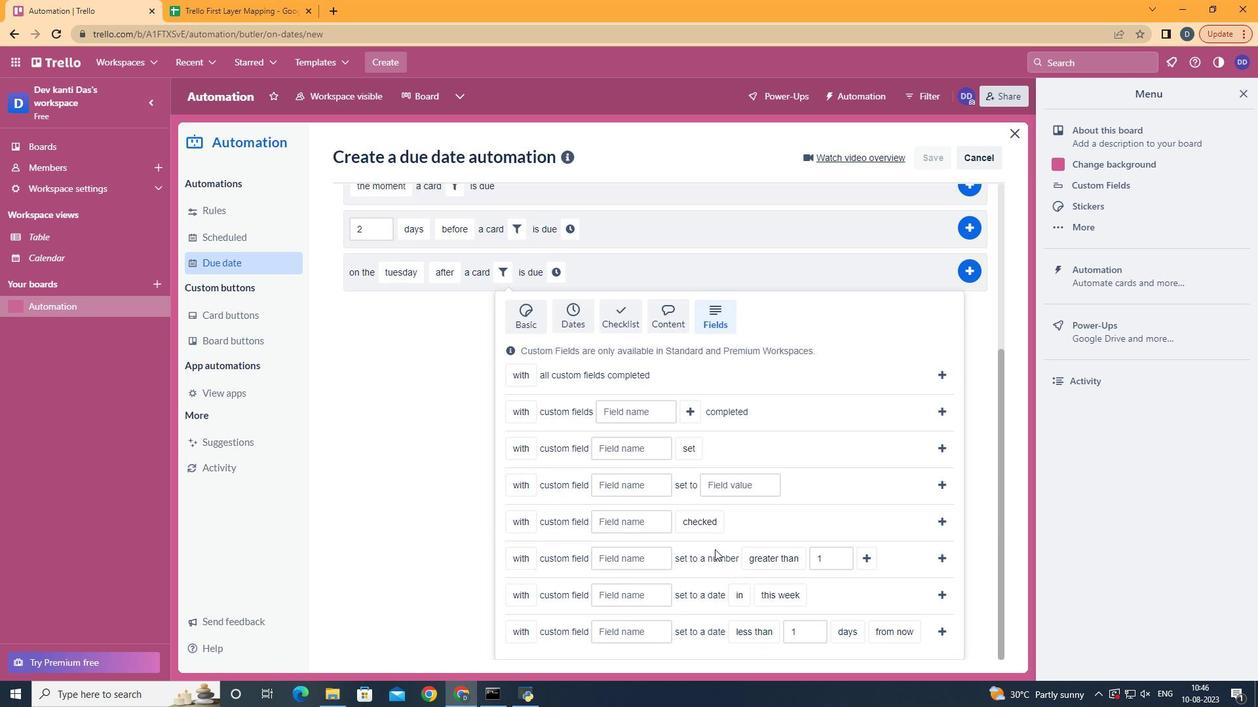 
Action: Mouse scrolled (710, 562) with delta (0, 0)
Screenshot: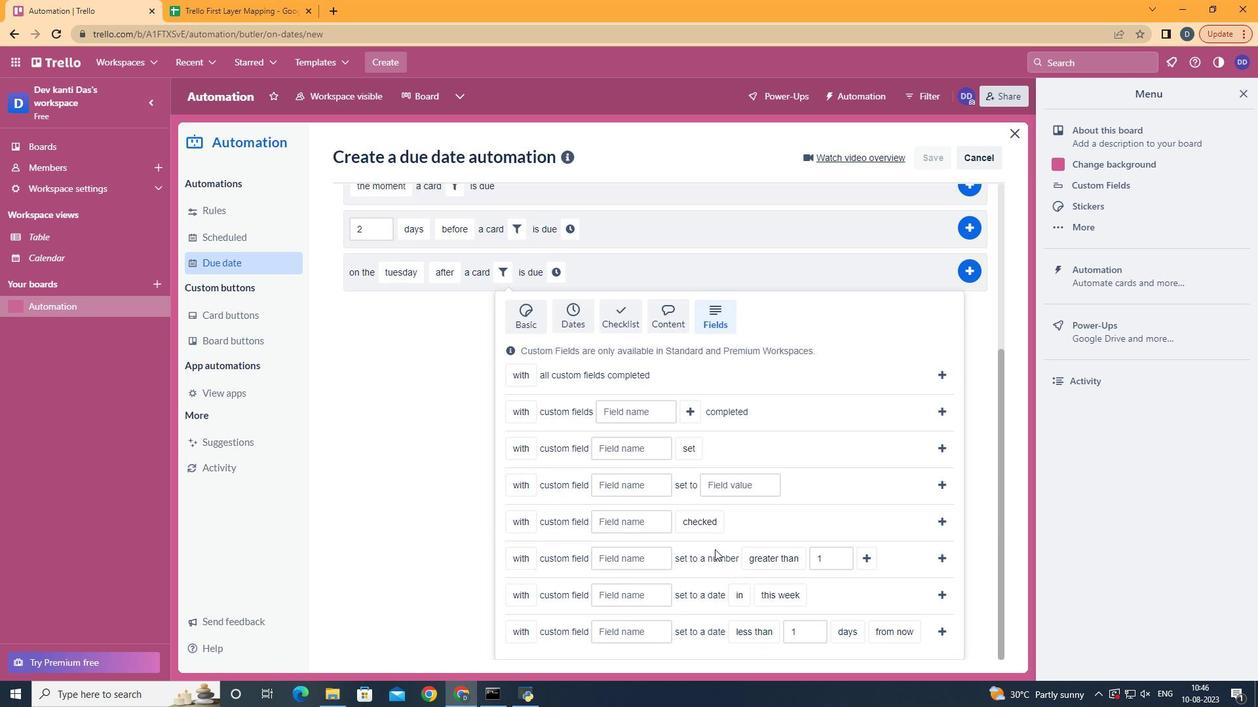 
Action: Mouse scrolled (710, 562) with delta (0, 0)
Screenshot: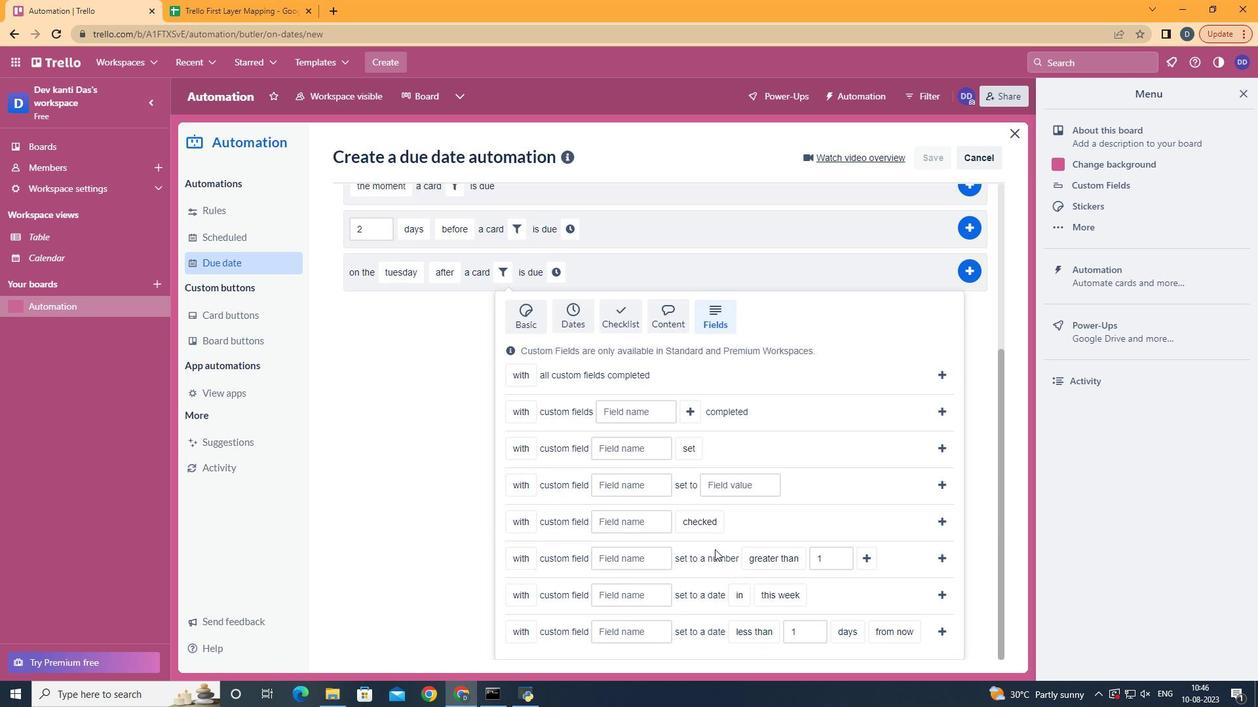 
Action: Mouse scrolled (710, 562) with delta (0, 0)
Screenshot: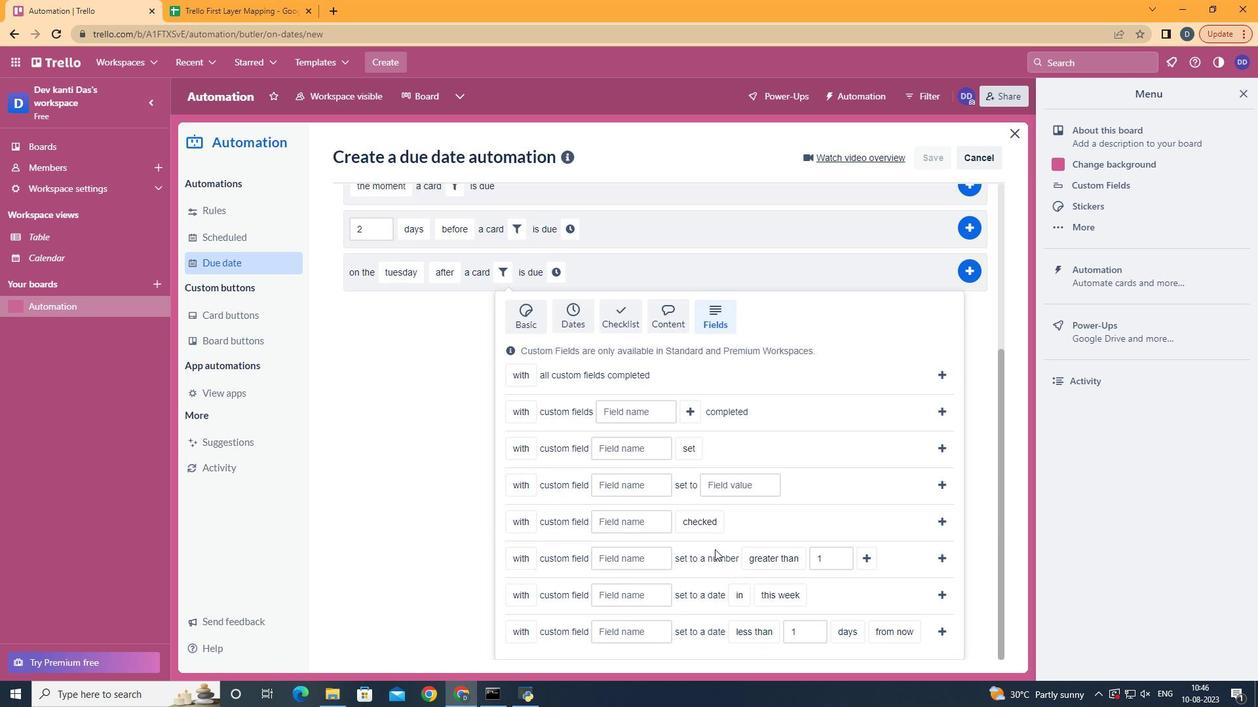 
Action: Mouse moved to (716, 534)
Screenshot: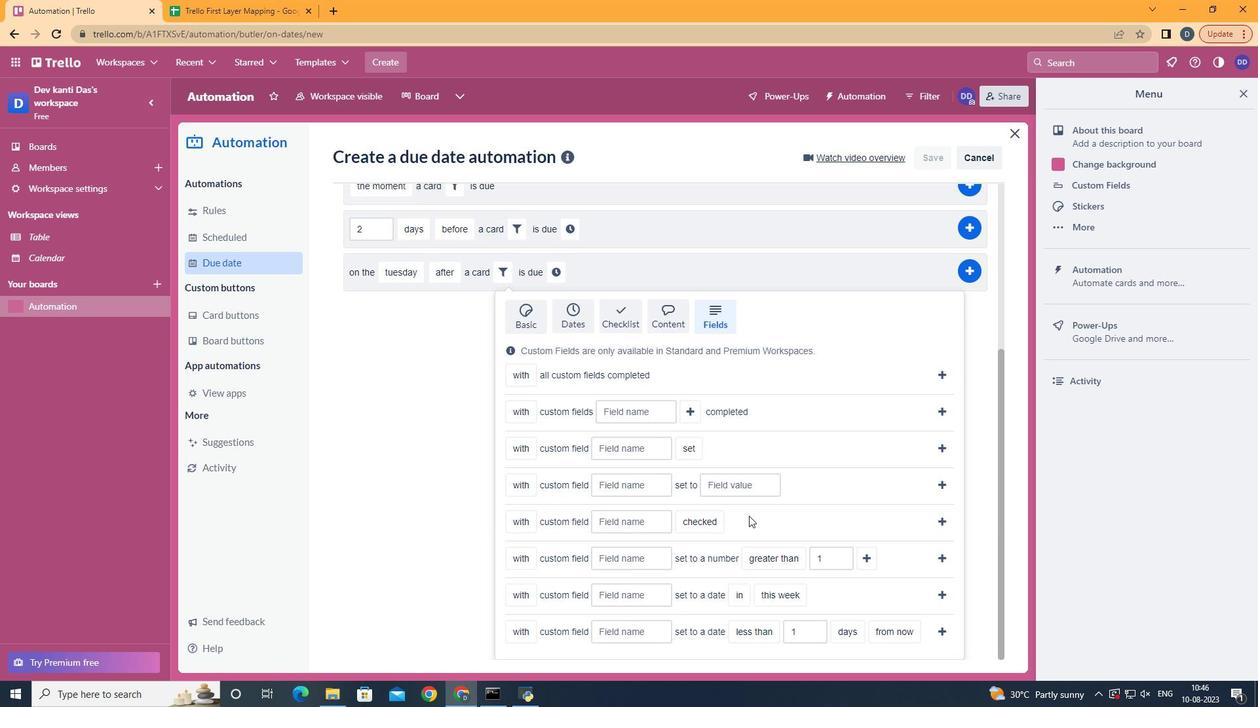 
Action: Mouse scrolled (713, 544) with delta (0, 0)
Screenshot: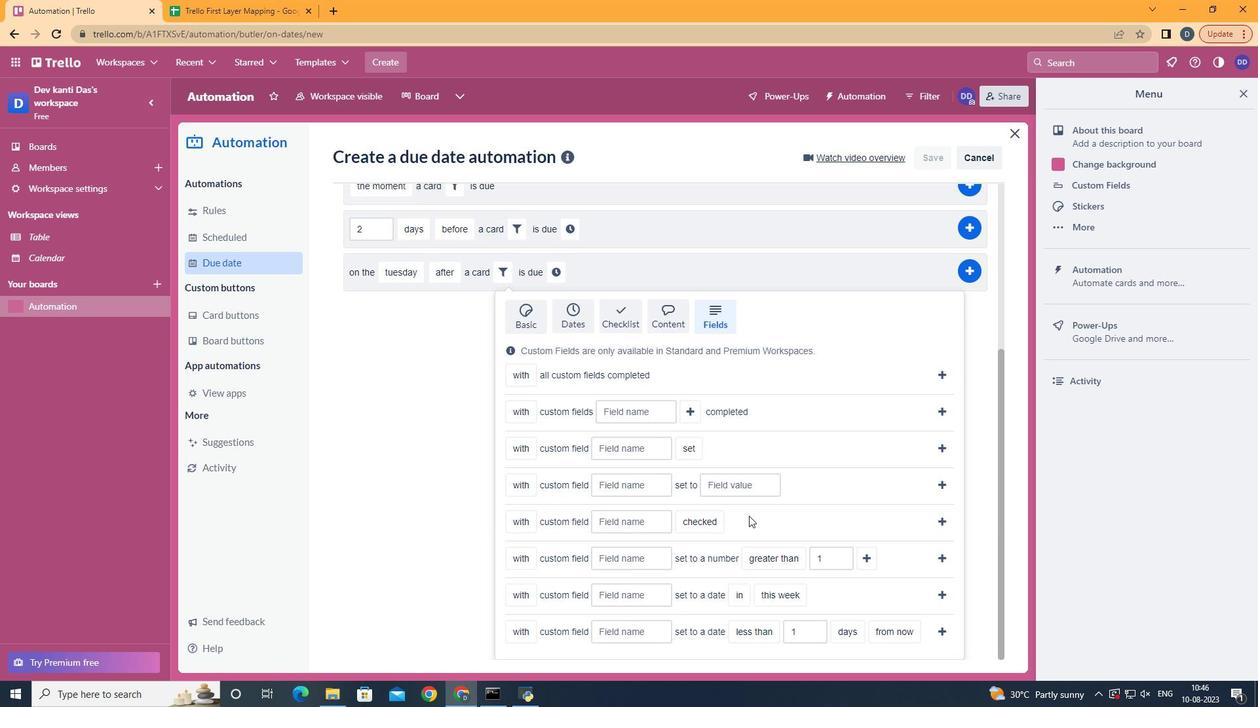 
Action: Mouse moved to (717, 533)
Screenshot: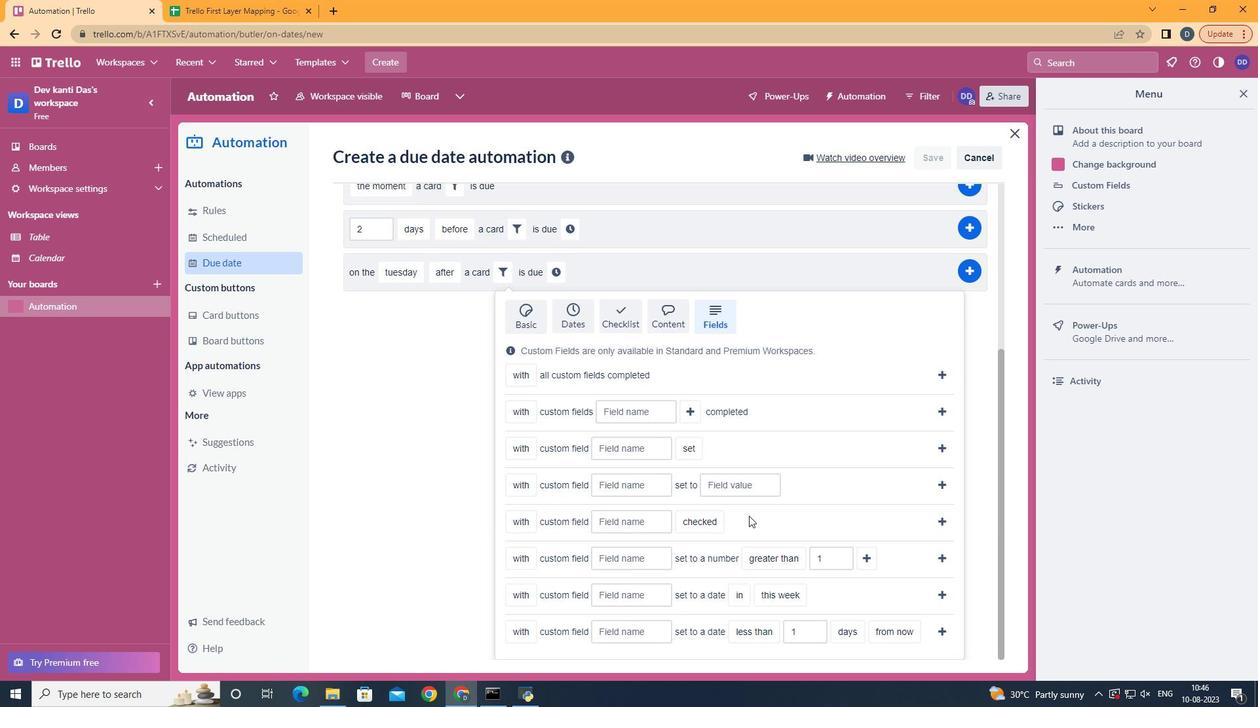 
Action: Mouse scrolled (713, 544) with delta (0, 0)
Screenshot: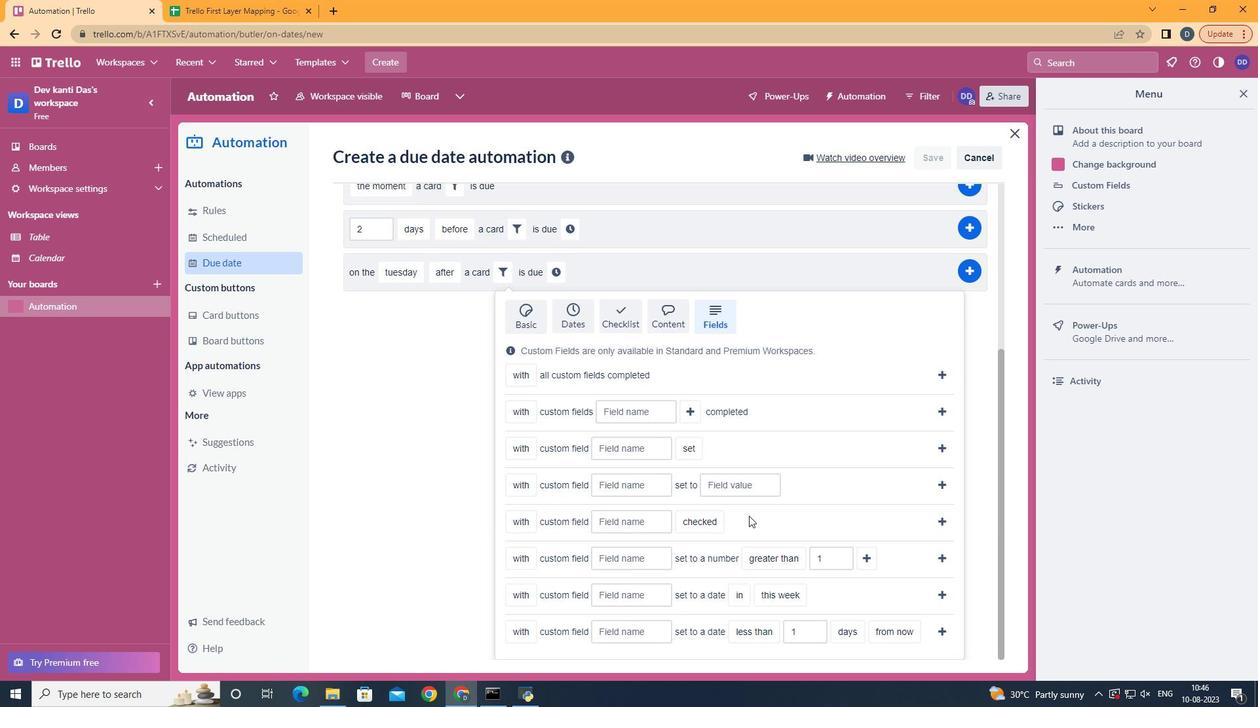 
Action: Mouse moved to (718, 531)
Screenshot: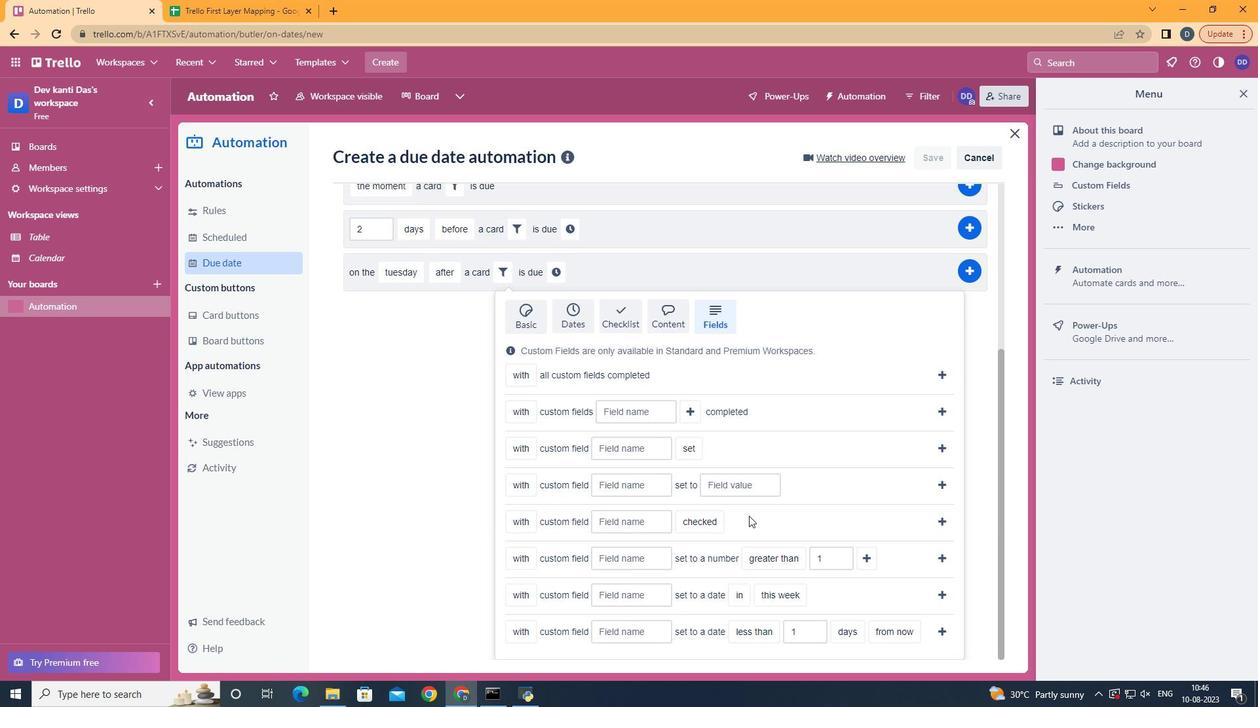 
Action: Mouse scrolled (713, 544) with delta (0, 0)
Screenshot: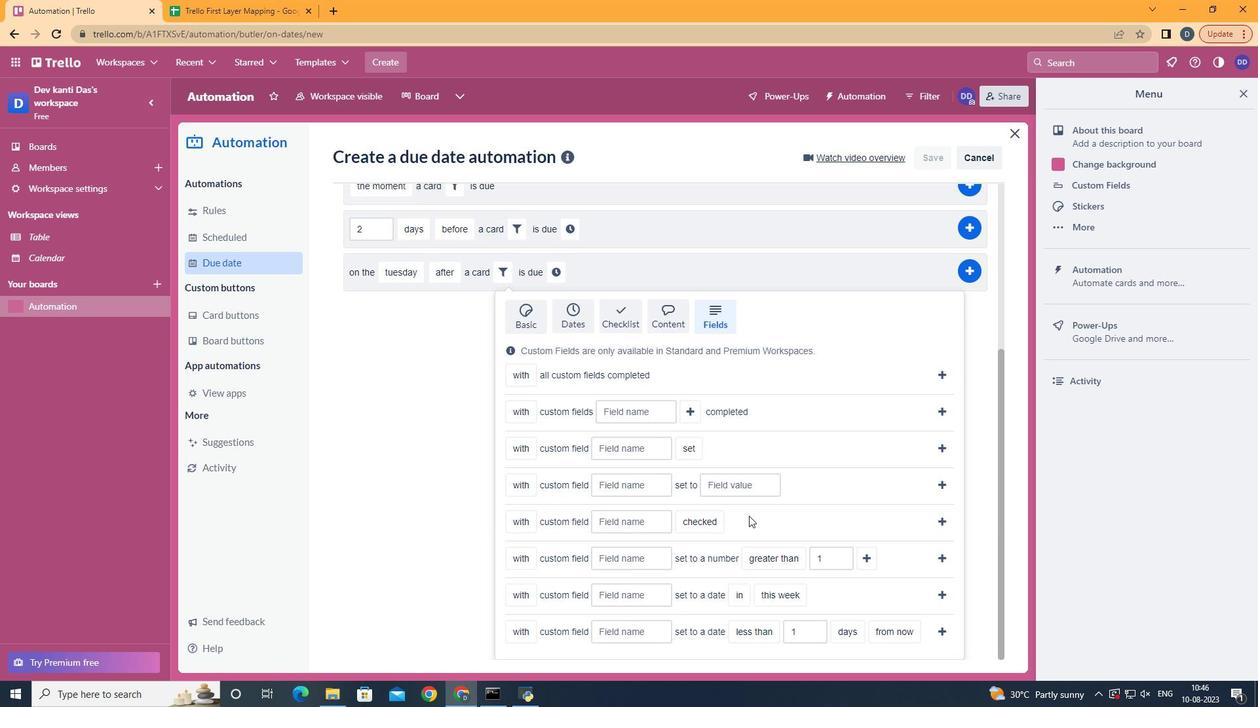 
Action: Mouse moved to (720, 528)
Screenshot: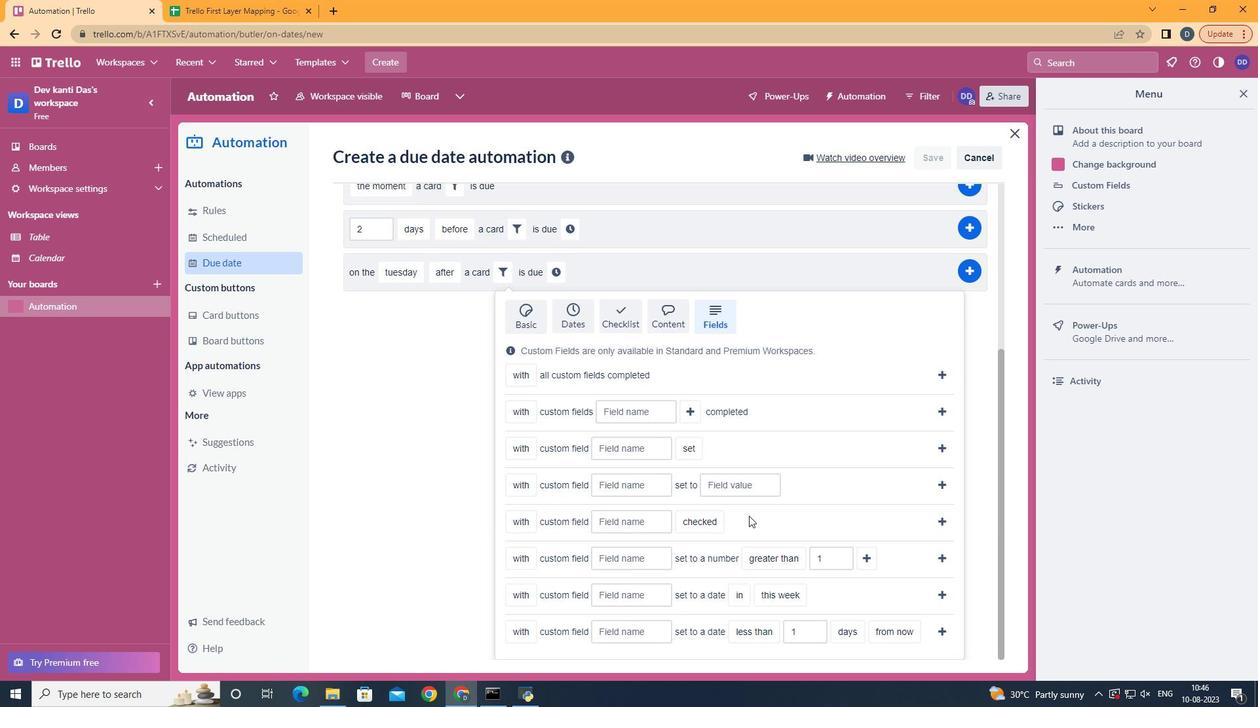
Action: Mouse scrolled (713, 544) with delta (0, 0)
Screenshot: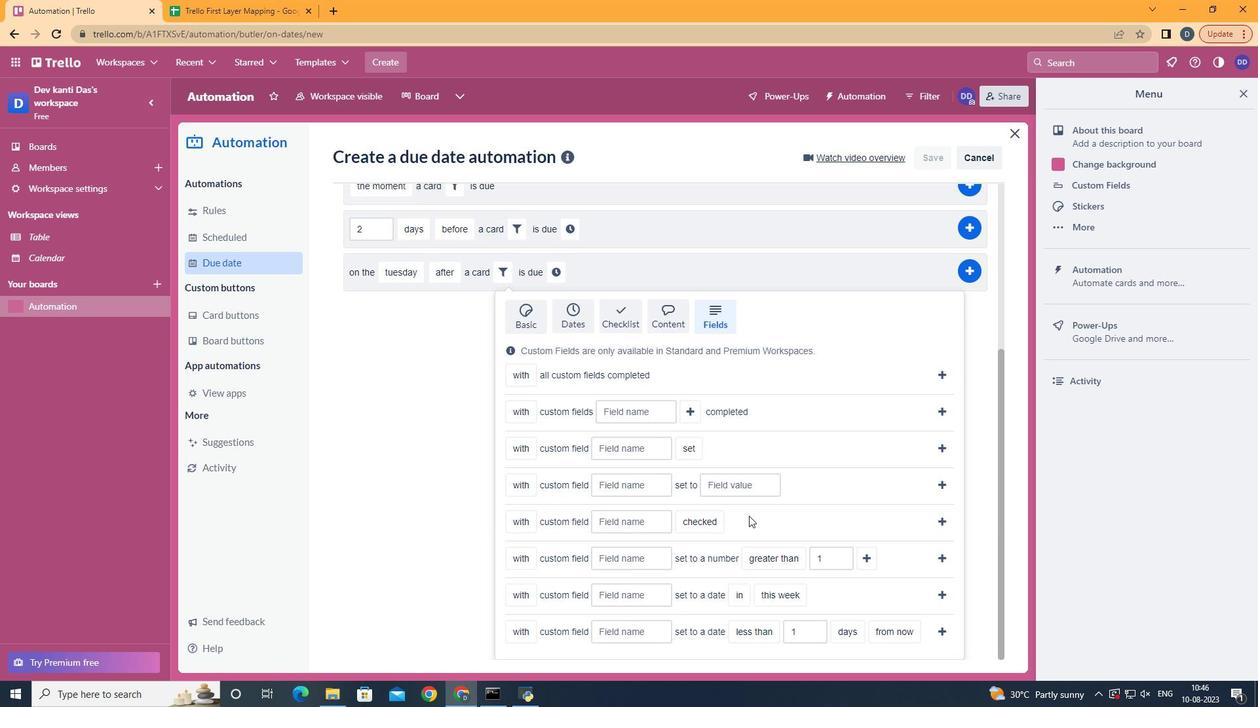 
Action: Mouse moved to (722, 527)
Screenshot: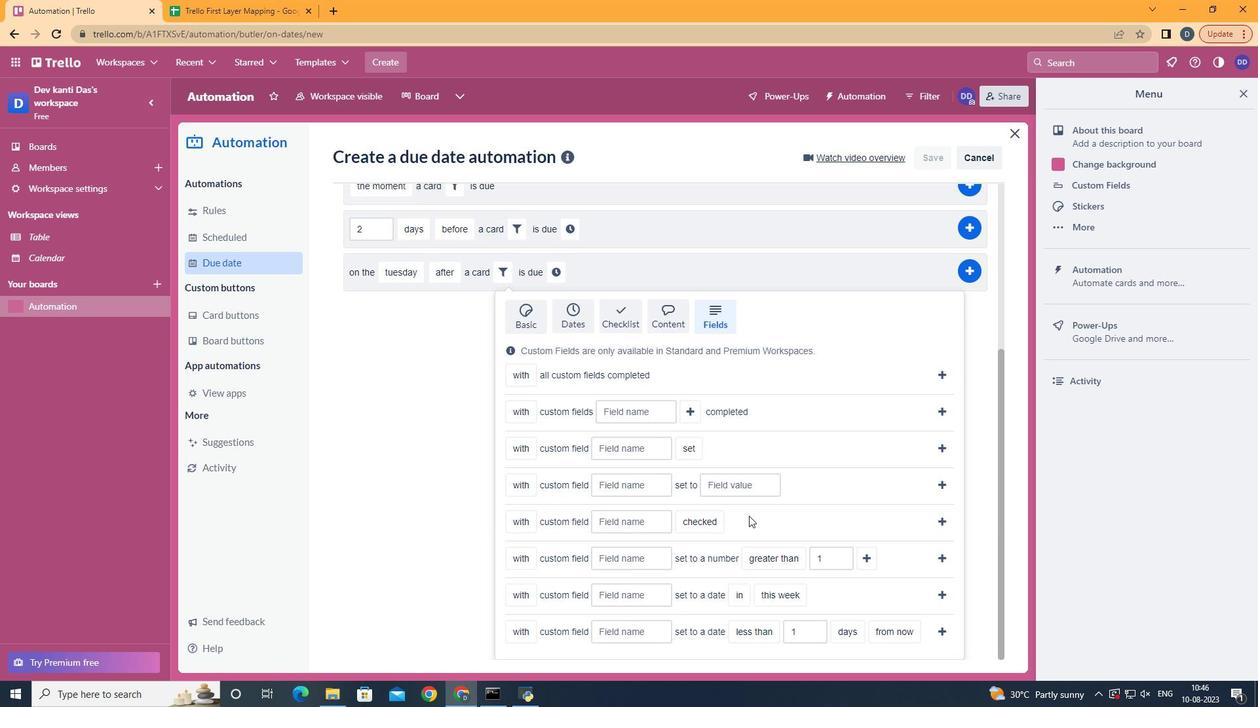 
Action: Mouse scrolled (713, 544) with delta (0, 0)
Screenshot: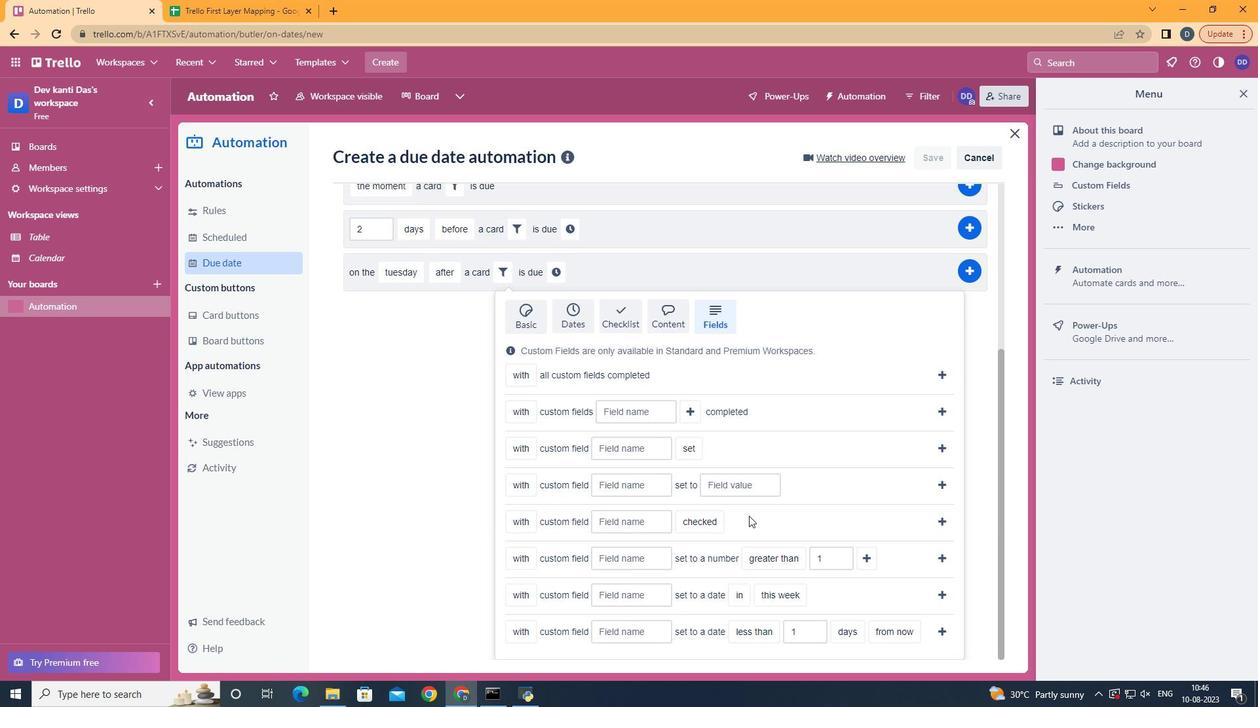 
Action: Mouse moved to (528, 573)
Screenshot: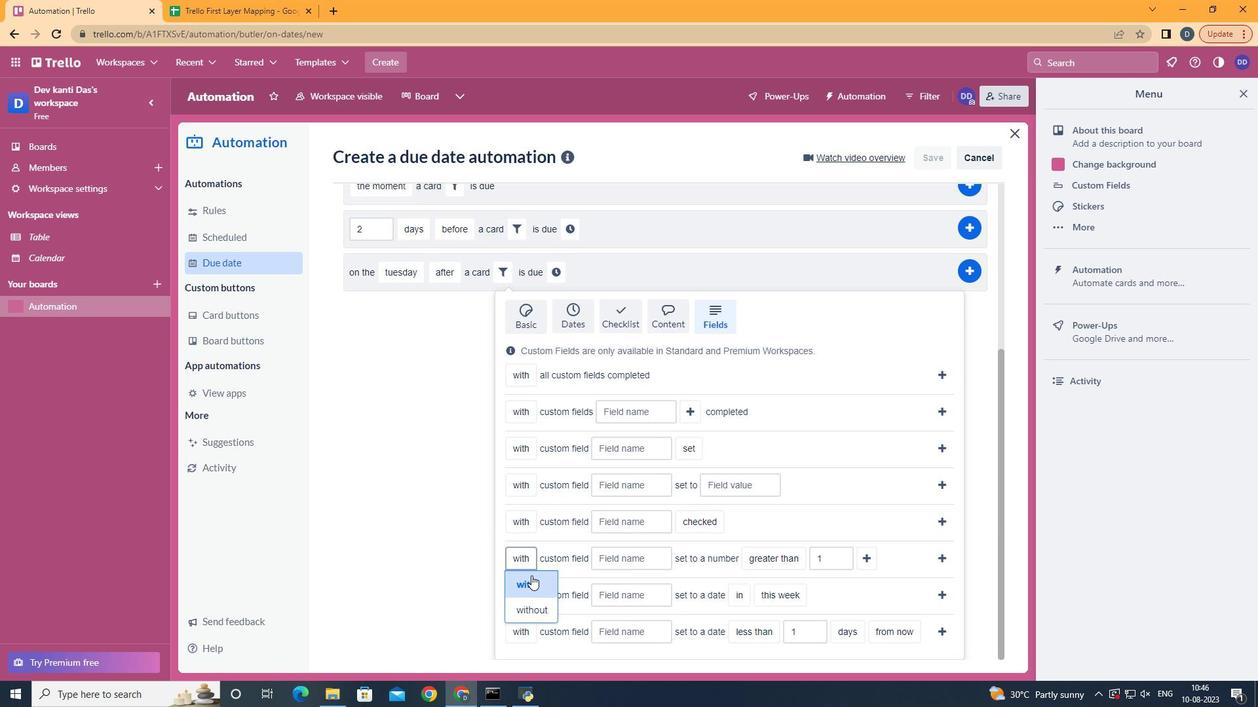 
Action: Mouse pressed left at (528, 573)
Screenshot: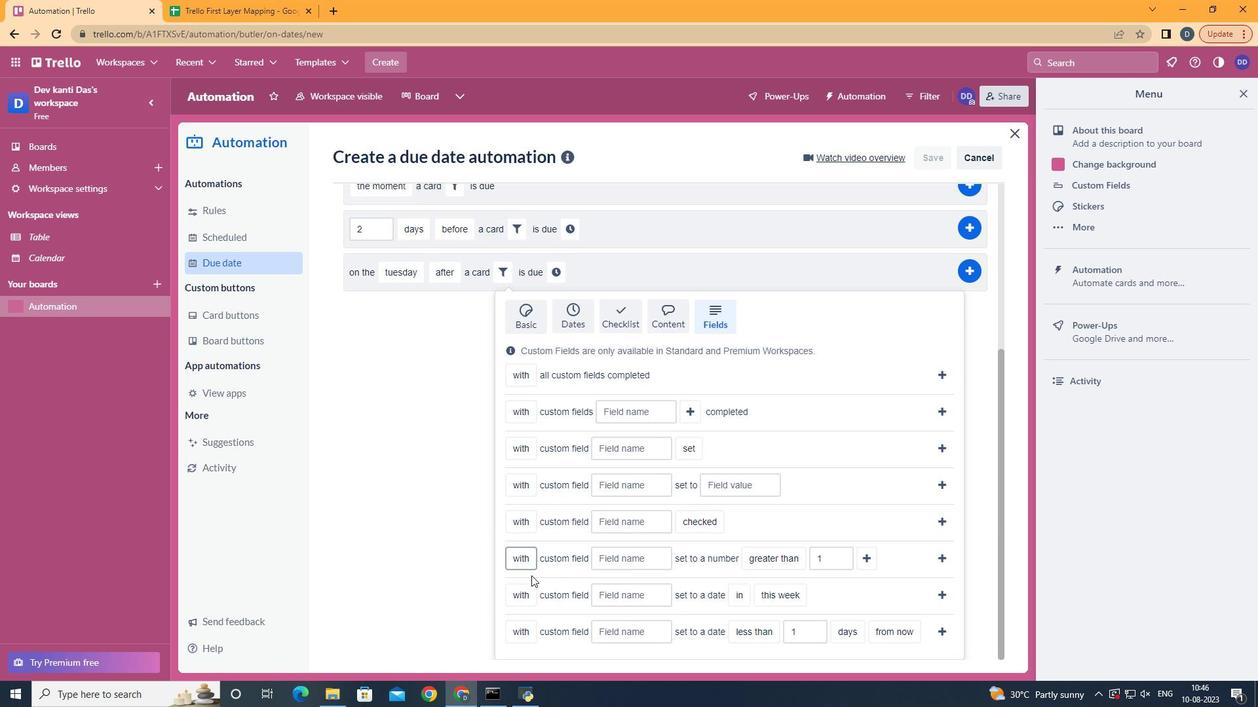 
Action: Mouse moved to (636, 549)
Screenshot: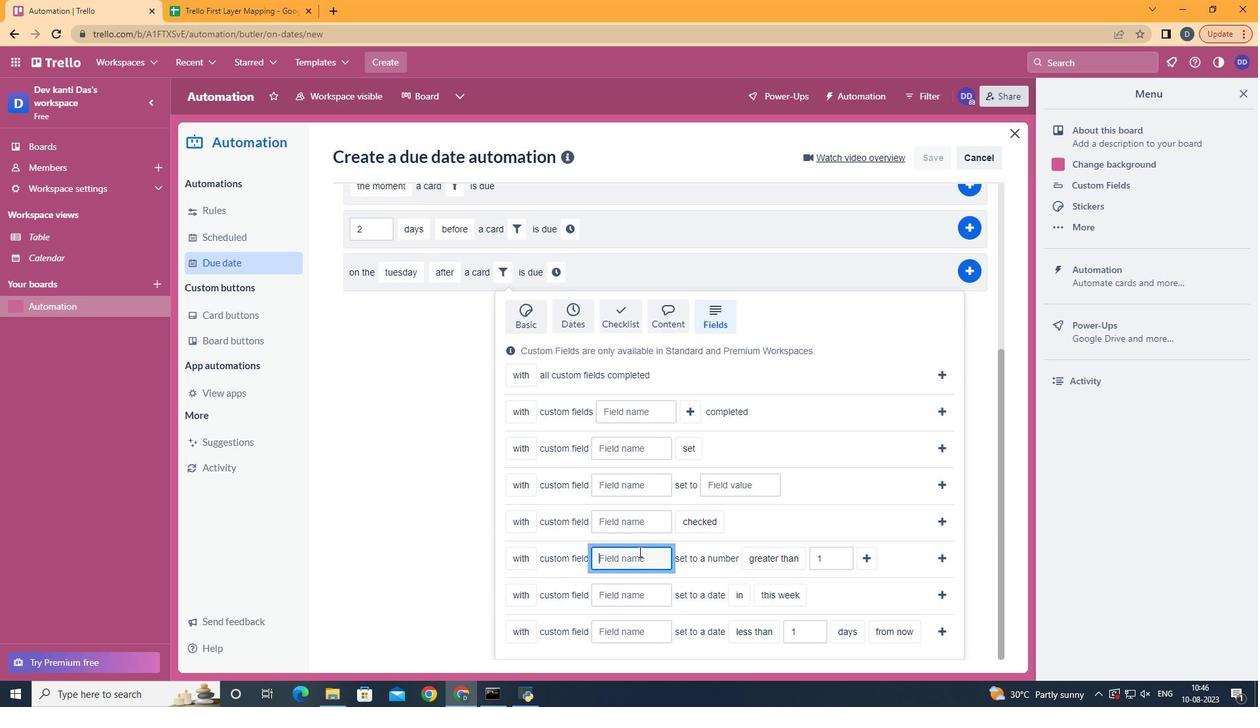 
Action: Mouse pressed left at (636, 549)
Screenshot: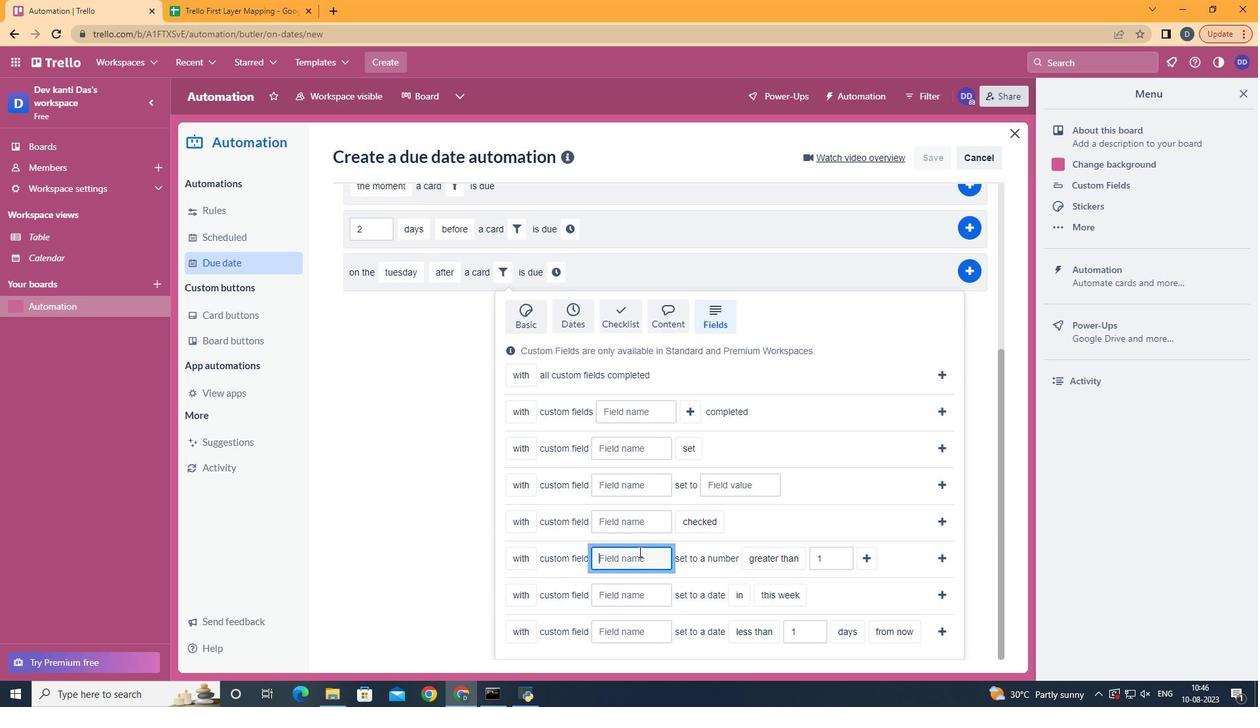 
Action: Key pressed <Key.shift>Resume
Screenshot: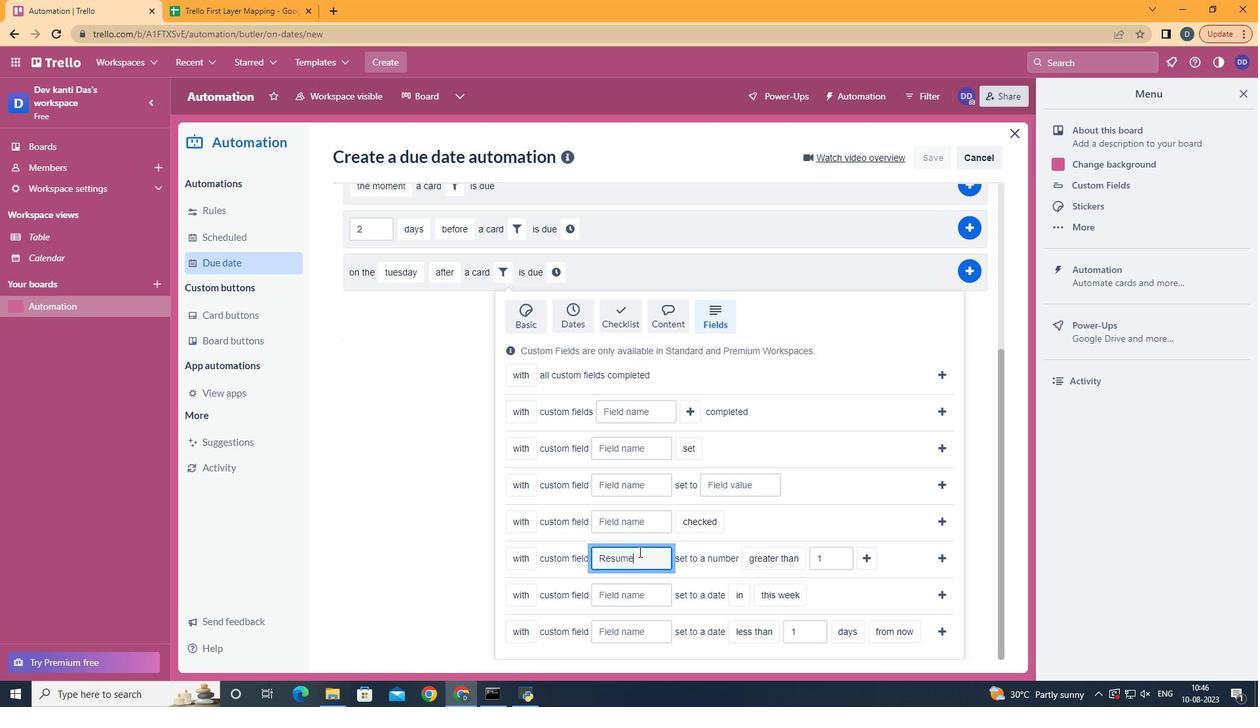 
Action: Mouse moved to (798, 476)
Screenshot: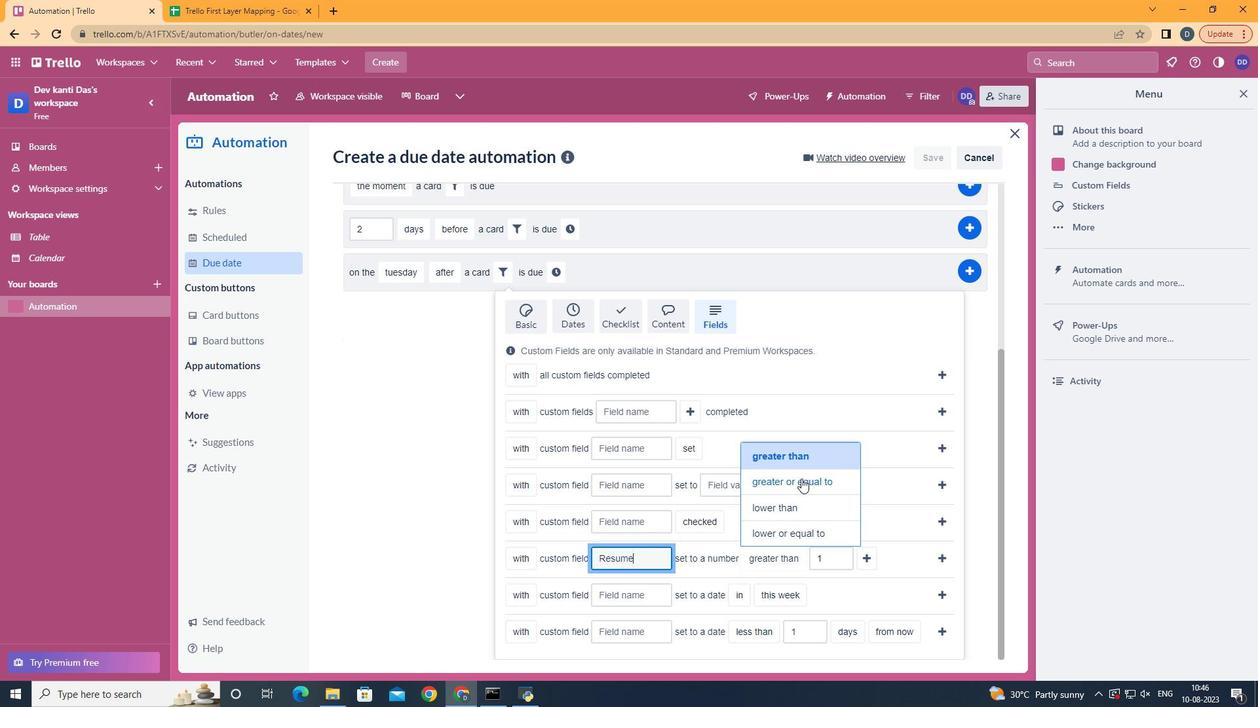 
Action: Mouse pressed left at (798, 476)
Screenshot: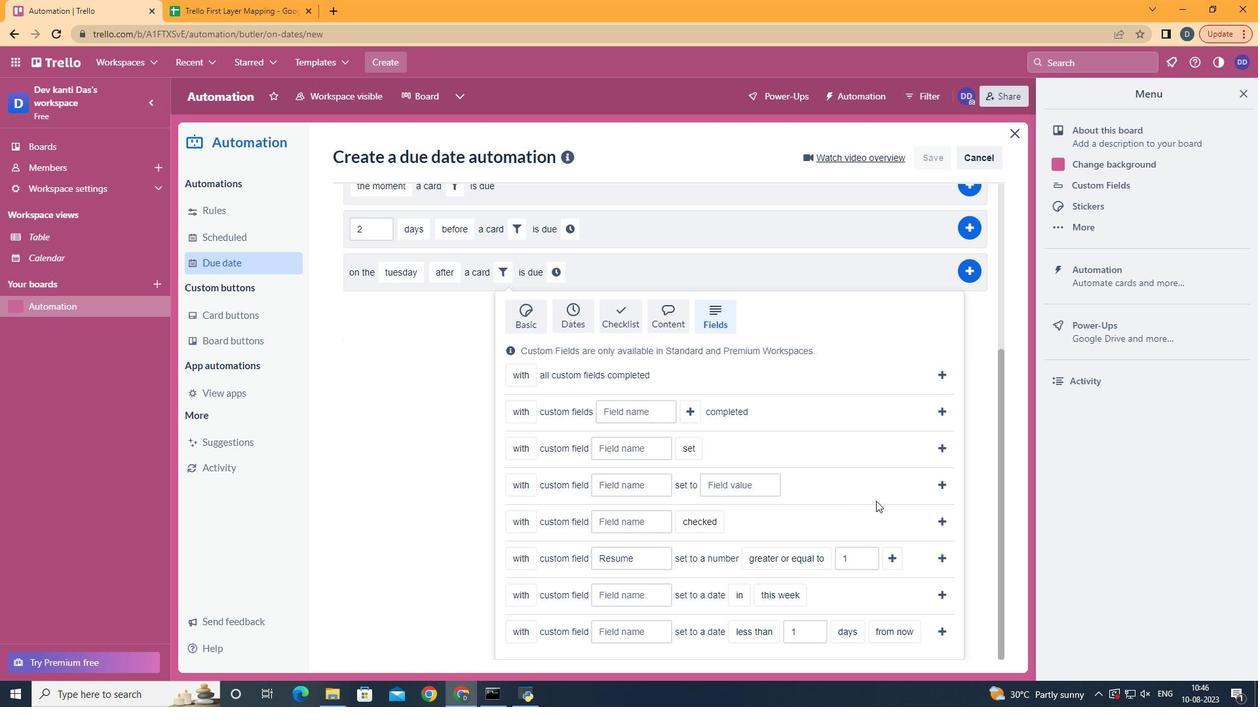 
Action: Mouse moved to (893, 554)
Screenshot: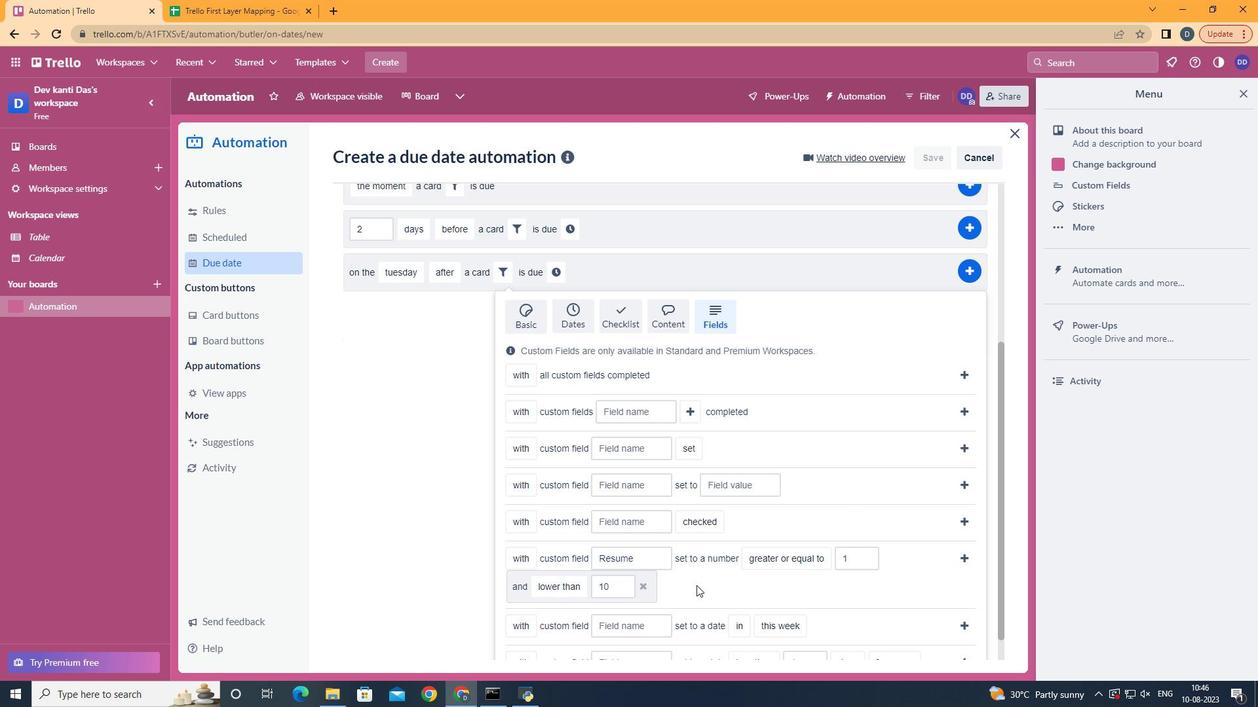 
Action: Mouse pressed left at (893, 554)
Screenshot: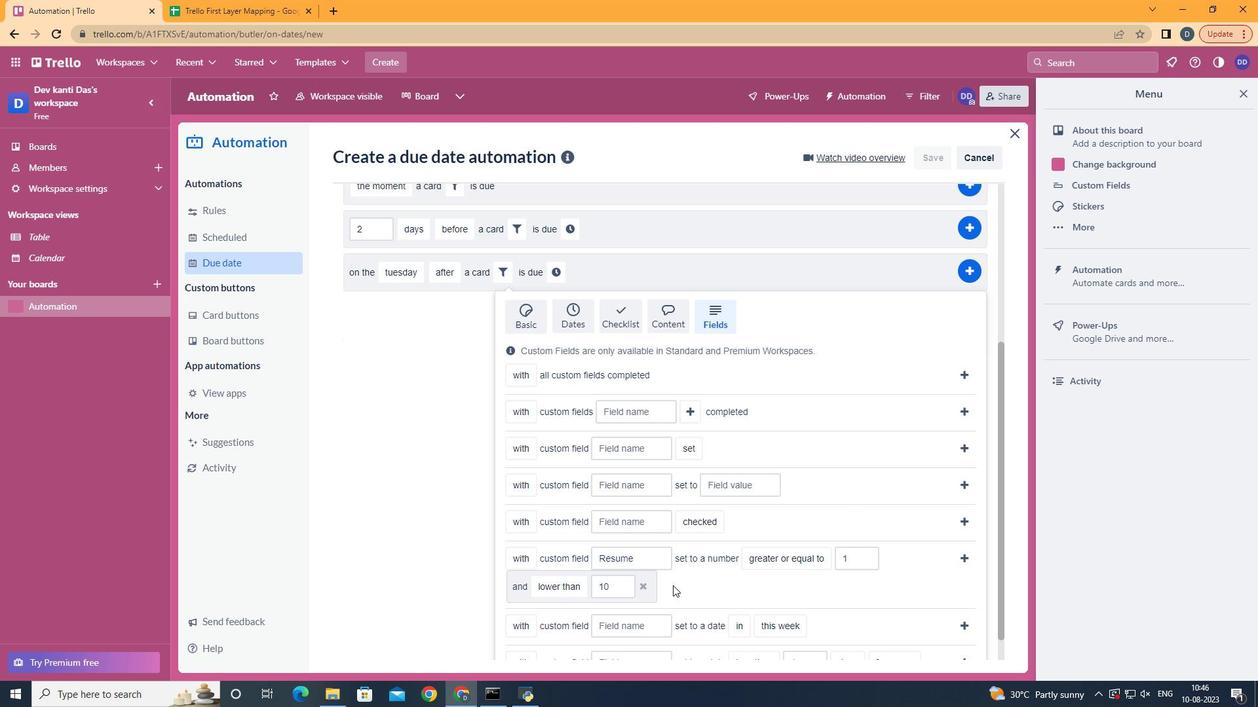 
Action: Mouse moved to (562, 468)
Screenshot: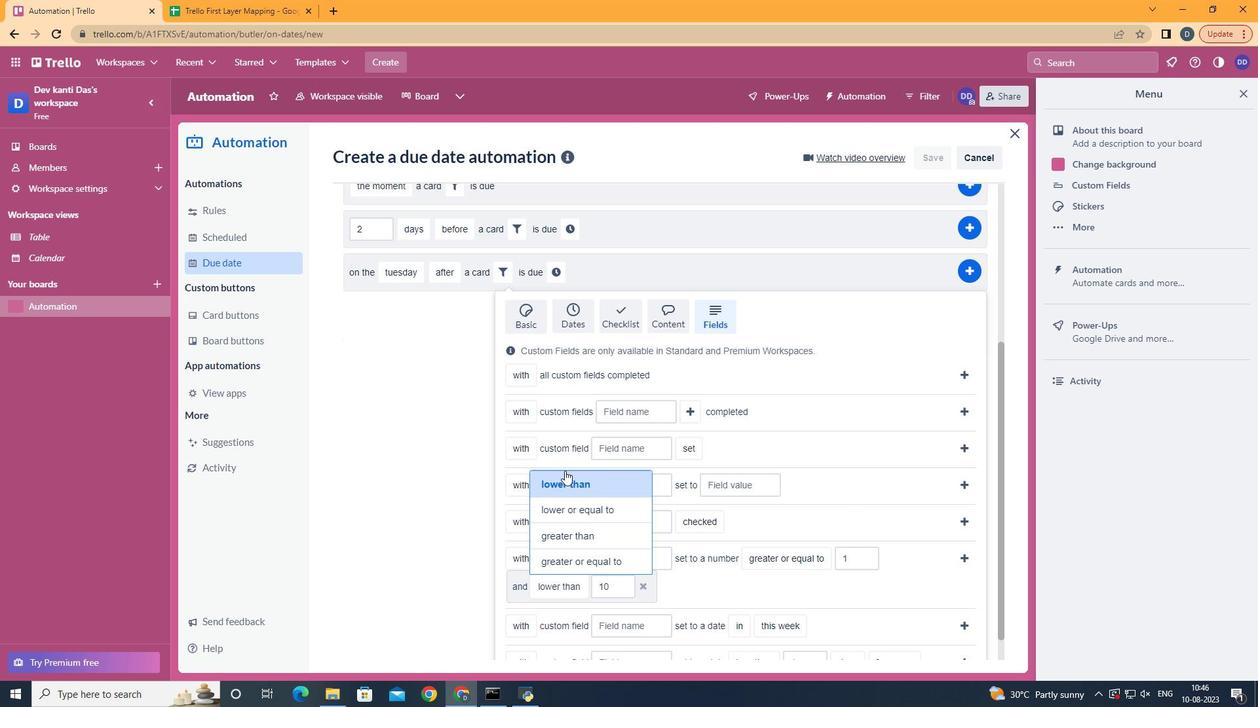 
Action: Mouse pressed left at (562, 468)
Screenshot: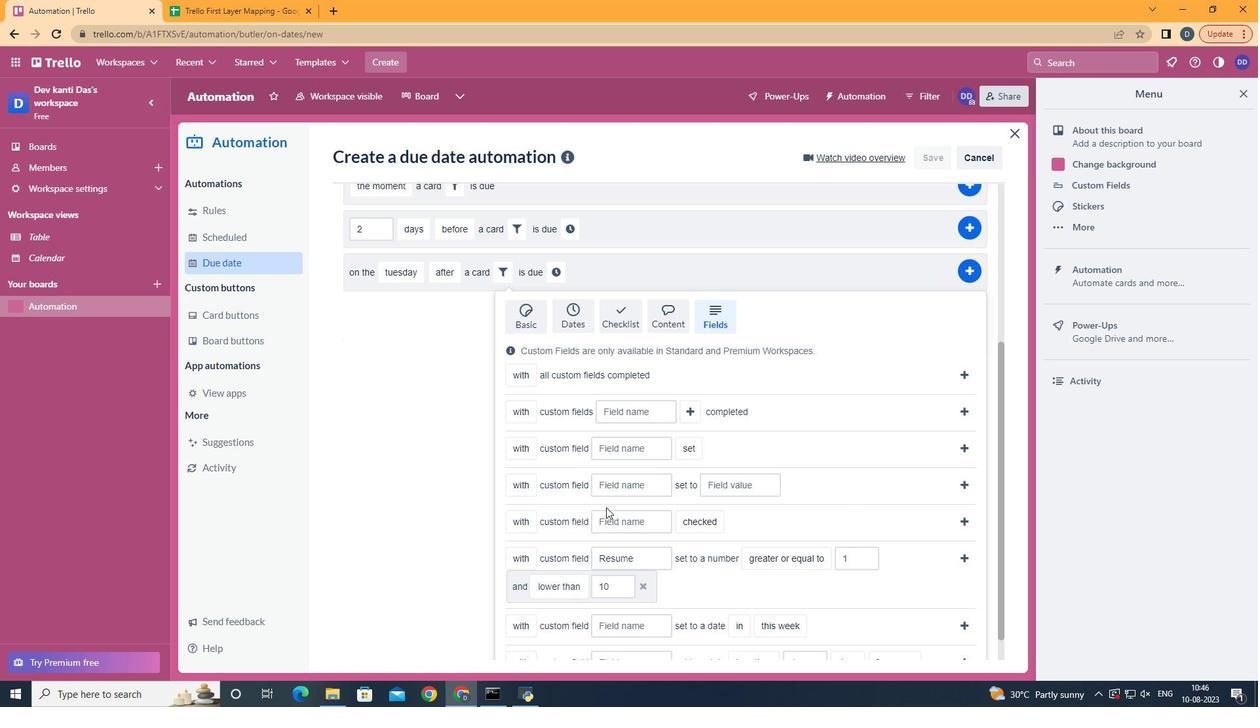 
Action: Mouse moved to (963, 547)
Screenshot: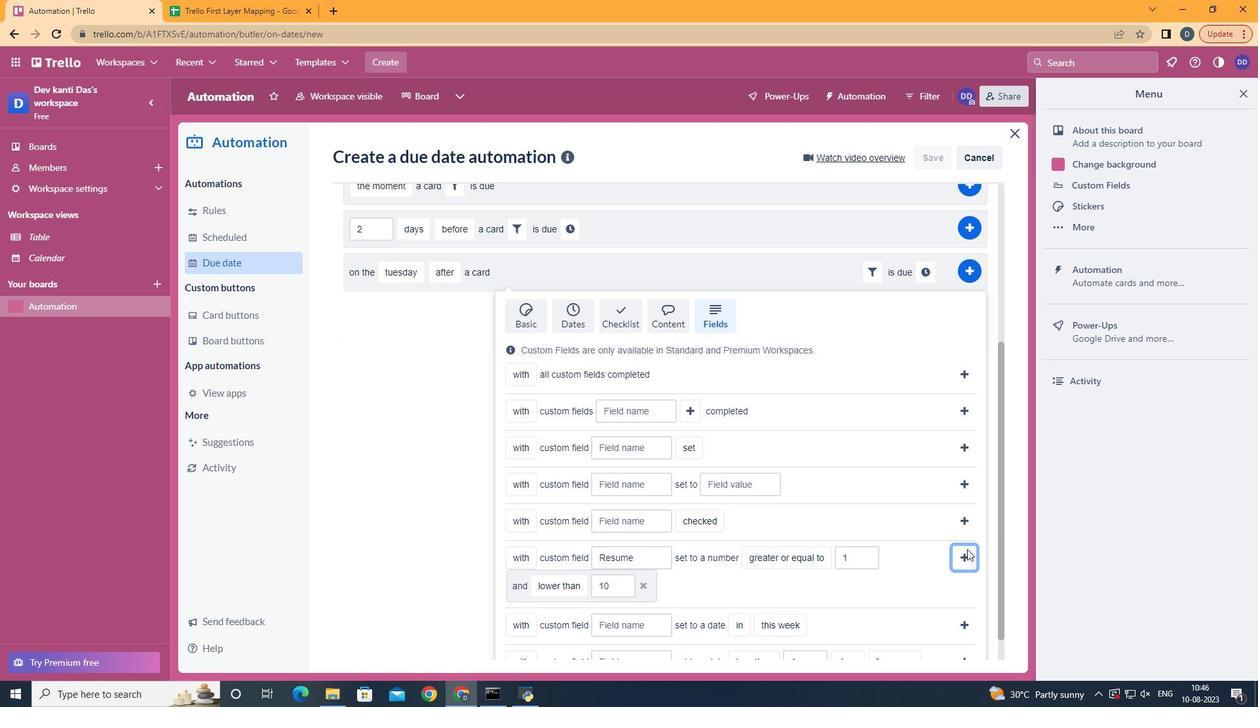 
Action: Mouse pressed left at (963, 547)
Screenshot: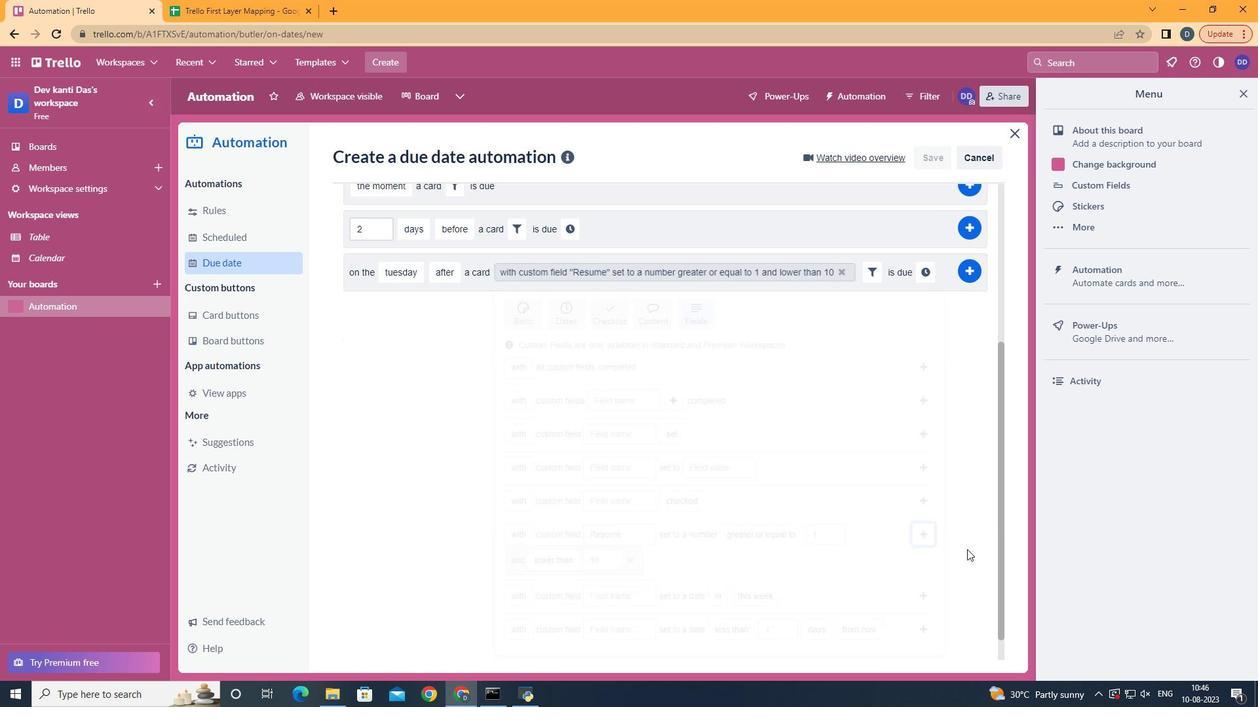 
Action: Mouse moved to (924, 517)
Screenshot: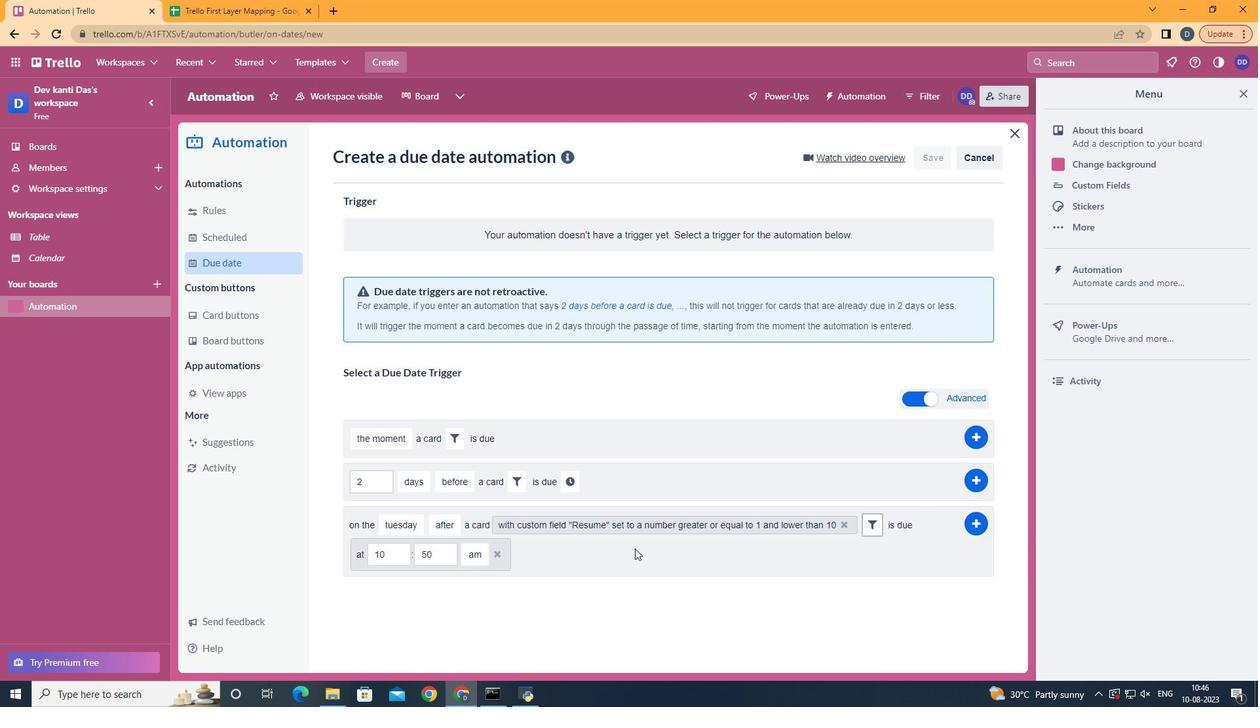 
Action: Mouse pressed left at (924, 517)
Screenshot: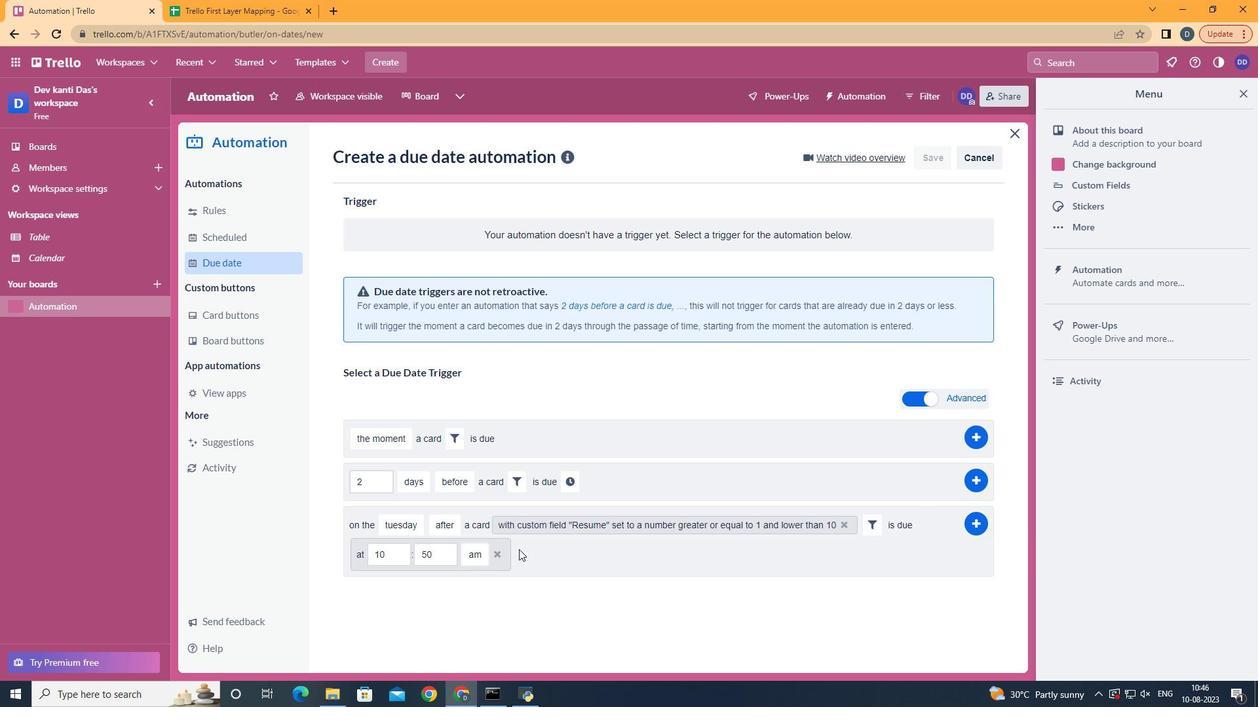 
Action: Mouse moved to (389, 549)
Screenshot: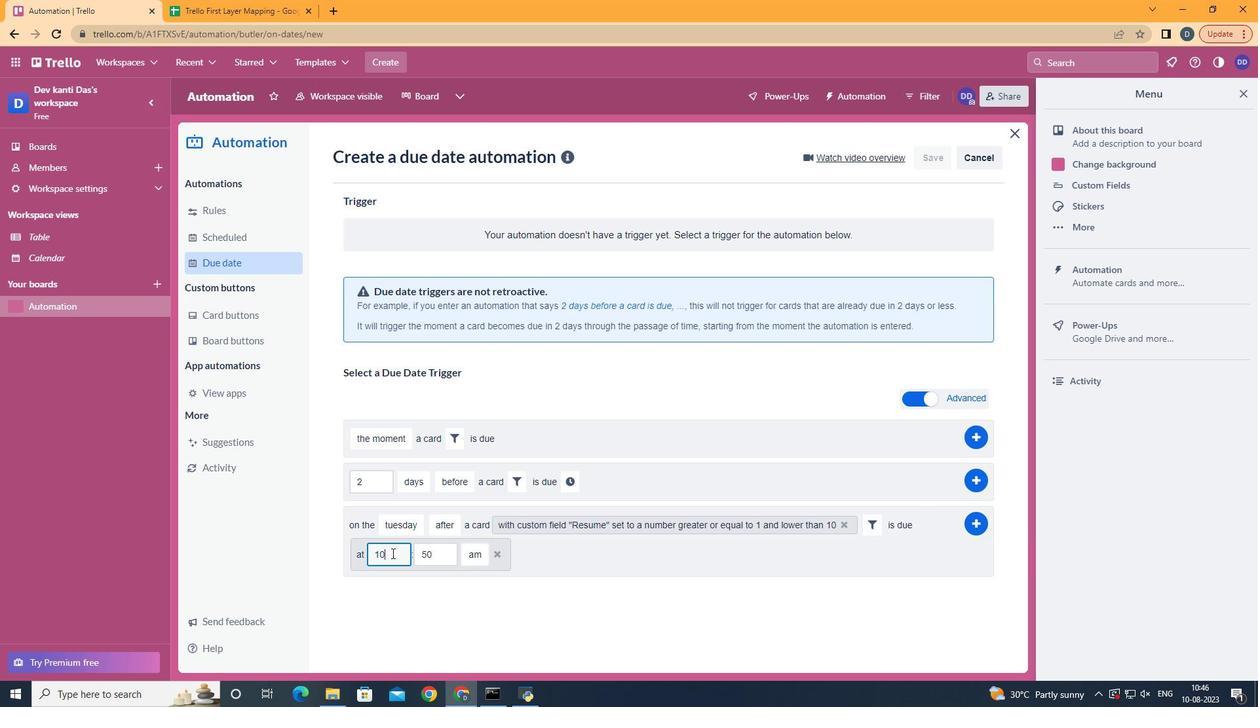 
Action: Mouse pressed left at (389, 549)
Screenshot: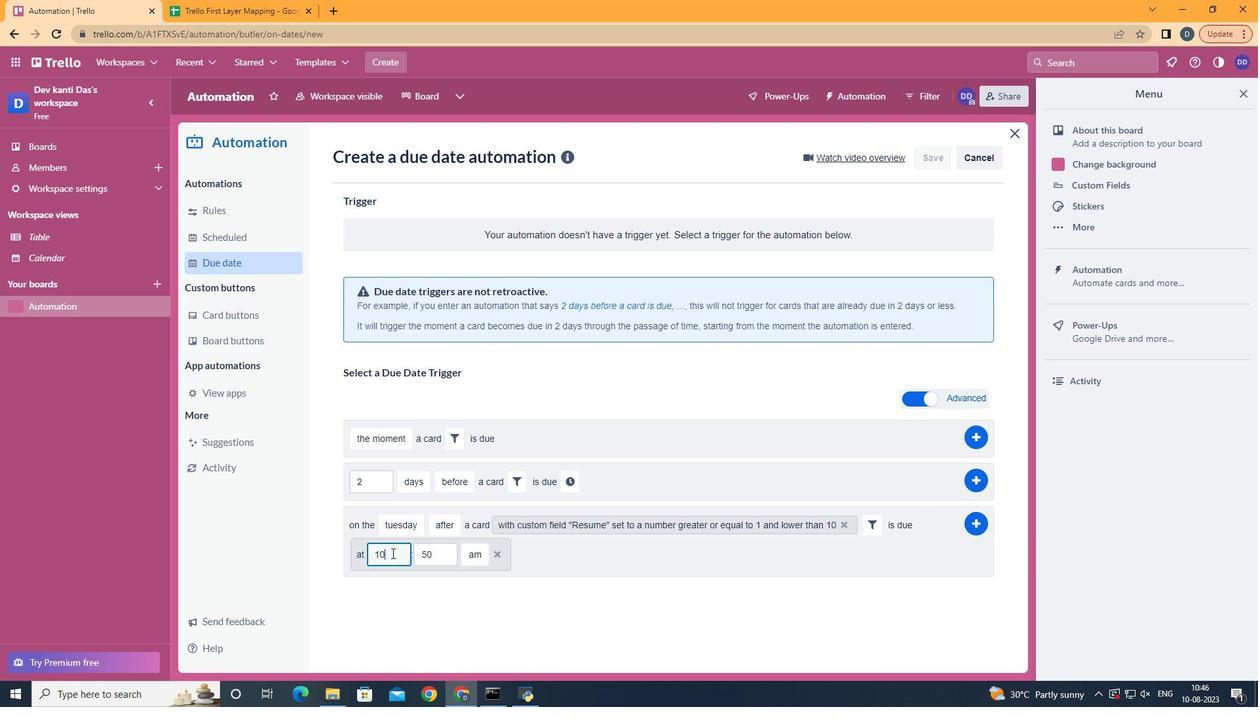 
Action: Mouse moved to (389, 551)
Screenshot: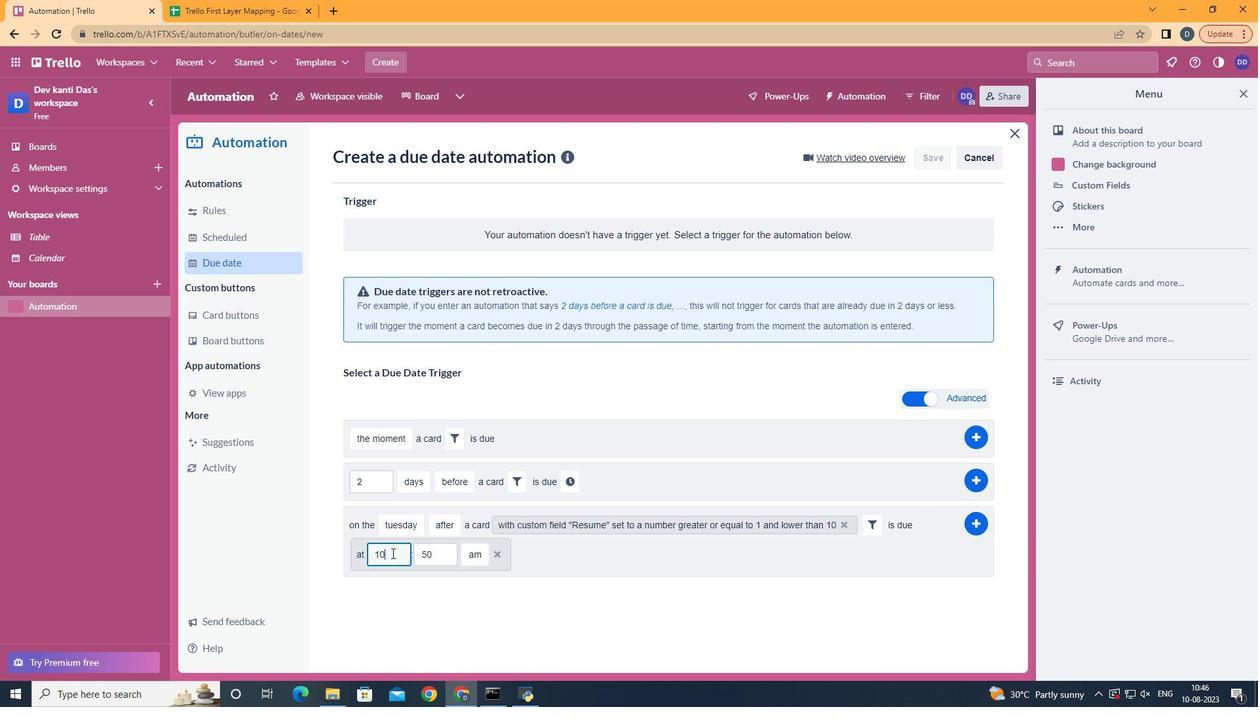 
Action: Key pressed <Key.backspace>1
Screenshot: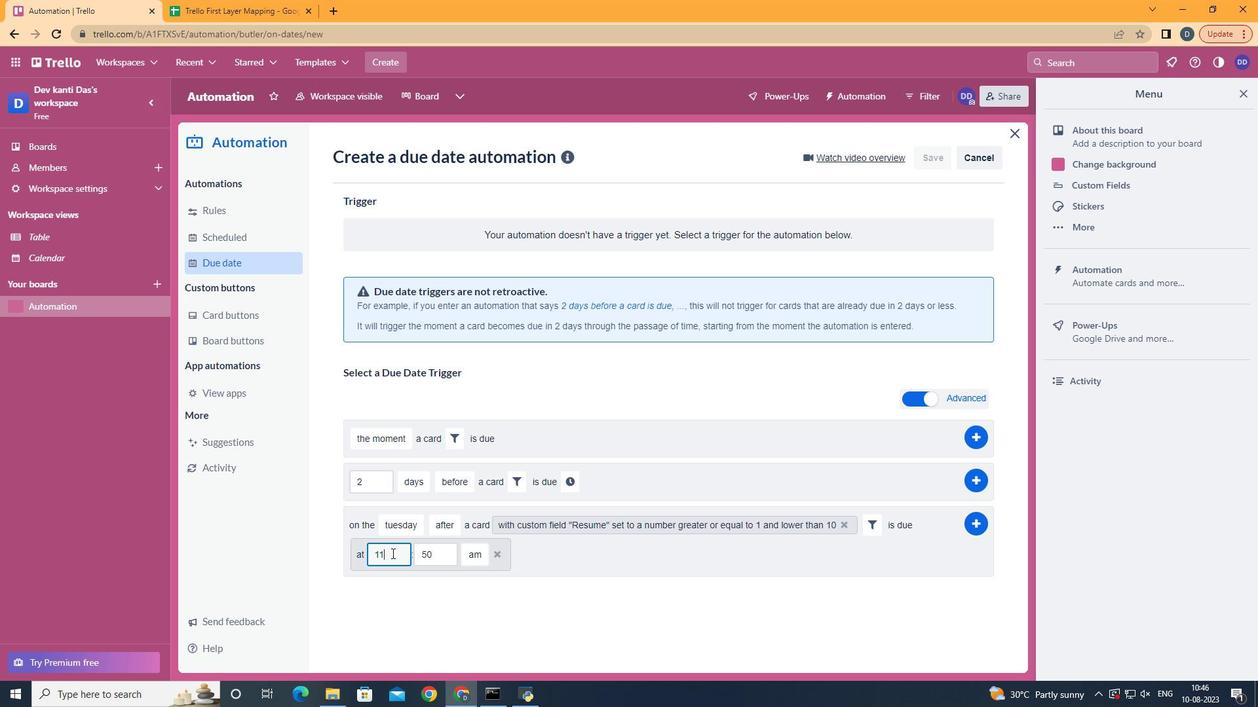 
Action: Mouse moved to (439, 552)
Screenshot: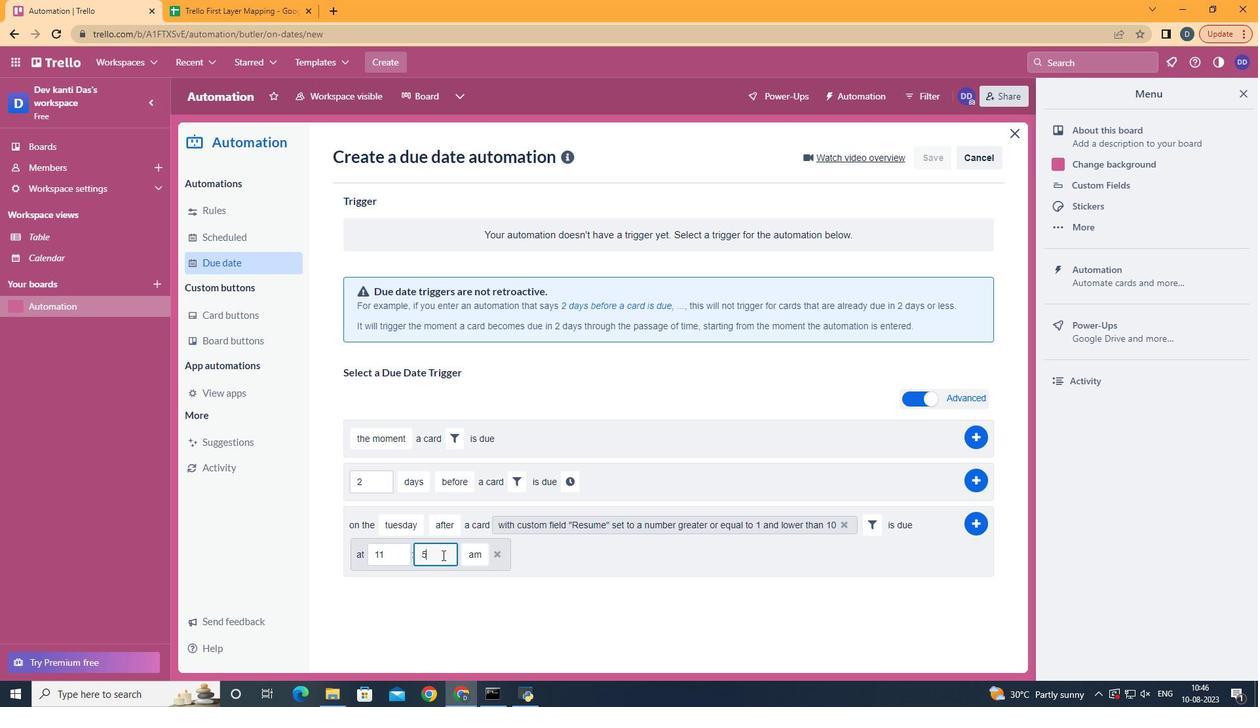 
Action: Mouse pressed left at (439, 552)
Screenshot: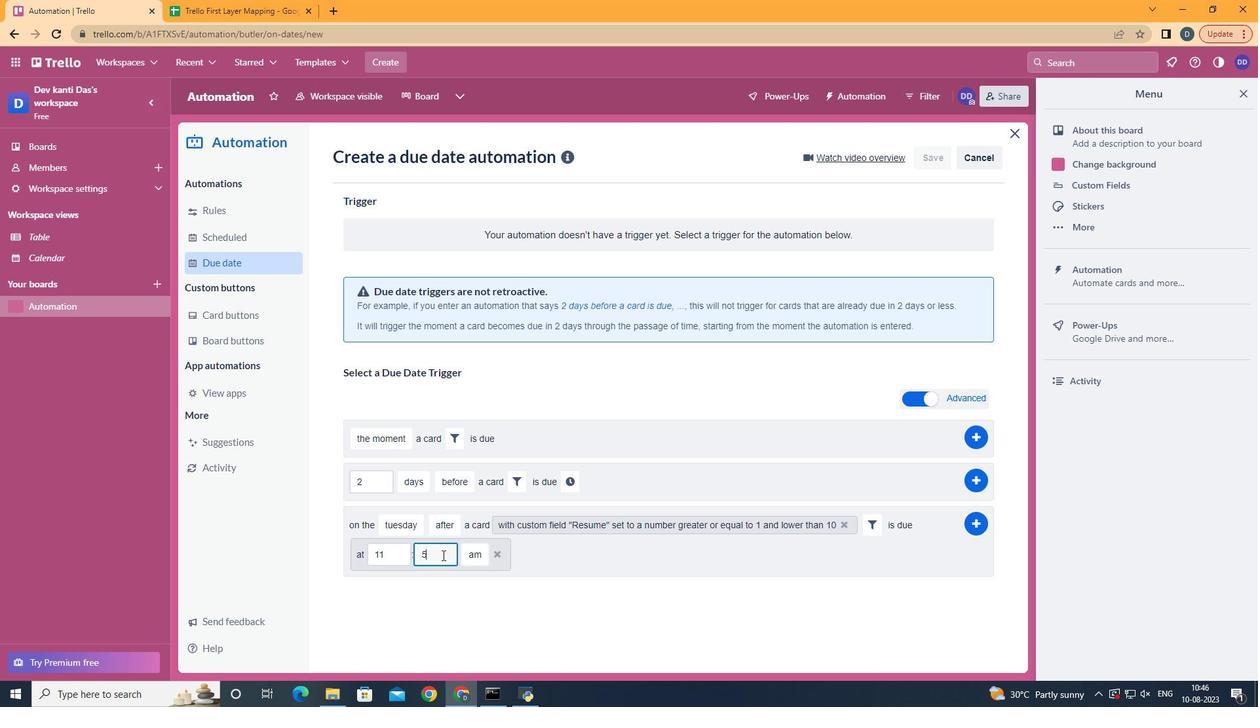 
Action: Key pressed <Key.backspace><Key.backspace>00
Screenshot: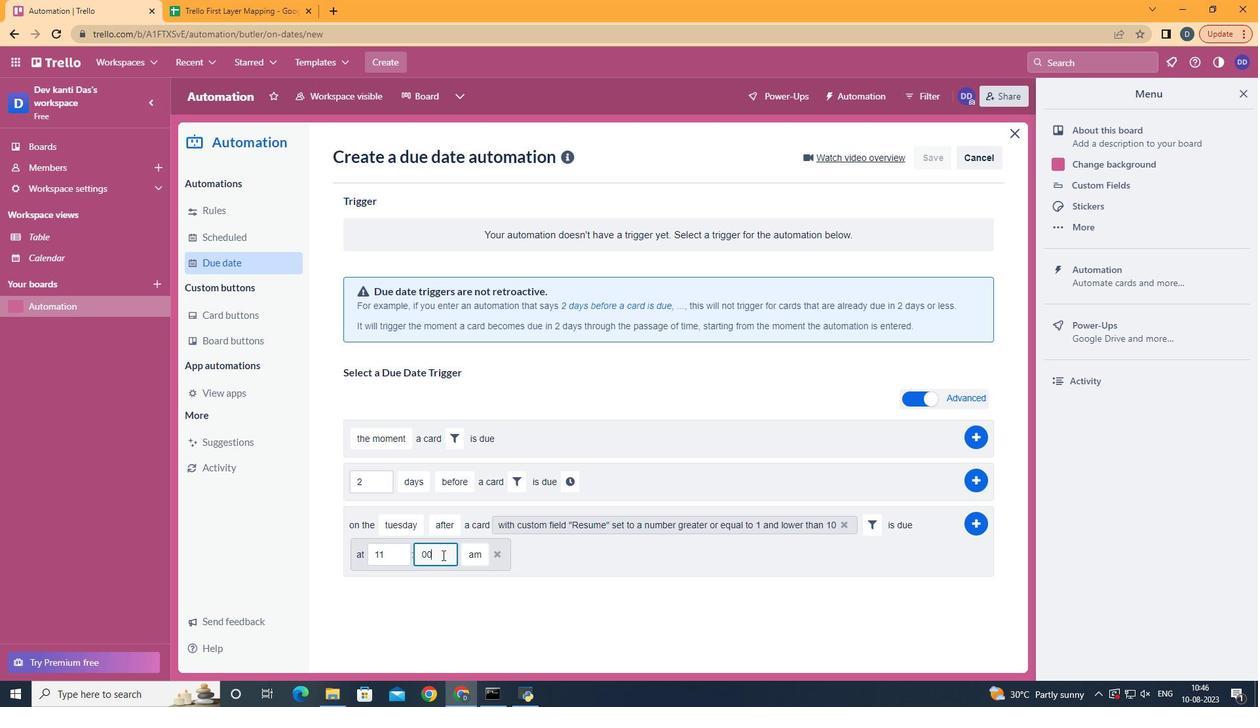 
Action: Mouse moved to (975, 521)
Screenshot: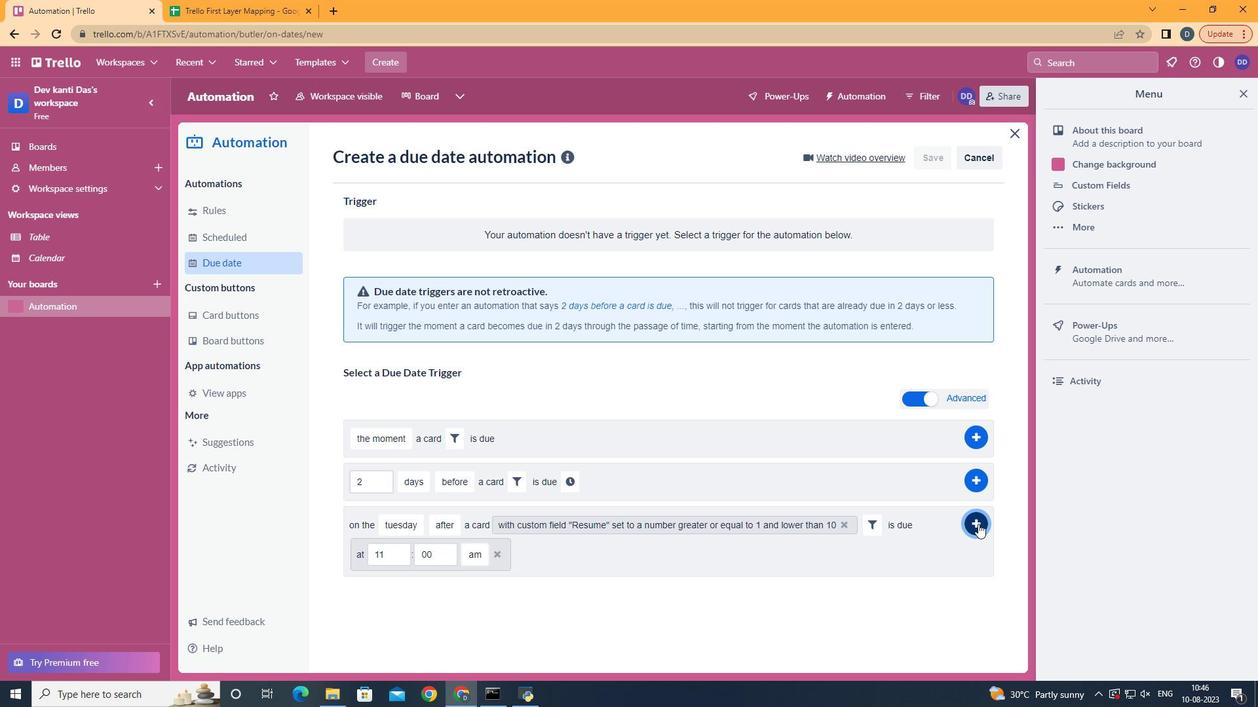 
Action: Mouse pressed left at (975, 521)
Screenshot: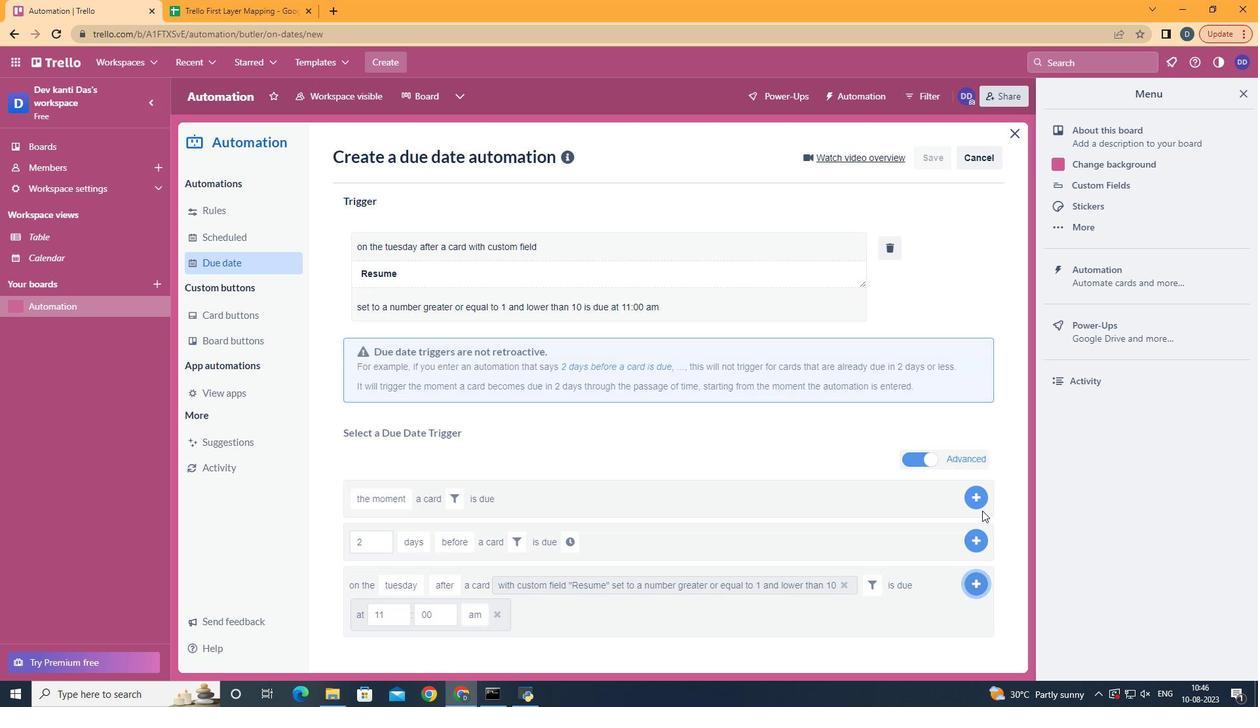 
Action: Mouse moved to (763, 401)
Screenshot: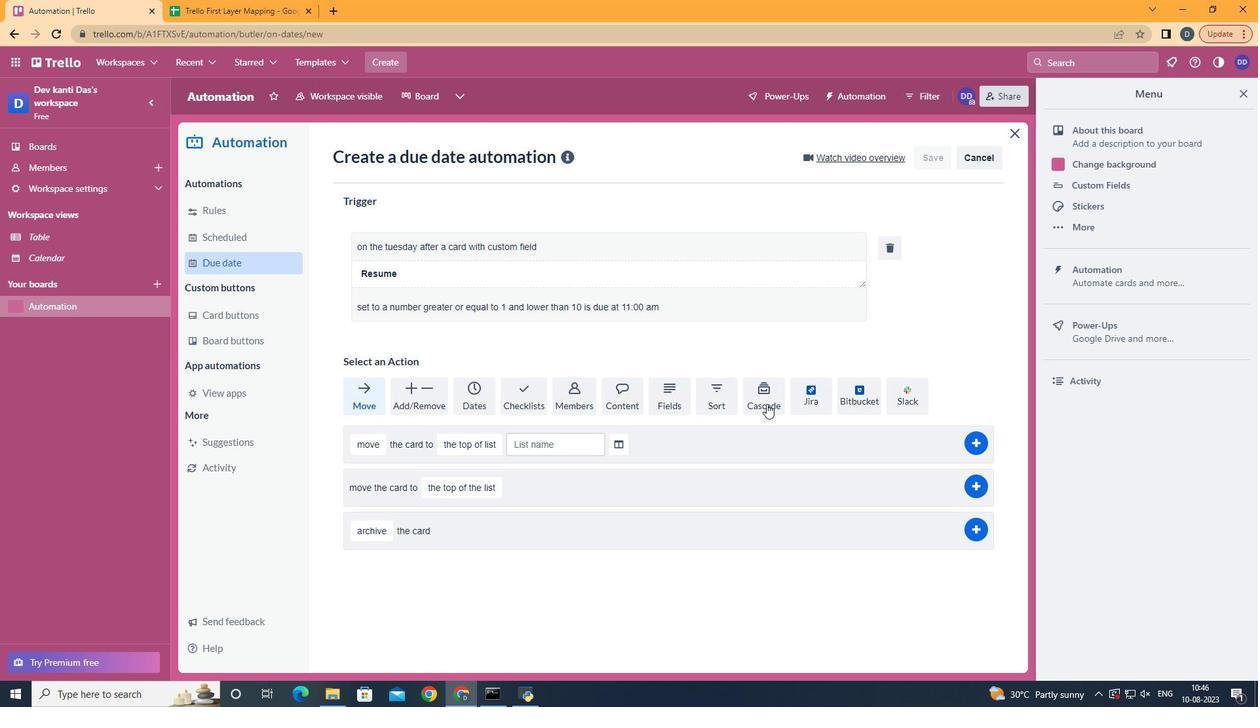 
